 Task: Add an event with the title Second Interview with Robert, date ''2024/03/23'', time 7:30 AM to 9:30 AMand add a description: Participants will explore techniques for building rapport and establishing positive relationships with team members. They will learn how to create a supportive and inclusive communication environment, fostering trust, respect, and collaboration.Select event color  Grape . Add location for the event as: Kolkata, India, logged in from the account softage.8@softage.netand send the event invitation to softage.6@softage.net and softage.7@softage.net. Set a reminder for the event Daily
Action: Mouse moved to (21, 99)
Screenshot: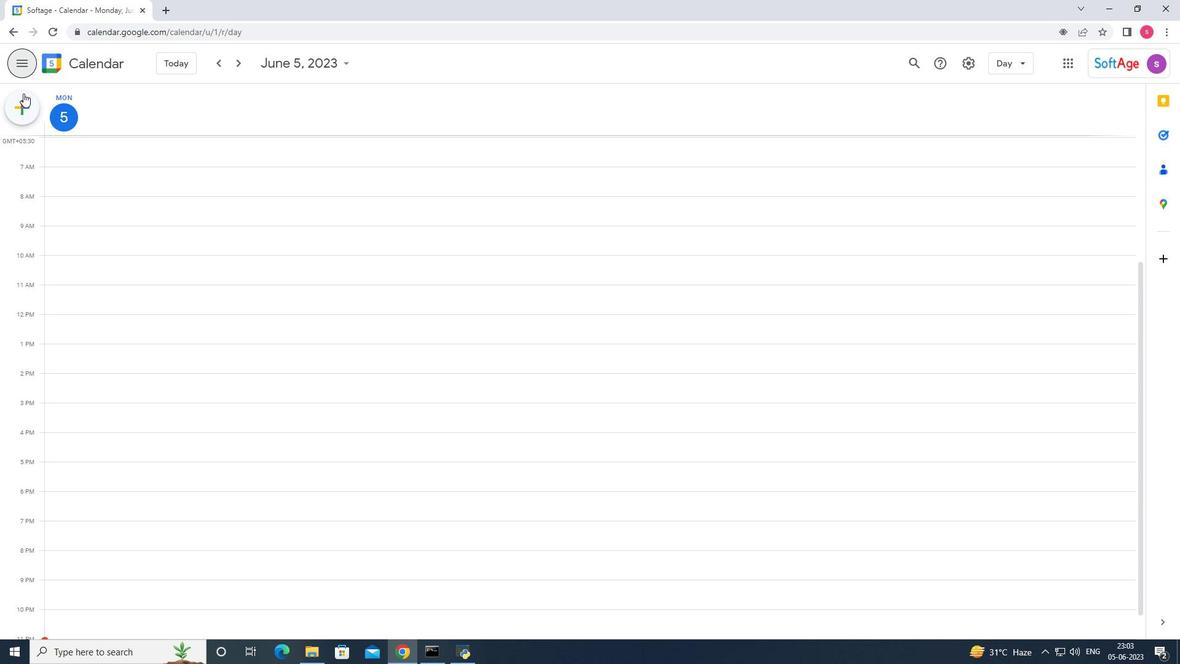 
Action: Mouse pressed left at (21, 99)
Screenshot: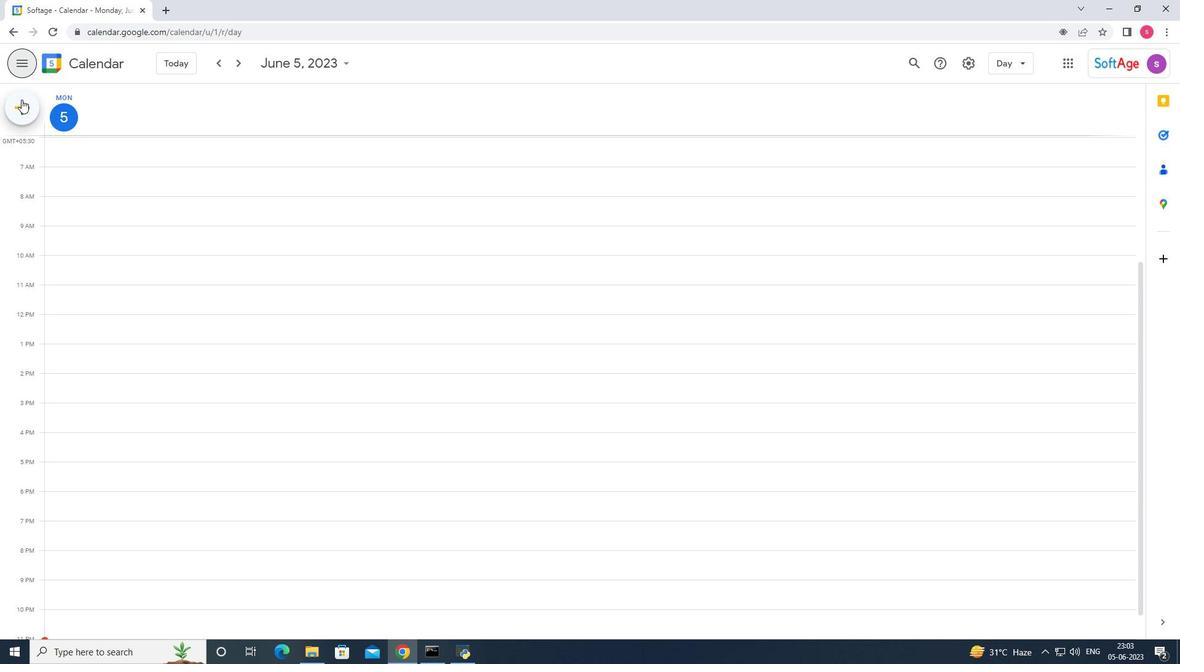 
Action: Mouse moved to (43, 146)
Screenshot: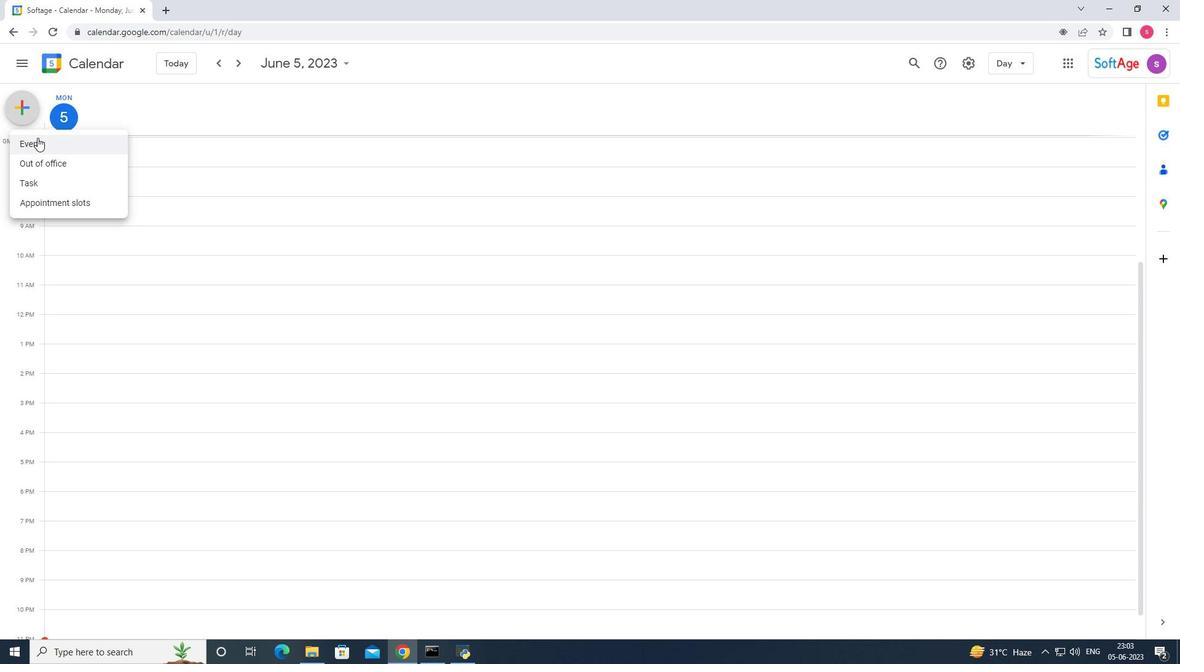 
Action: Mouse pressed left at (43, 146)
Screenshot: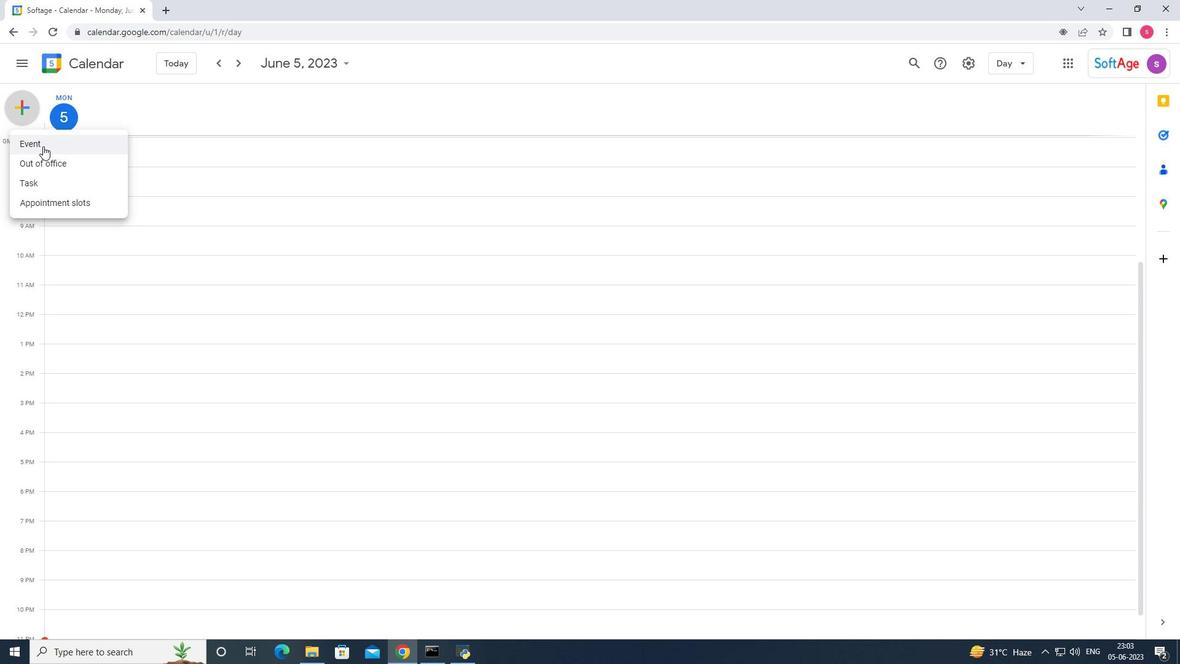 
Action: Mouse moved to (632, 592)
Screenshot: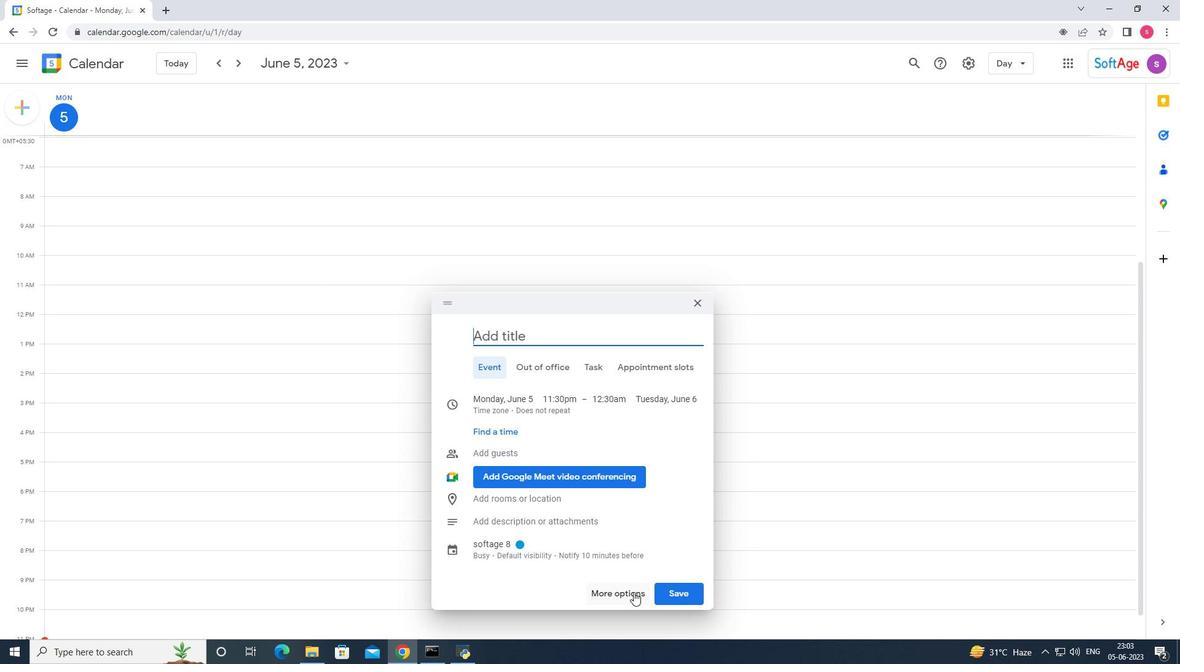 
Action: Mouse pressed left at (632, 592)
Screenshot: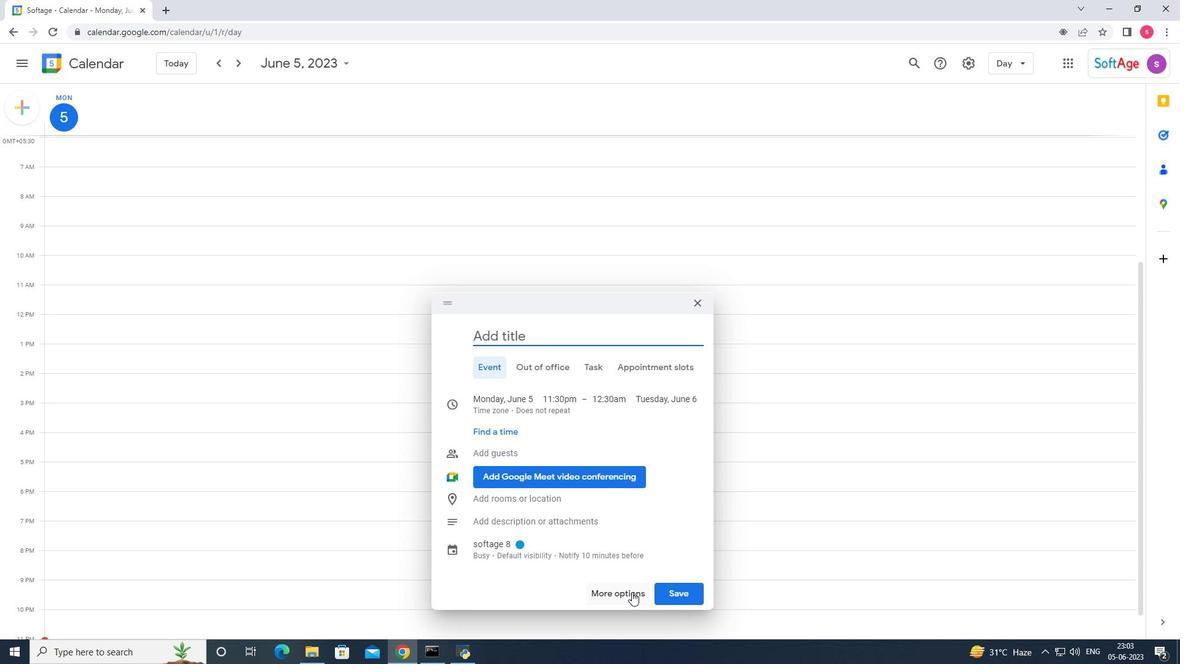 
Action: Mouse moved to (145, 62)
Screenshot: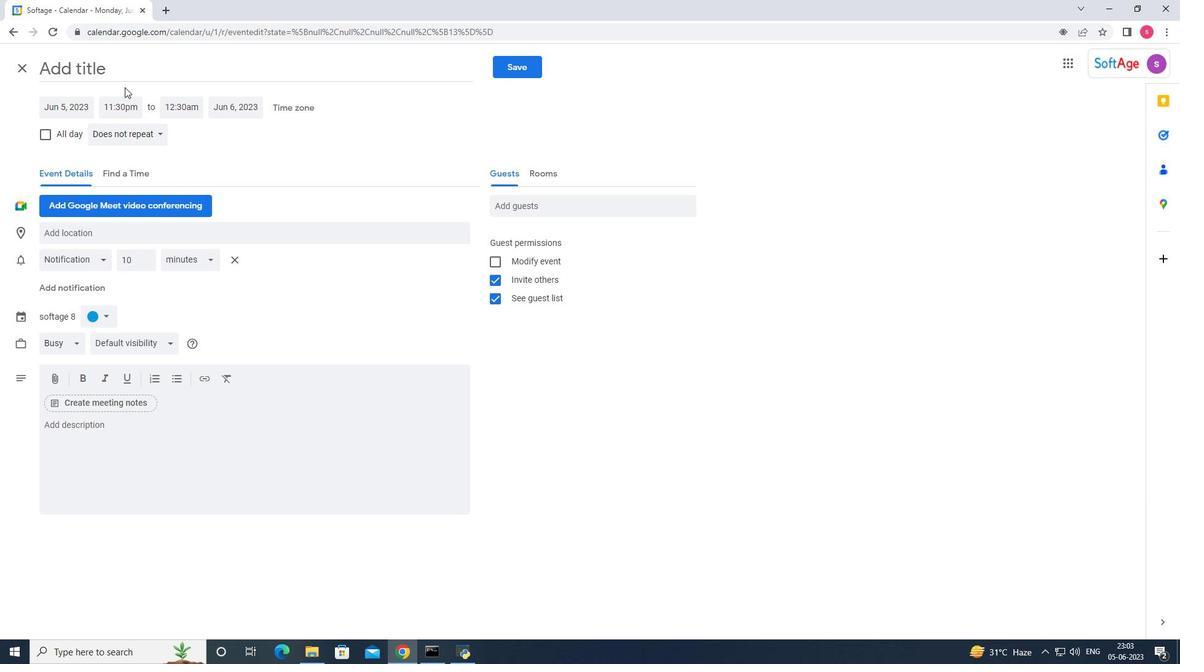 
Action: Mouse pressed left at (145, 62)
Screenshot: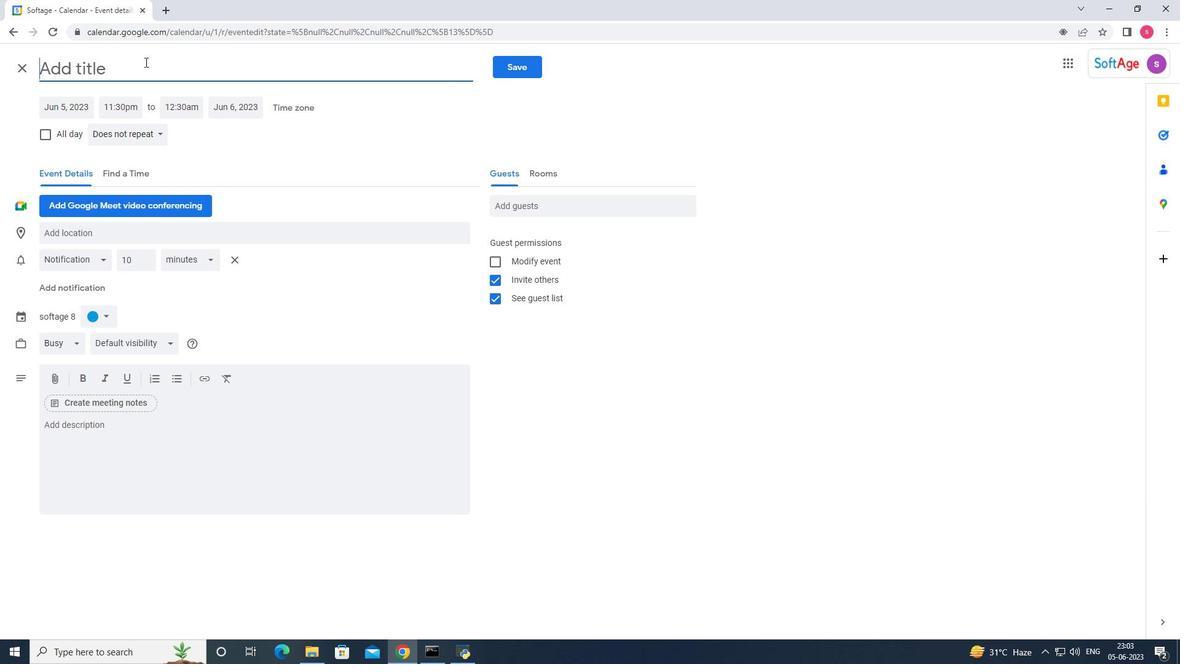 
Action: Key pressed <Key.shift>Second<Key.space><Key.shift>Interview<Key.space>with<Key.space><Key.shift>Robert<Key.space>
Screenshot: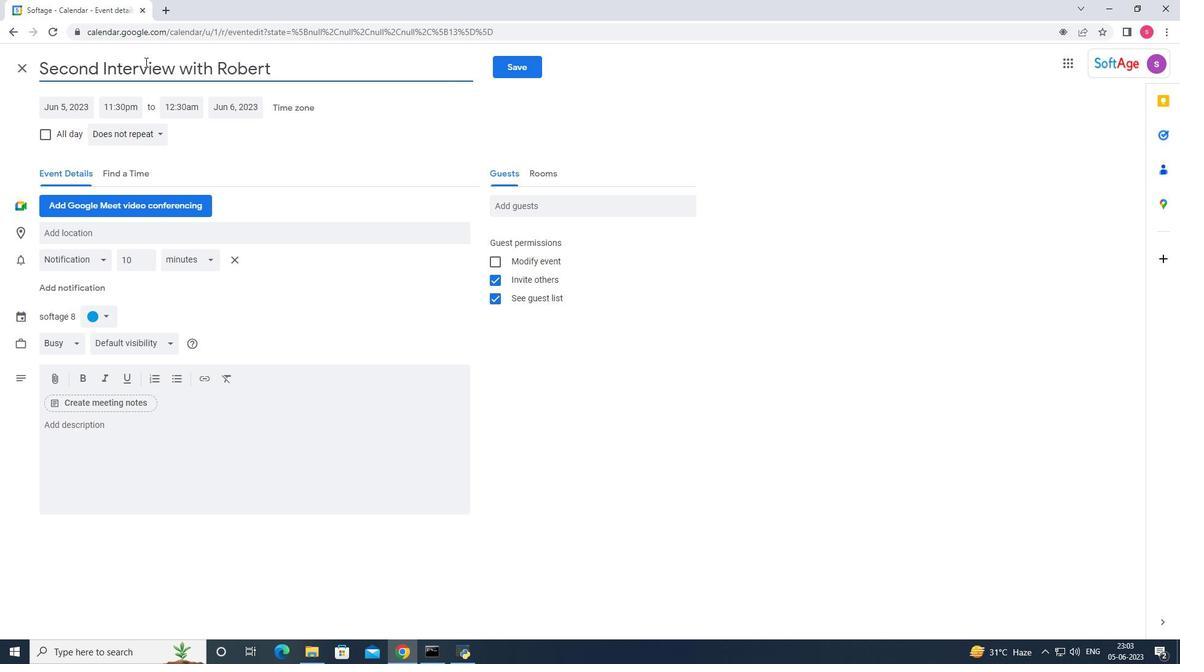 
Action: Mouse moved to (61, 111)
Screenshot: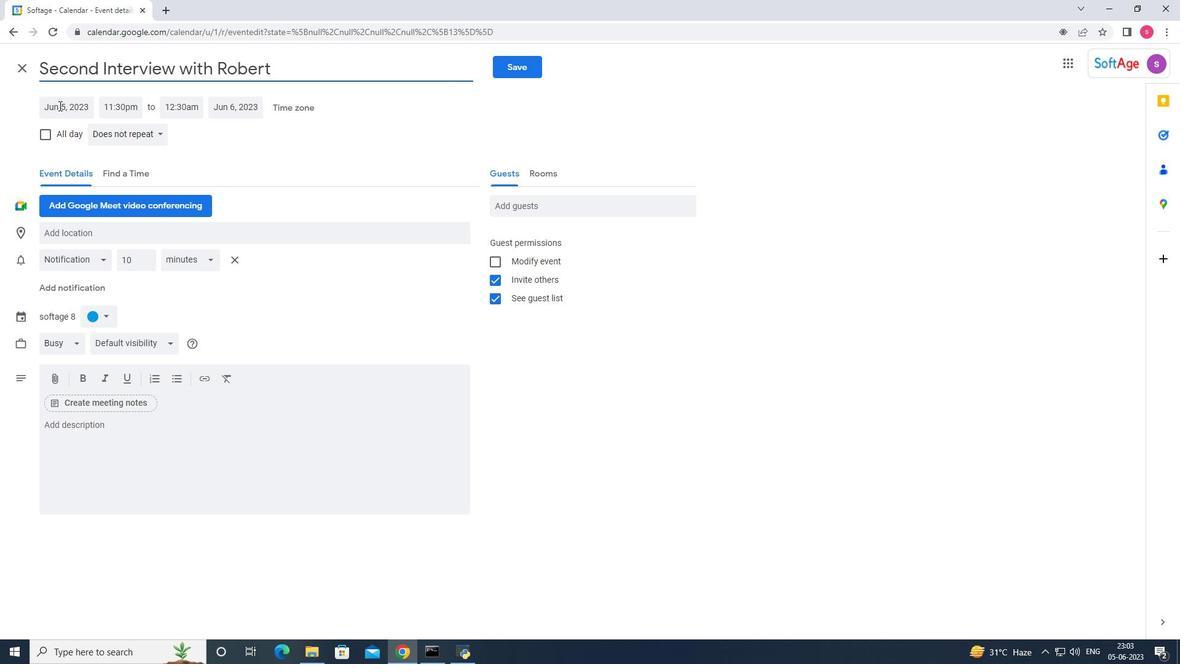 
Action: Mouse pressed left at (61, 111)
Screenshot: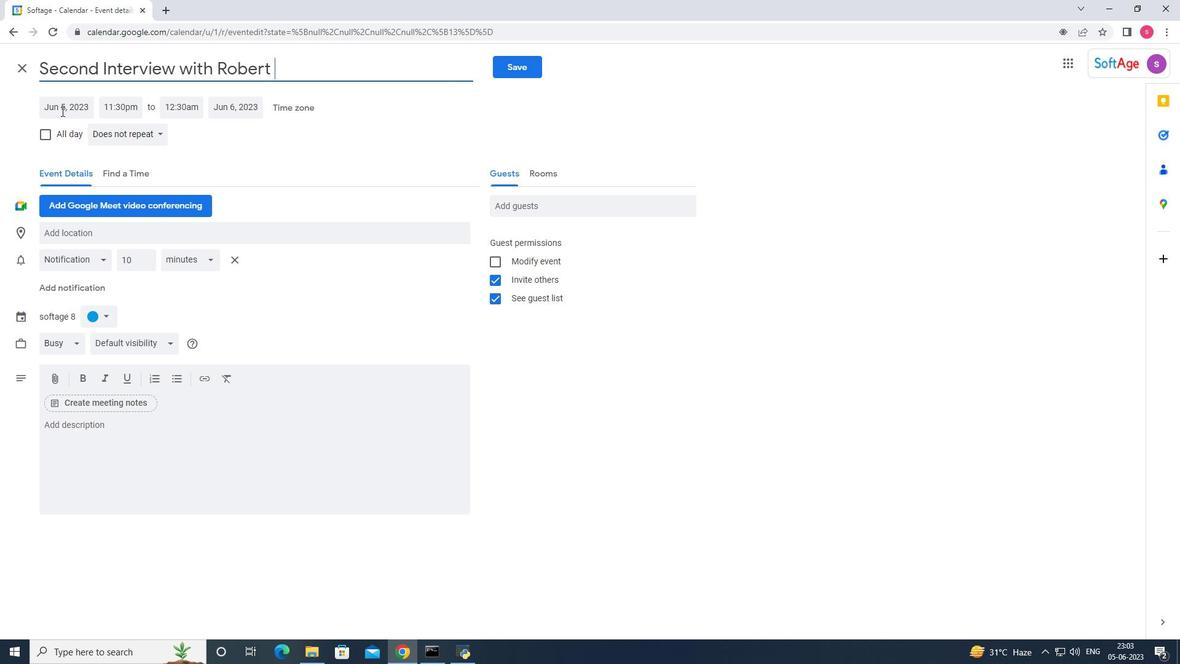
Action: Mouse moved to (190, 134)
Screenshot: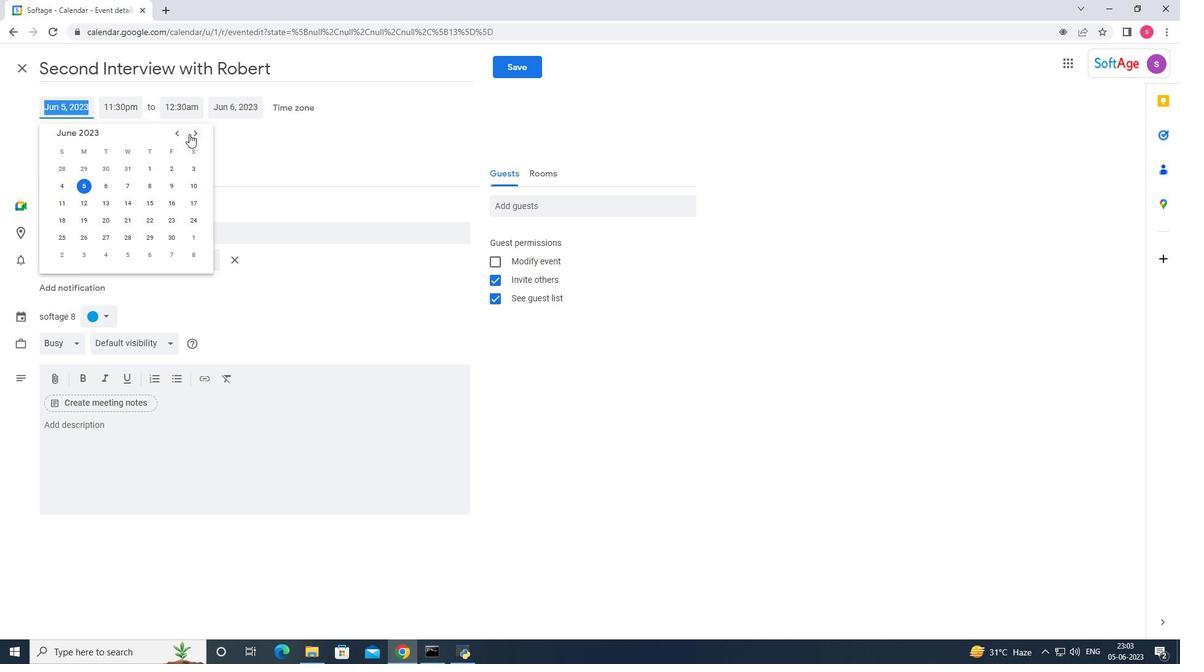 
Action: Mouse pressed left at (190, 134)
Screenshot: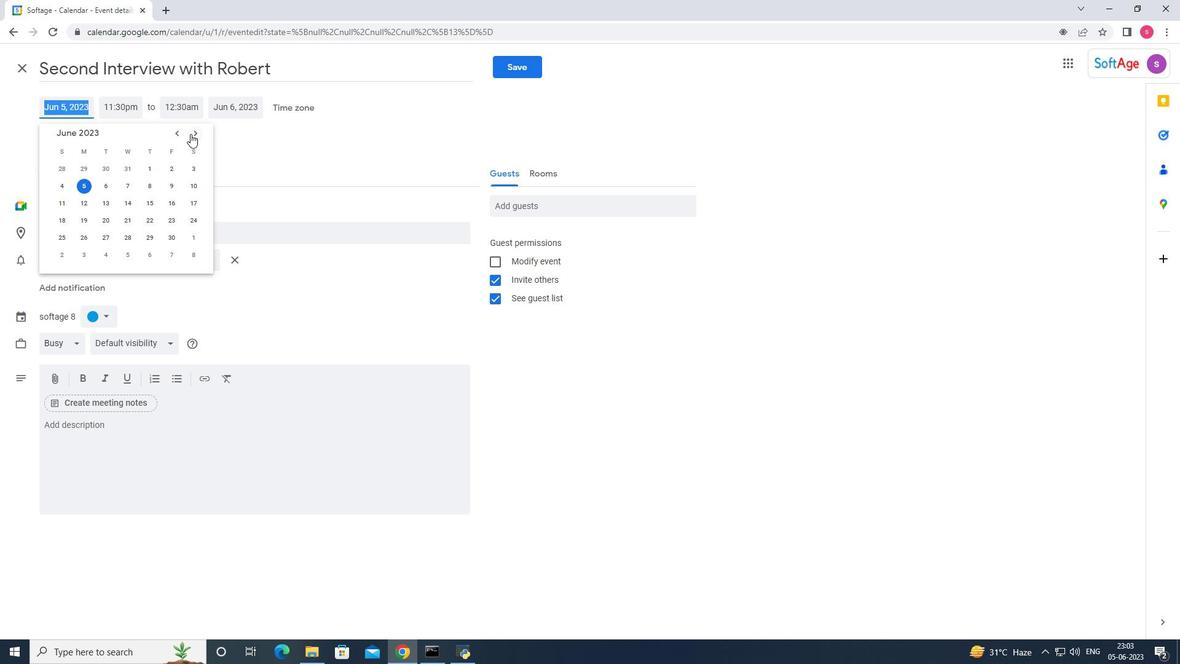
Action: Mouse pressed left at (190, 134)
Screenshot: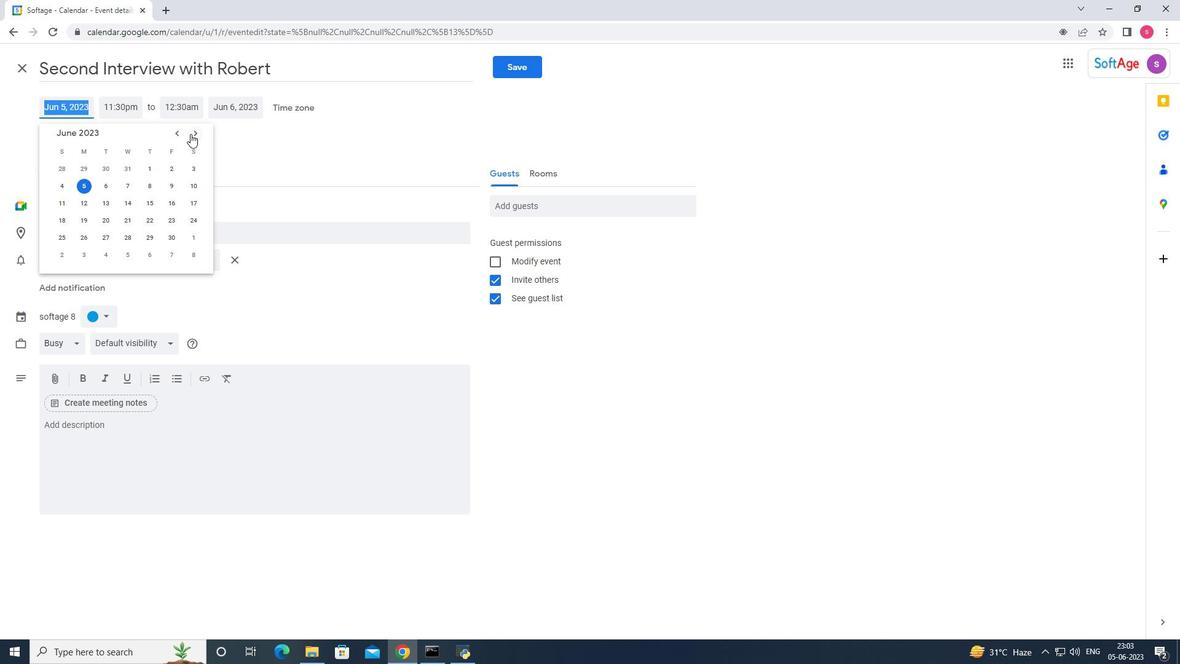 
Action: Mouse pressed left at (190, 134)
Screenshot: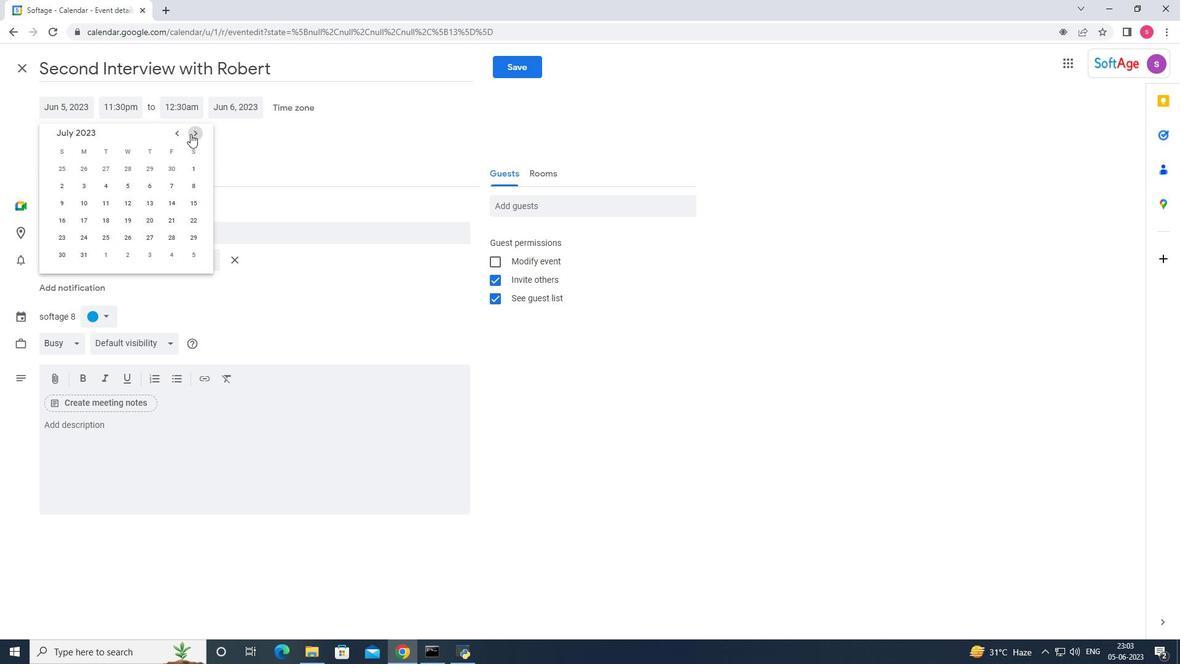 
Action: Mouse pressed left at (190, 134)
Screenshot: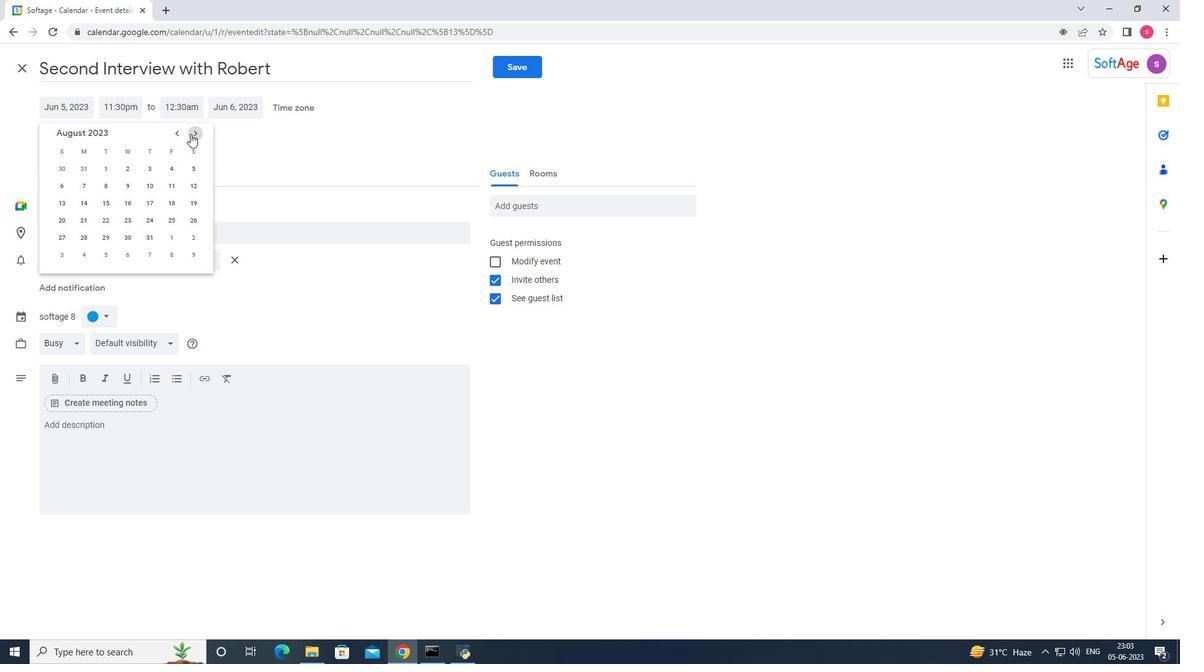 
Action: Mouse pressed left at (190, 134)
Screenshot: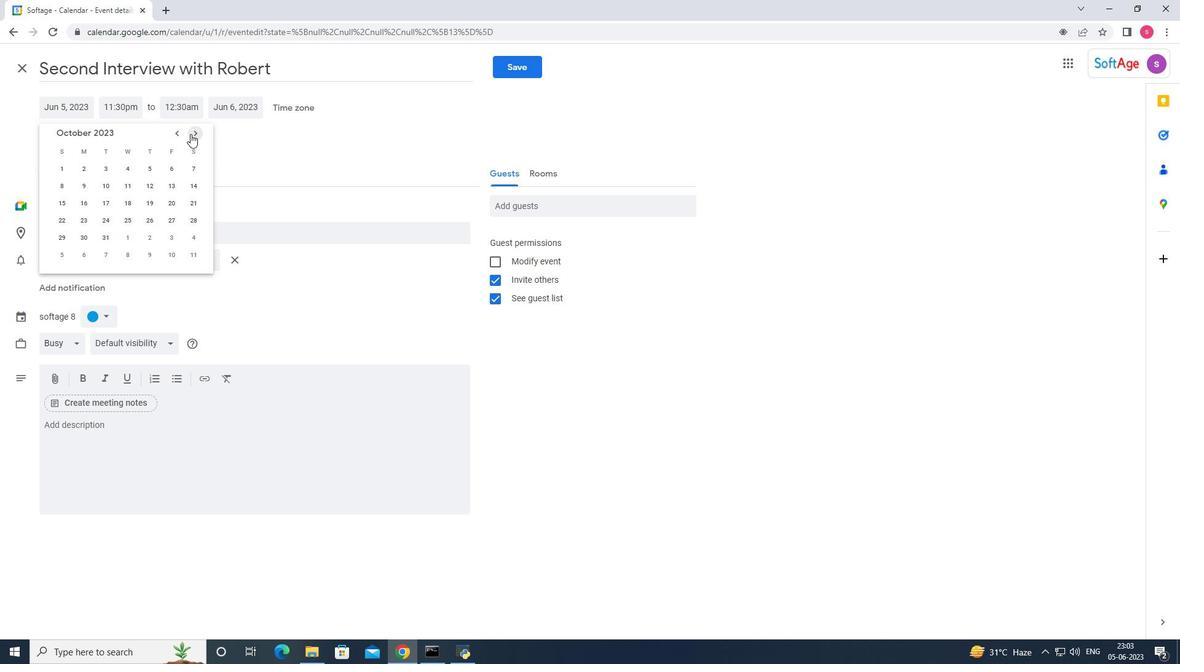 
Action: Mouse pressed left at (190, 134)
Screenshot: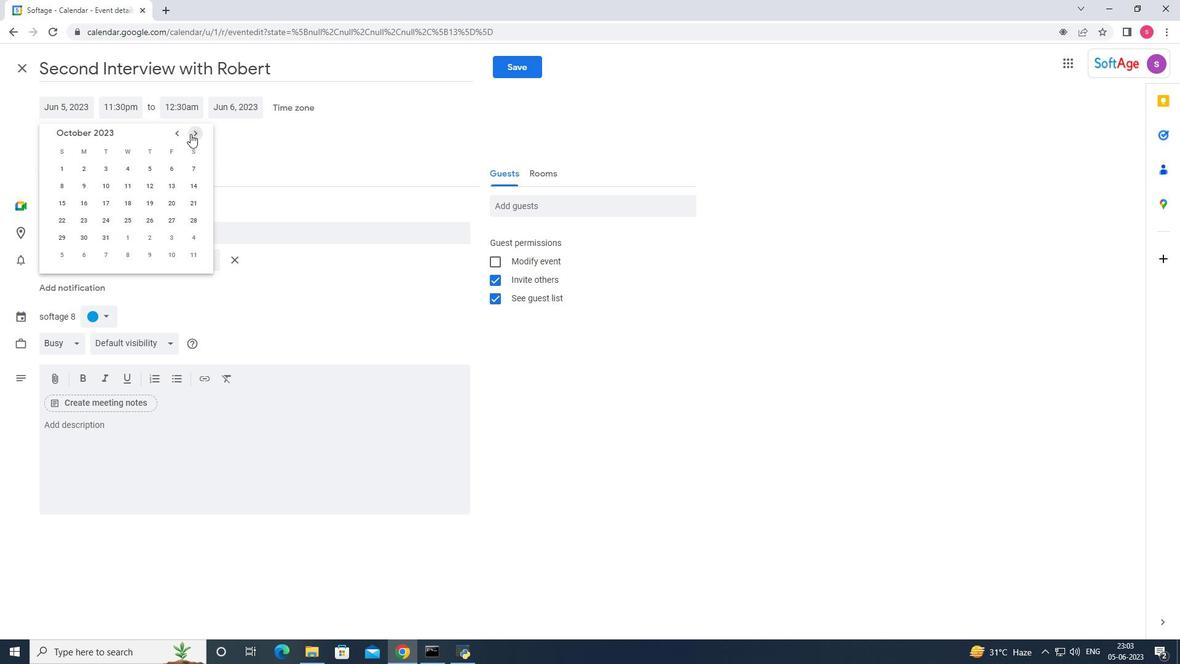 
Action: Mouse pressed left at (190, 134)
Screenshot: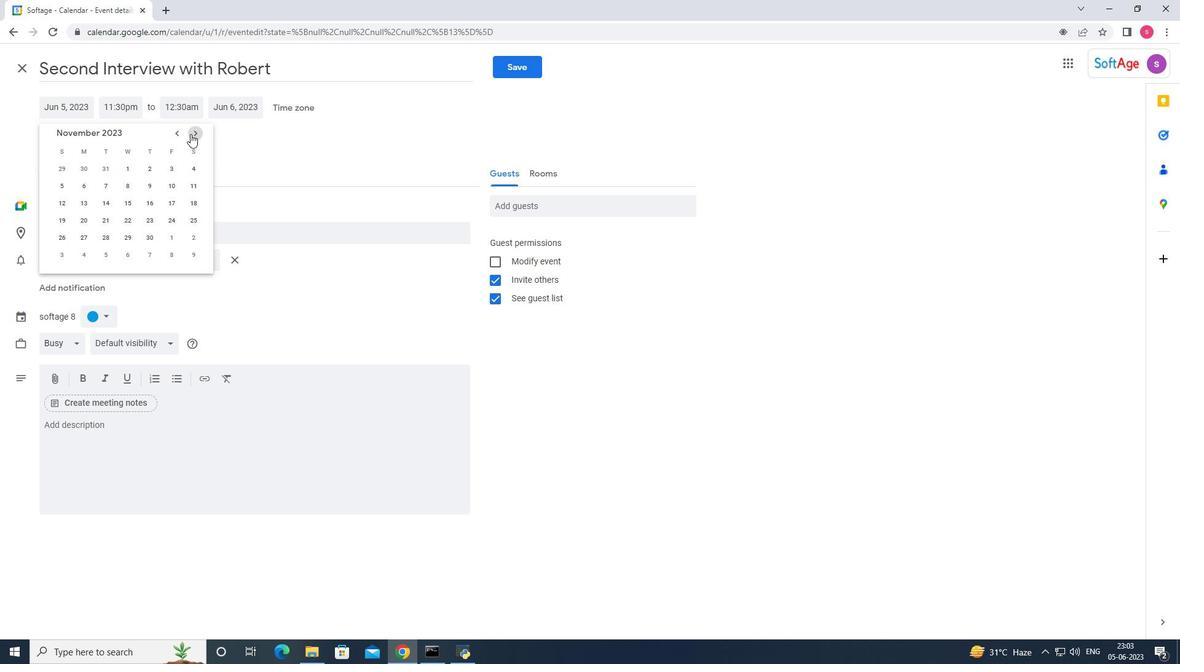 
Action: Mouse pressed left at (190, 134)
Screenshot: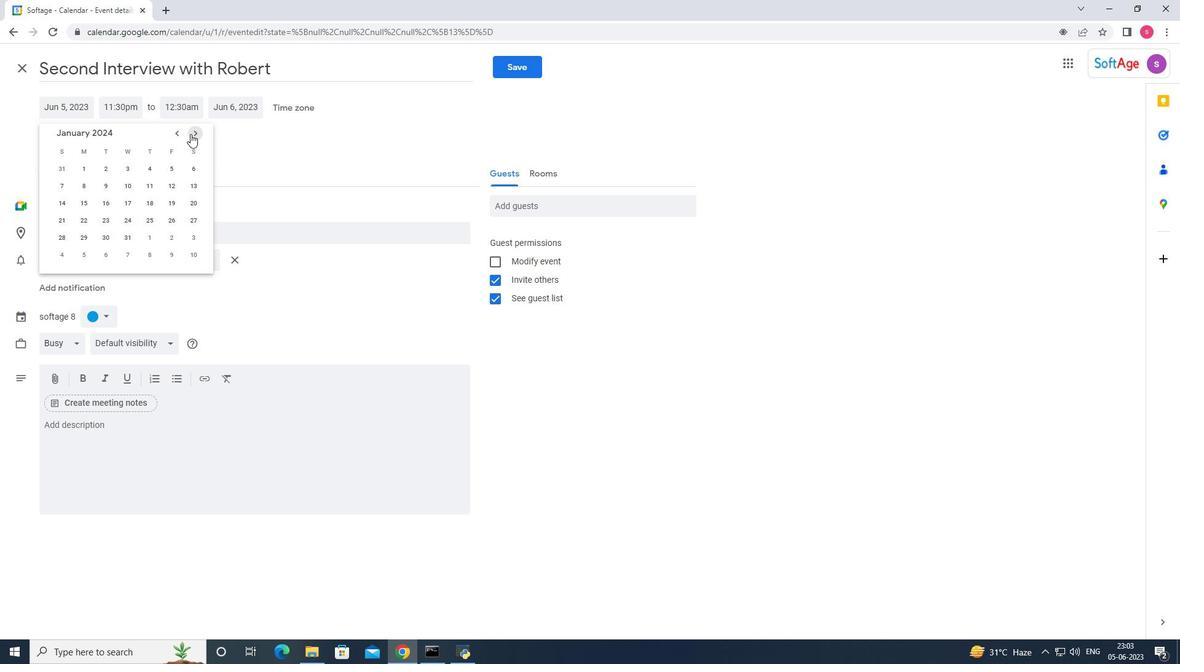 
Action: Mouse pressed left at (190, 134)
Screenshot: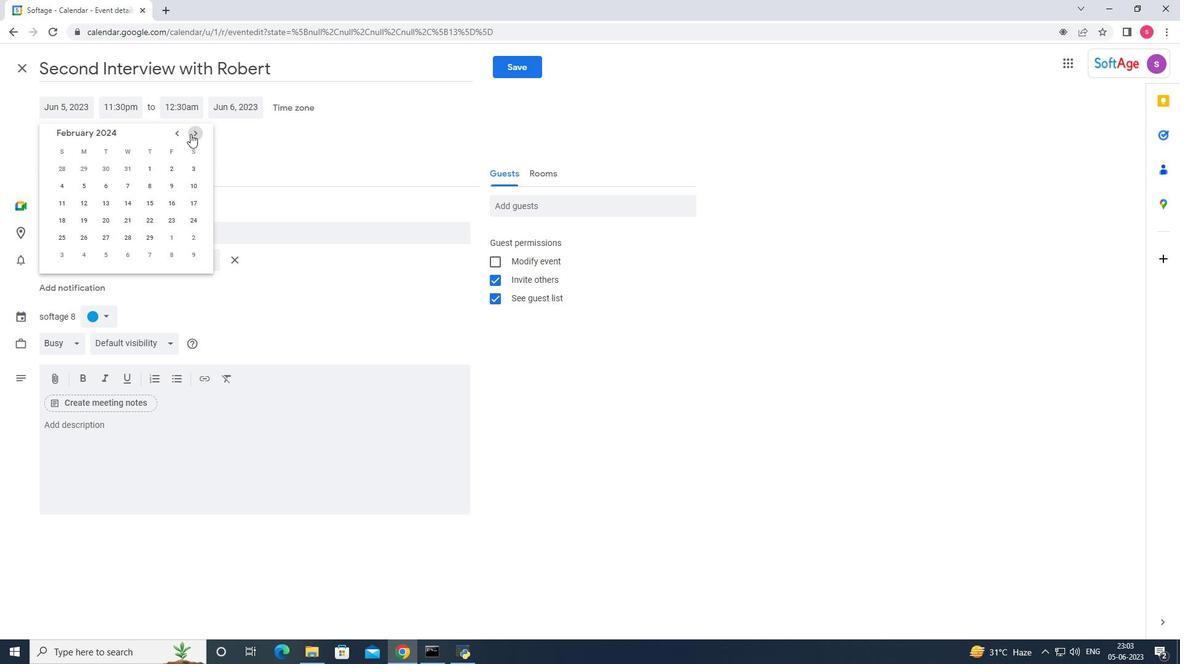 
Action: Mouse moved to (180, 139)
Screenshot: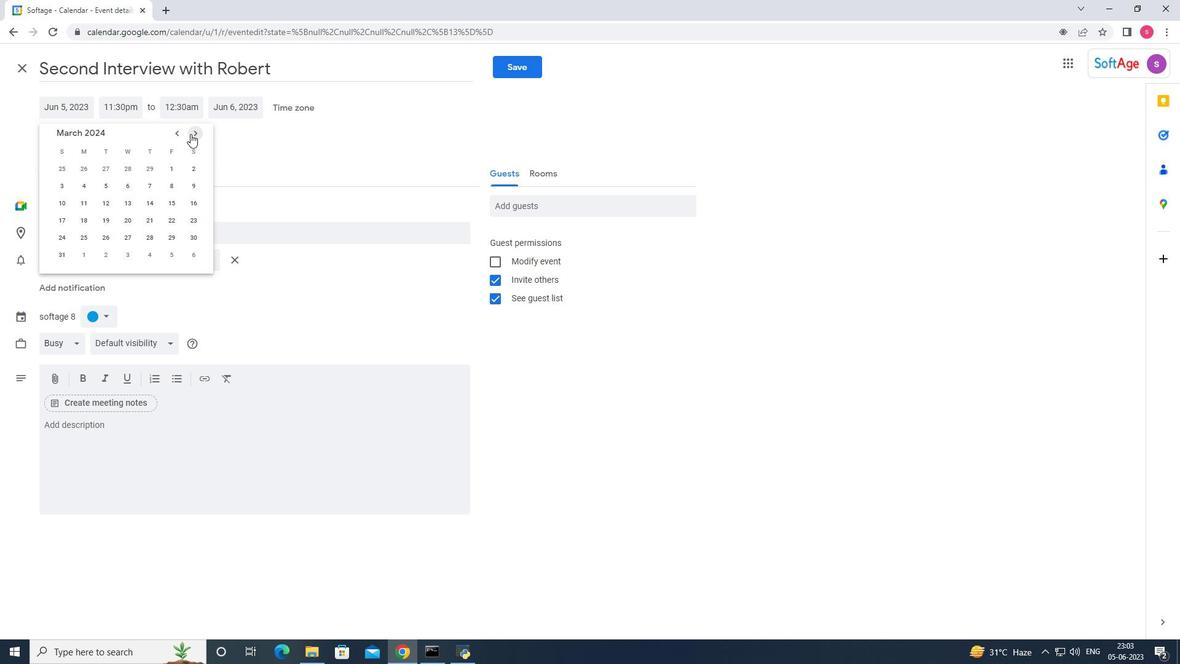 
Action: Mouse pressed left at (180, 139)
Screenshot: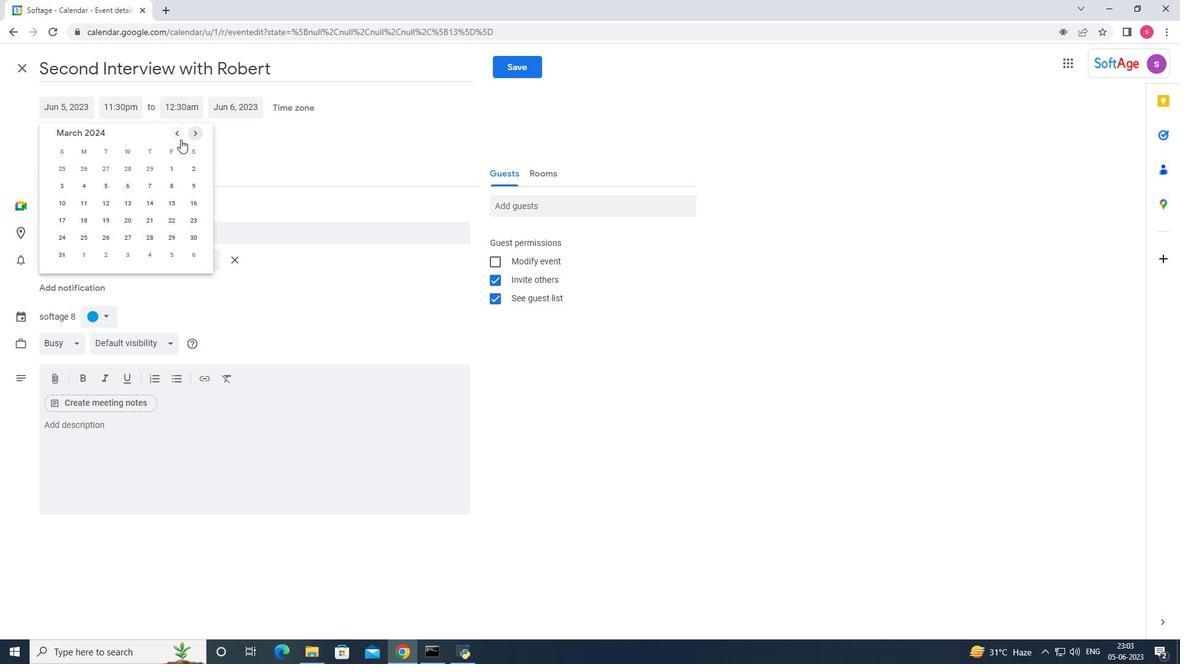 
Action: Mouse moved to (195, 134)
Screenshot: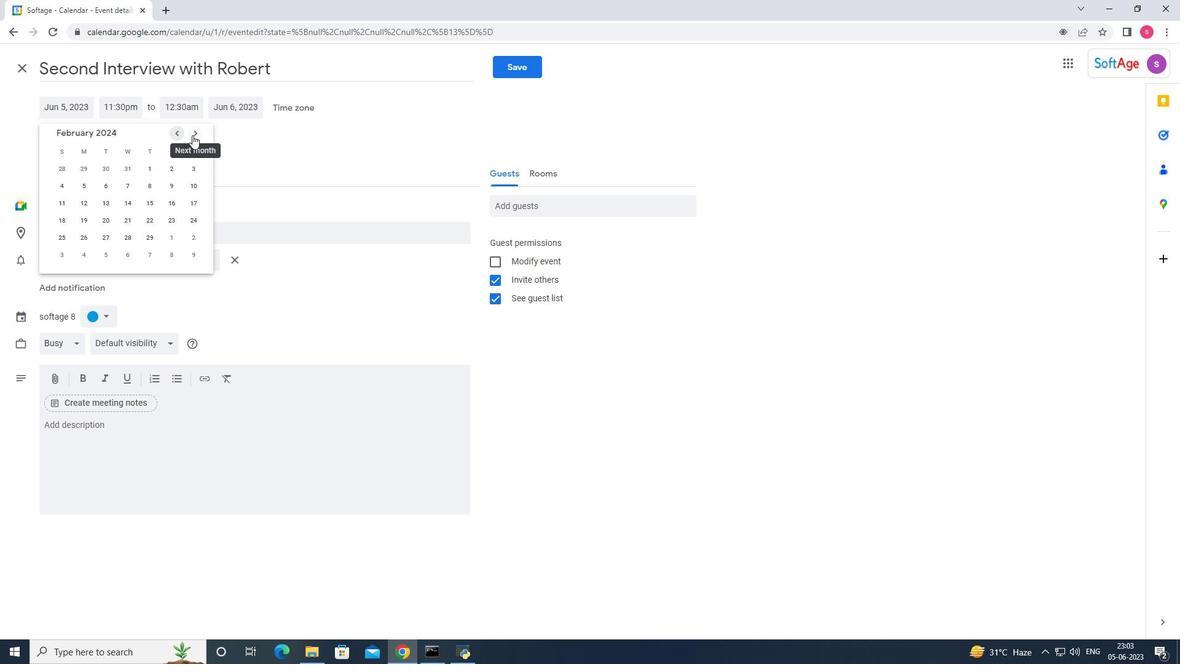 
Action: Mouse pressed left at (195, 134)
Screenshot: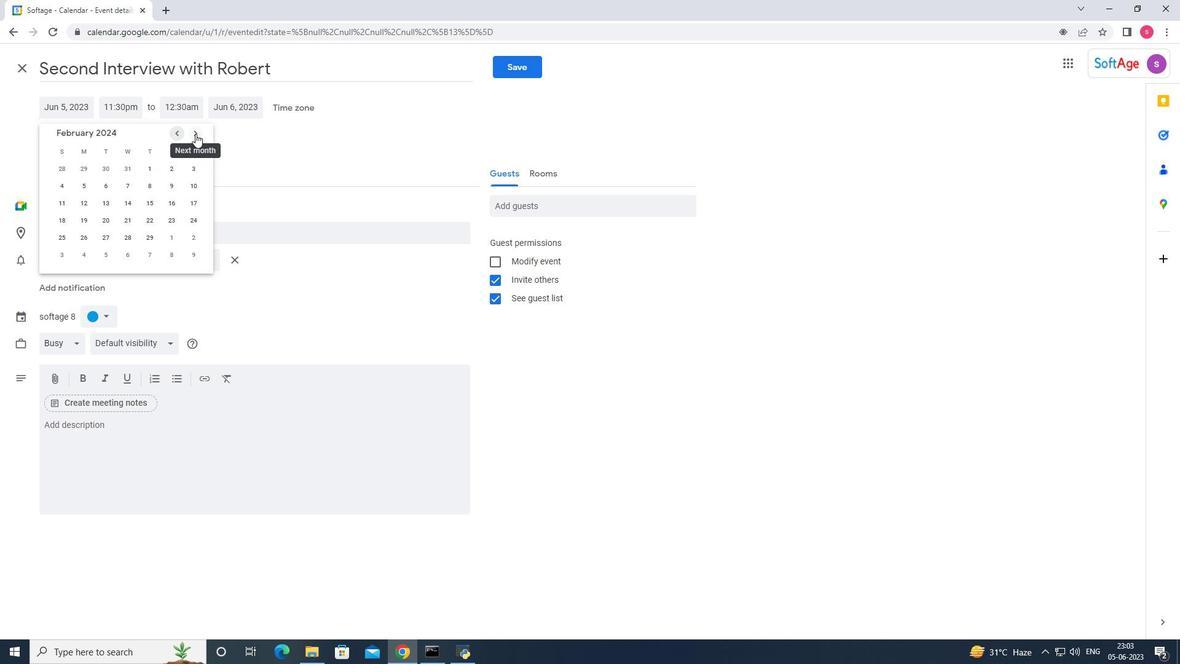 
Action: Mouse moved to (195, 223)
Screenshot: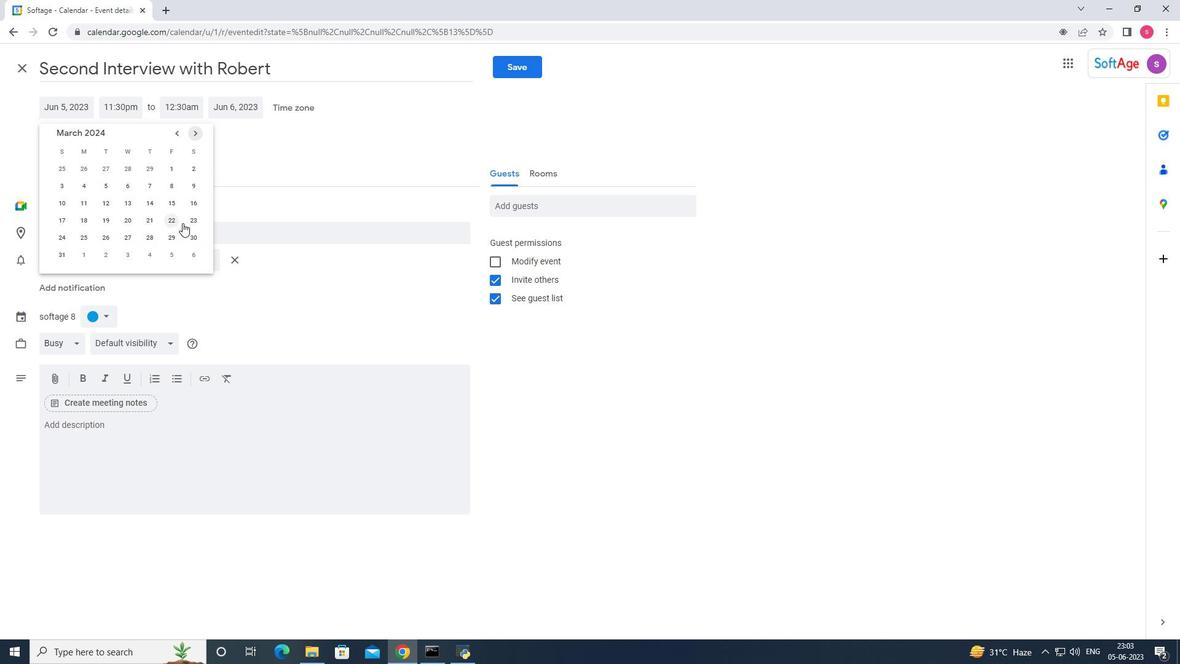 
Action: Mouse pressed left at (195, 223)
Screenshot: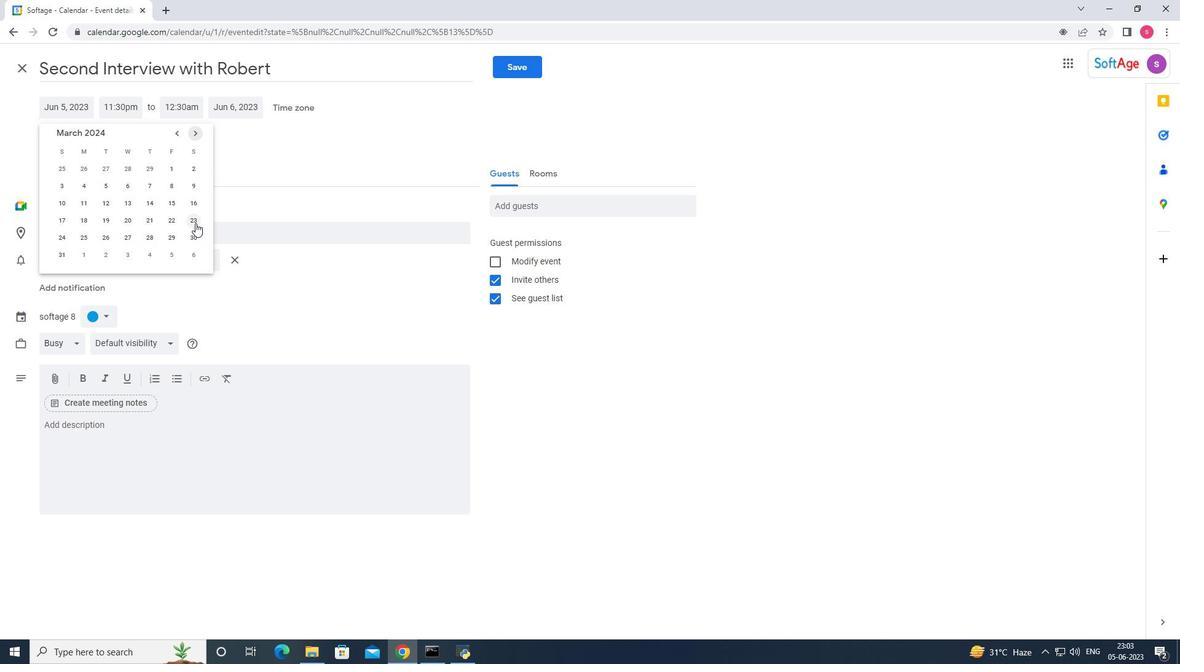 
Action: Mouse moved to (138, 111)
Screenshot: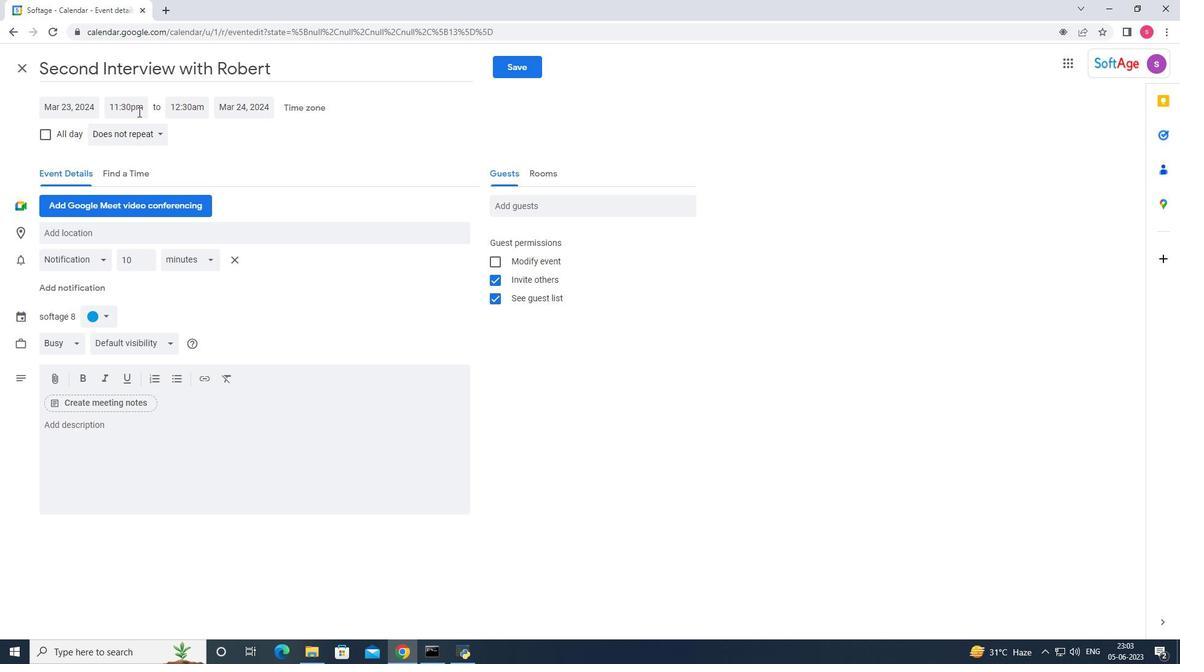 
Action: Mouse pressed left at (138, 111)
Screenshot: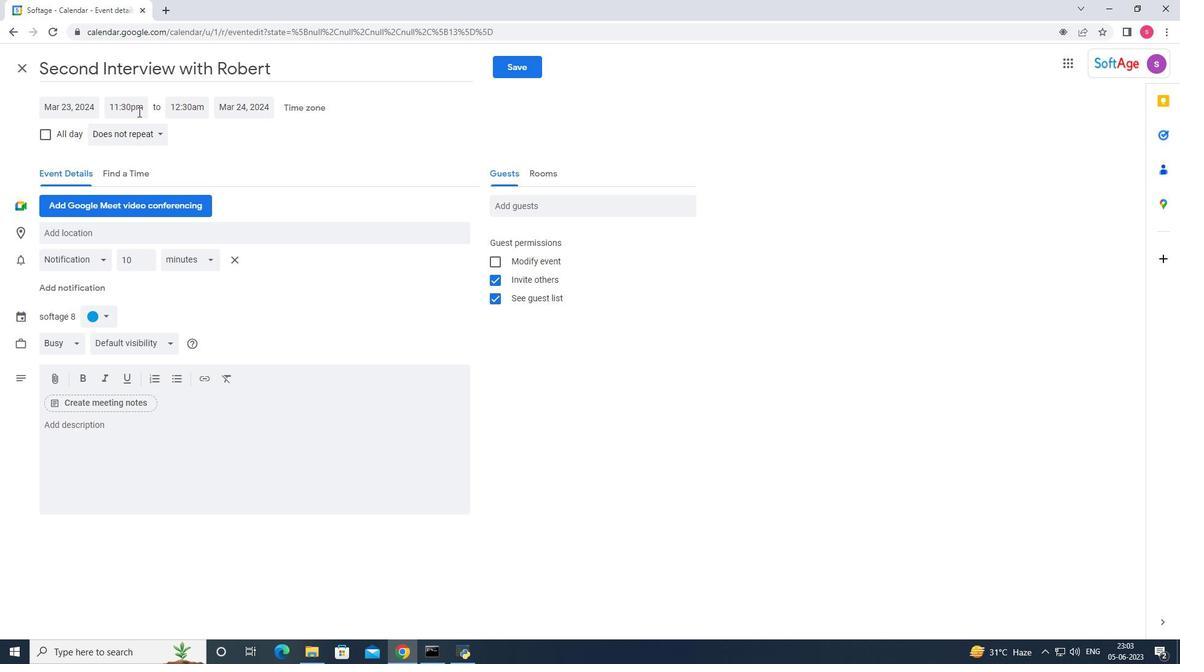 
Action: Mouse moved to (146, 164)
Screenshot: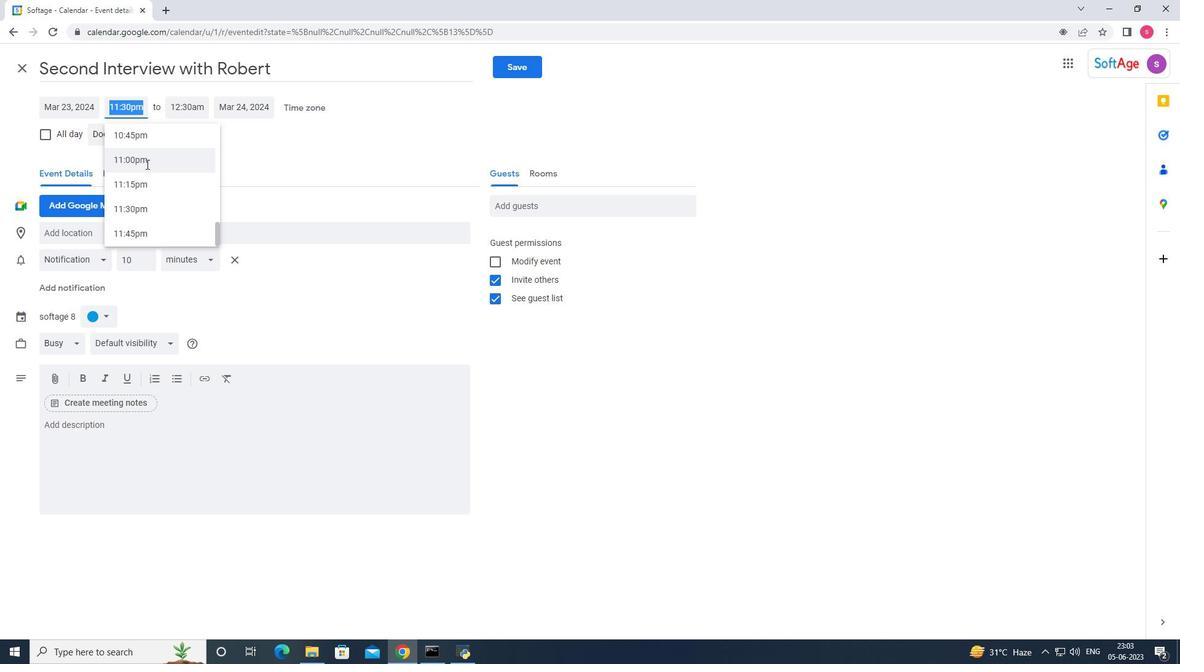 
Action: Mouse scrolled (146, 165) with delta (0, 0)
Screenshot: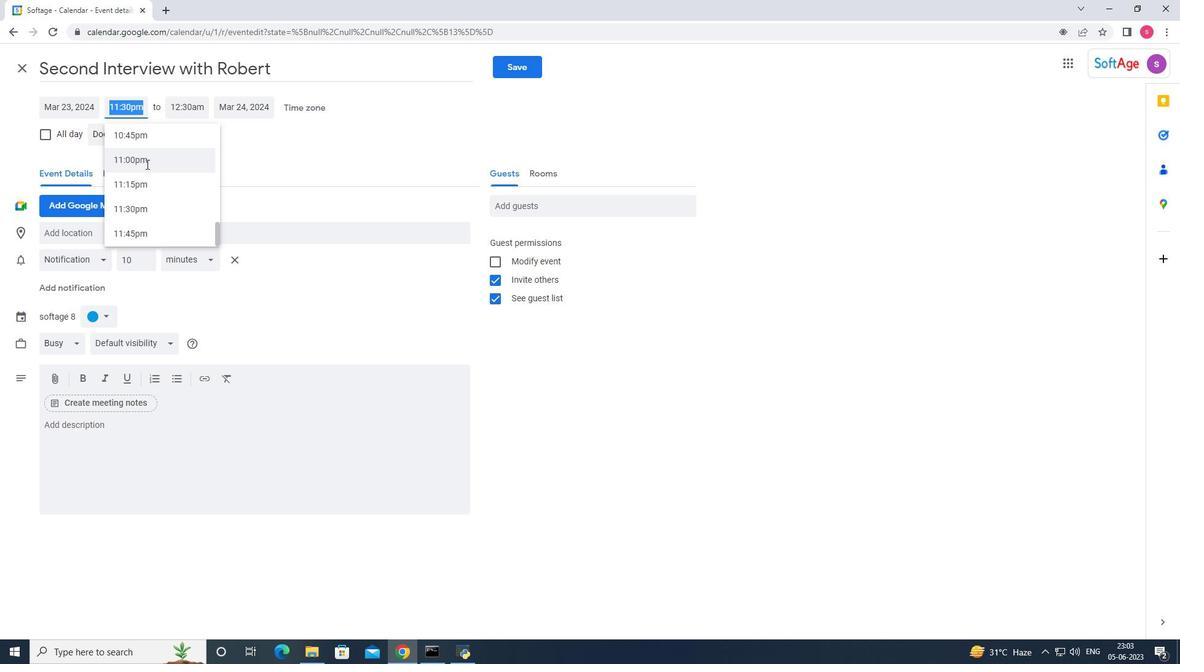 
Action: Mouse scrolled (146, 165) with delta (0, 0)
Screenshot: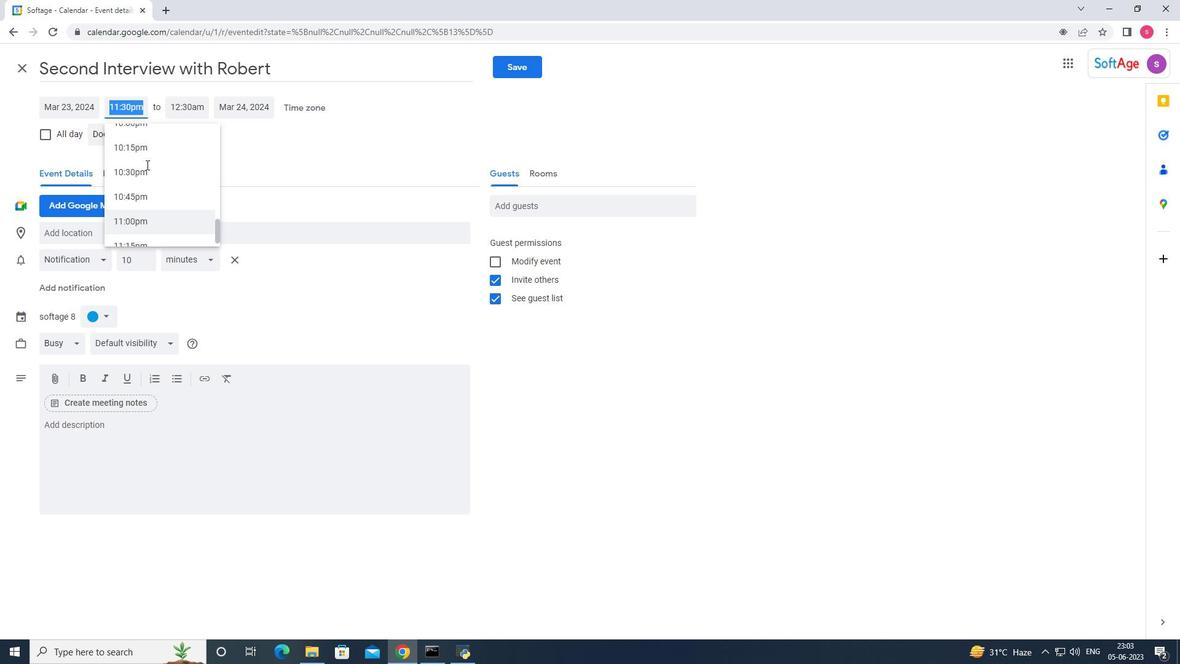 
Action: Mouse scrolled (146, 165) with delta (0, 0)
Screenshot: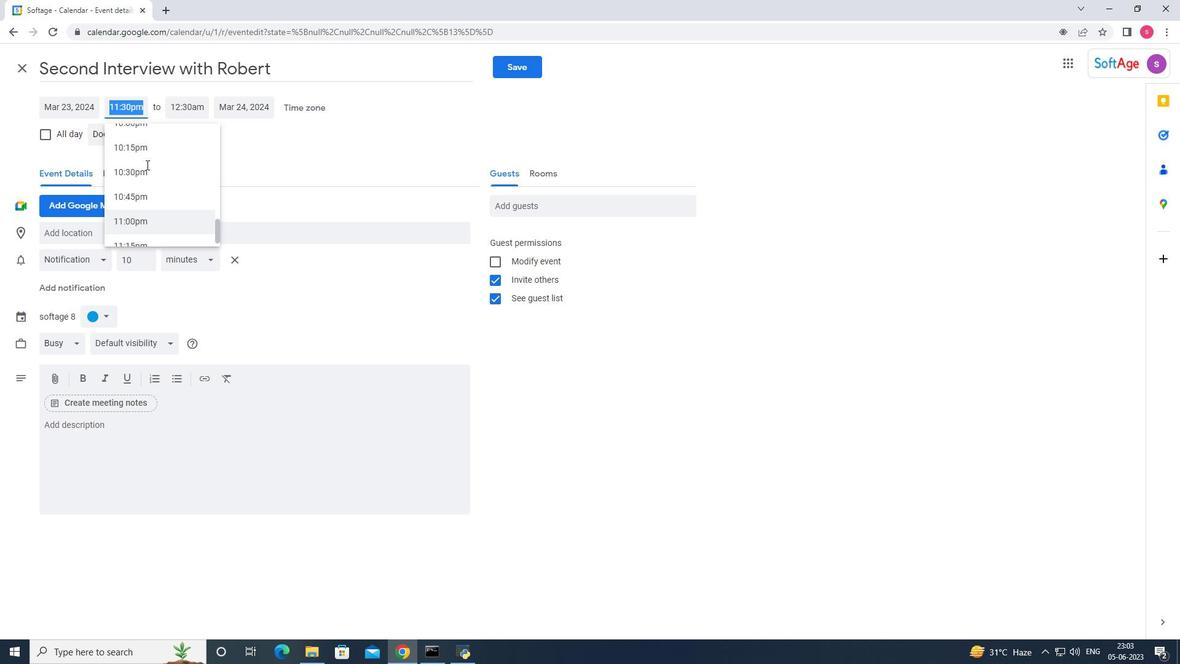 
Action: Mouse scrolled (146, 165) with delta (0, 0)
Screenshot: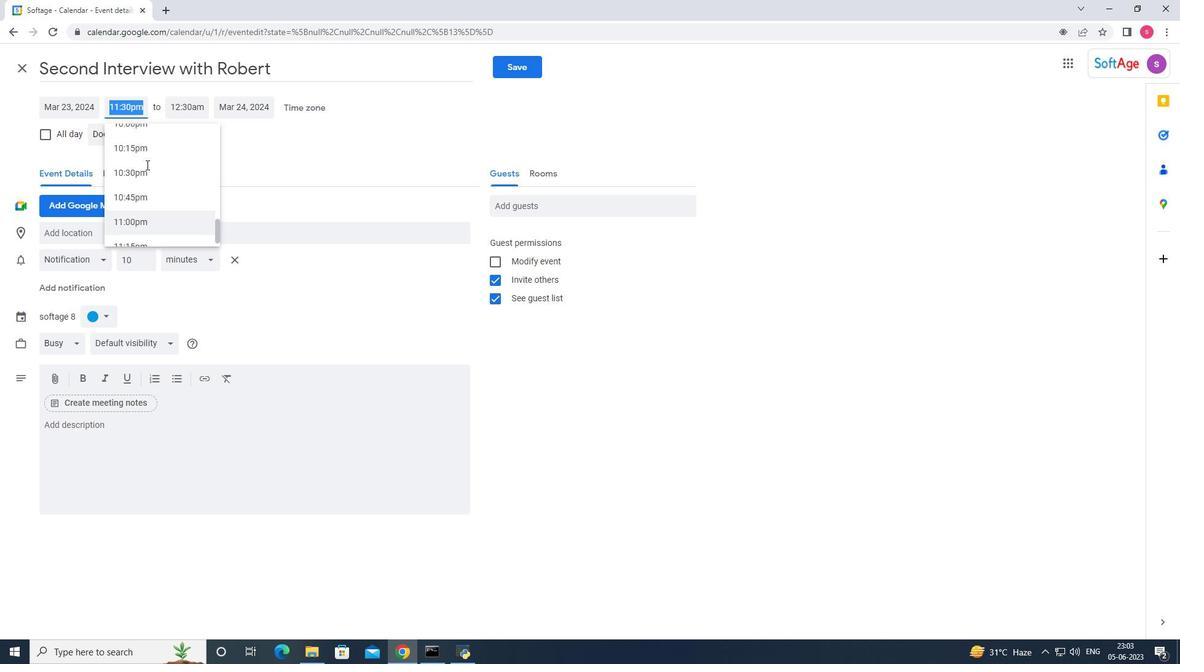 
Action: Mouse scrolled (146, 165) with delta (0, 0)
Screenshot: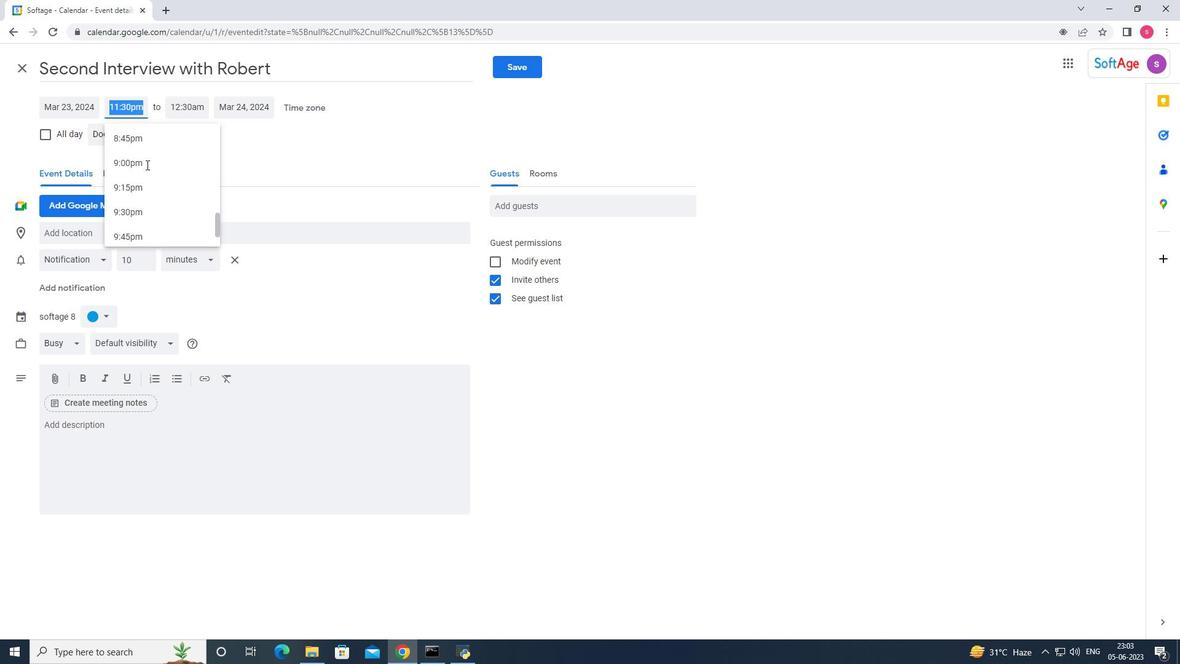
Action: Mouse scrolled (146, 165) with delta (0, 0)
Screenshot: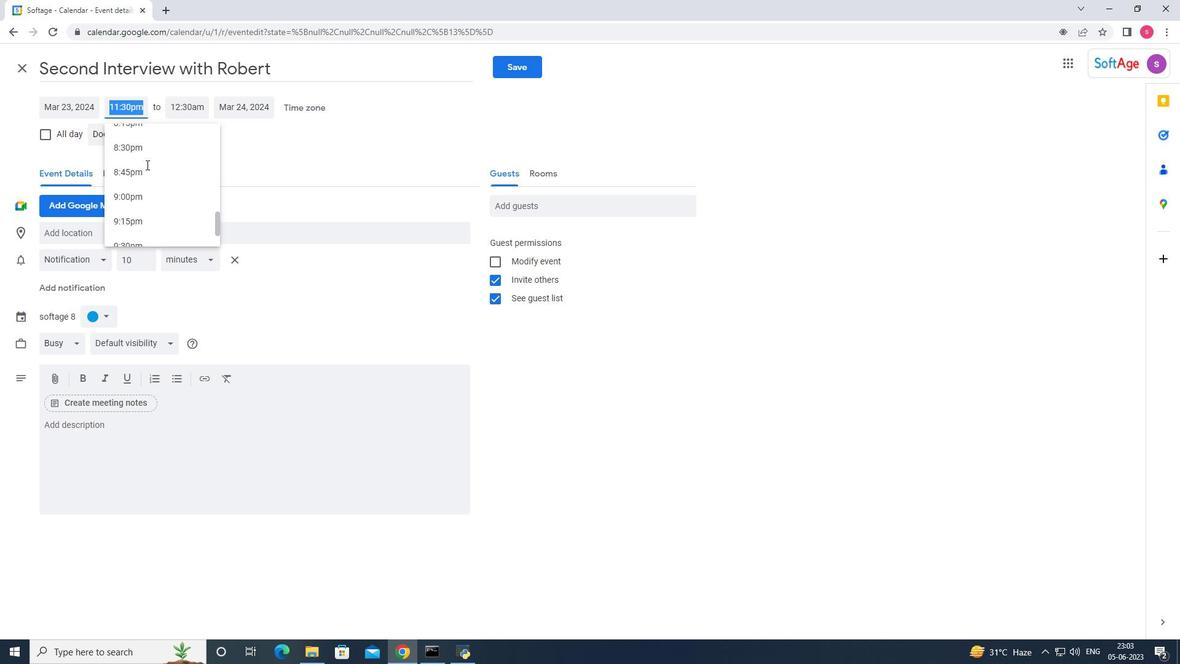 
Action: Mouse scrolled (146, 165) with delta (0, 0)
Screenshot: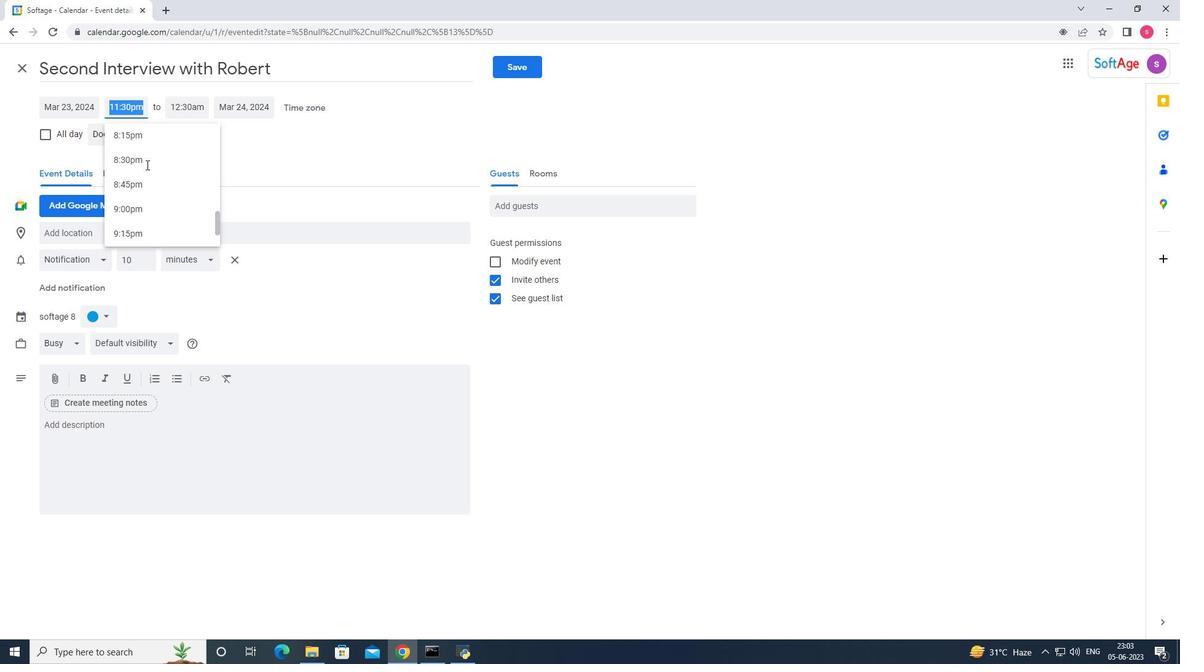 
Action: Mouse scrolled (146, 165) with delta (0, 0)
Screenshot: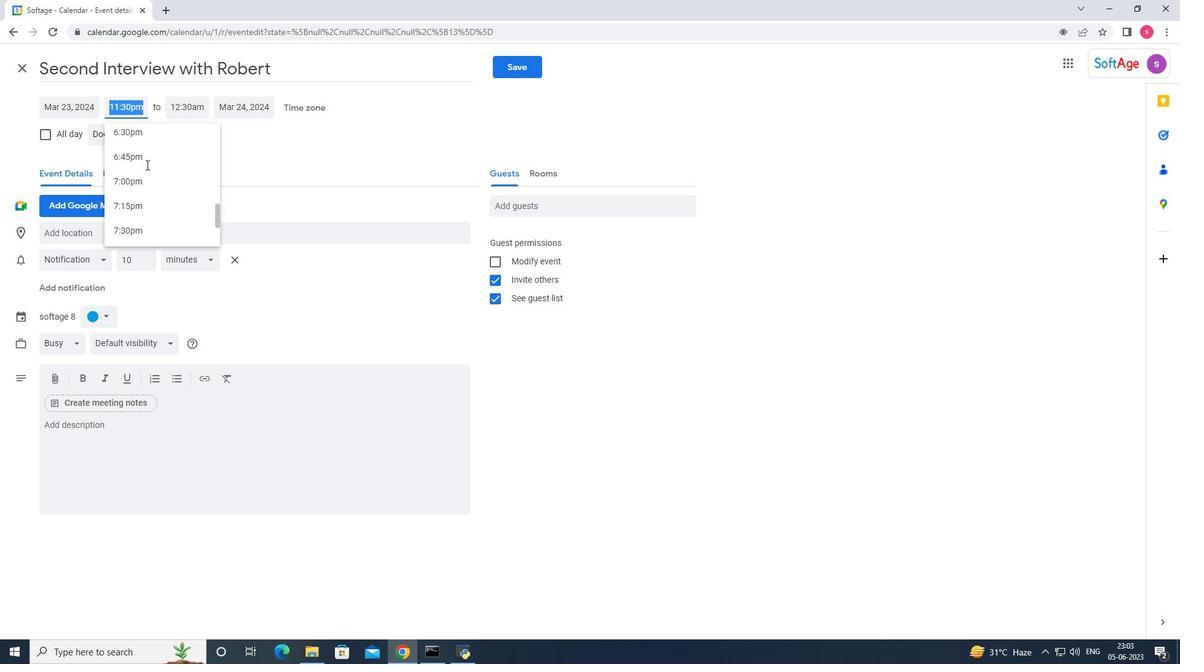 
Action: Mouse scrolled (146, 164) with delta (0, 0)
Screenshot: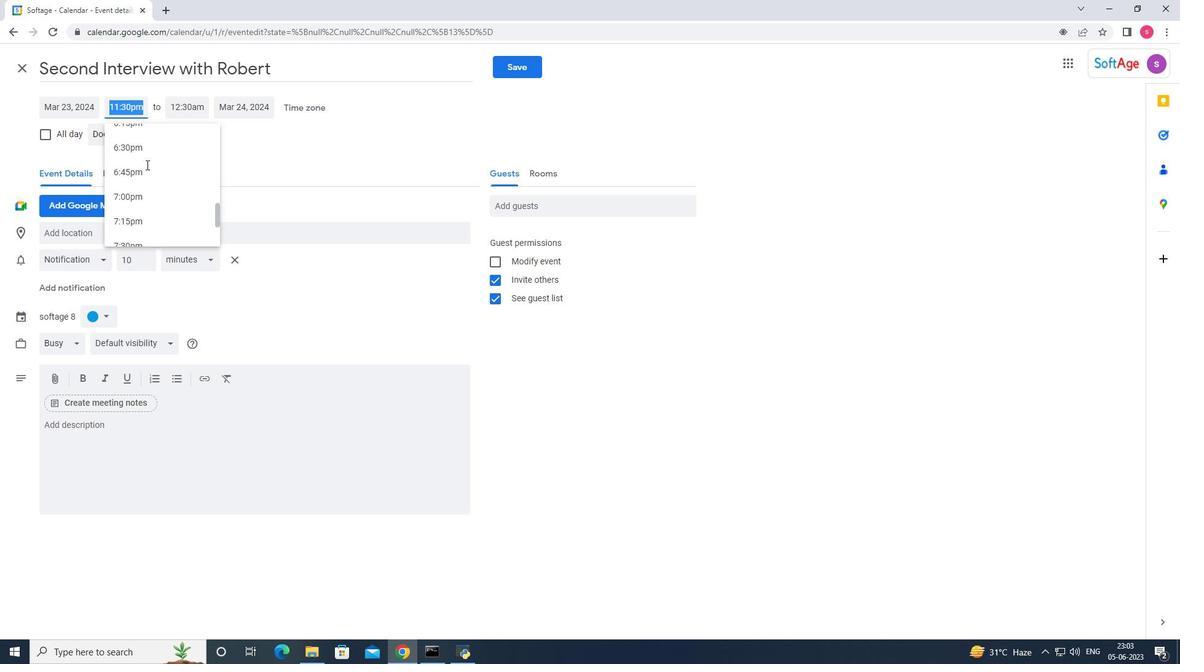 
Action: Mouse scrolled (146, 165) with delta (0, 0)
Screenshot: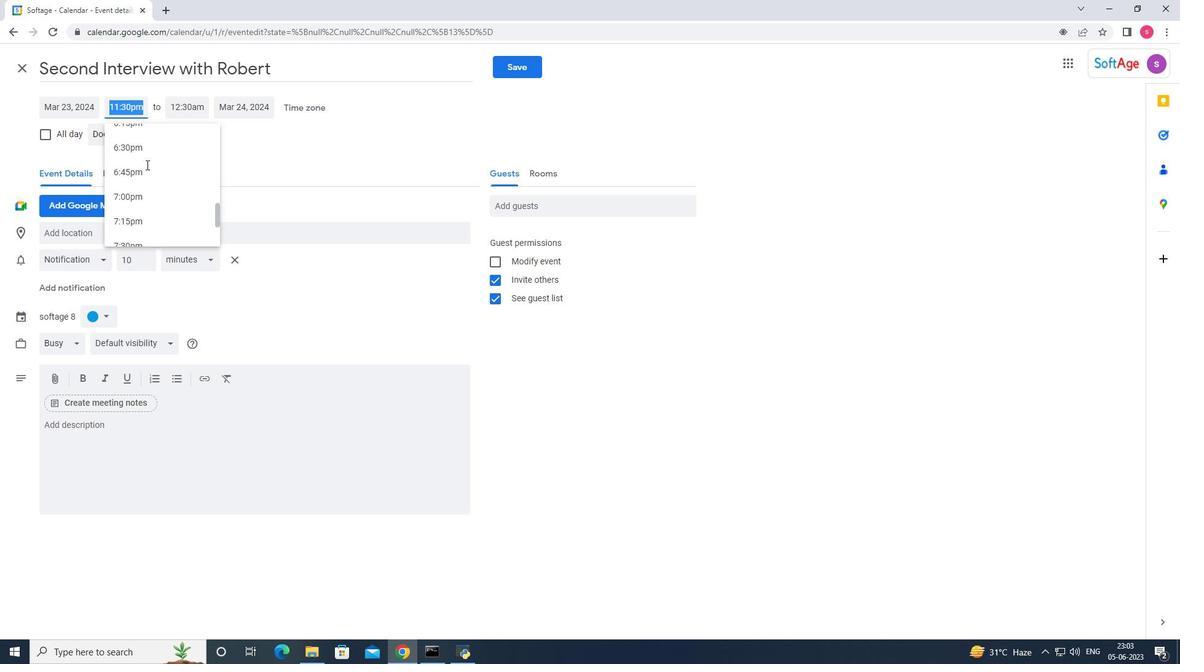
Action: Mouse scrolled (146, 165) with delta (0, 0)
Screenshot: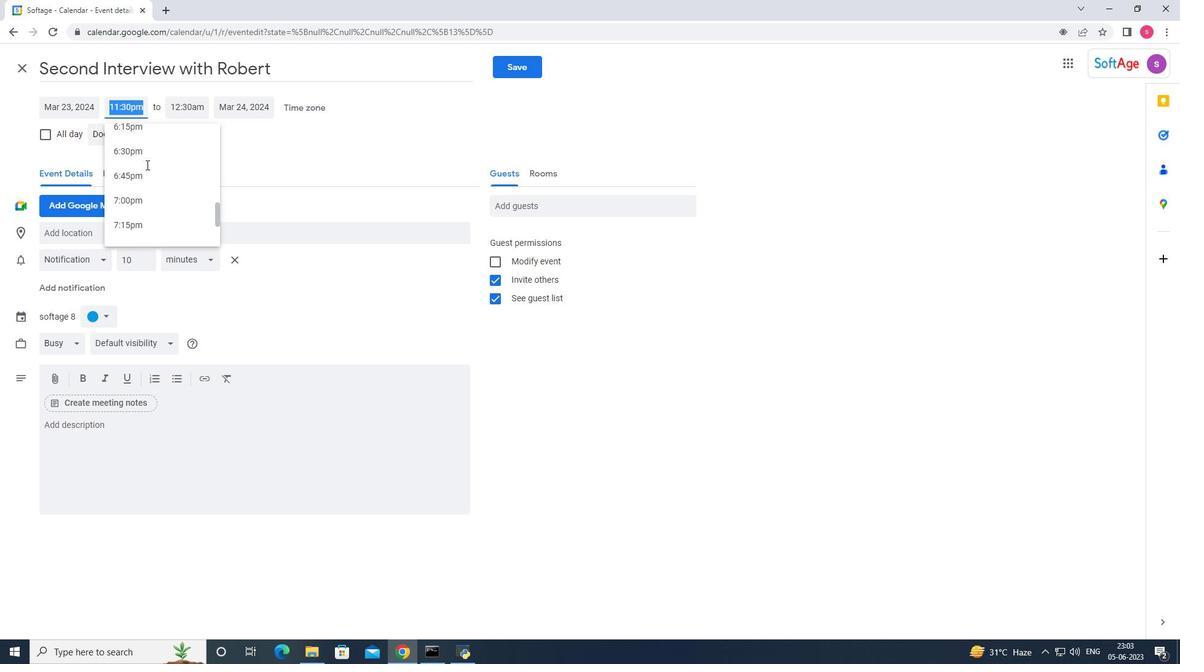 
Action: Mouse scrolled (146, 165) with delta (0, 0)
Screenshot: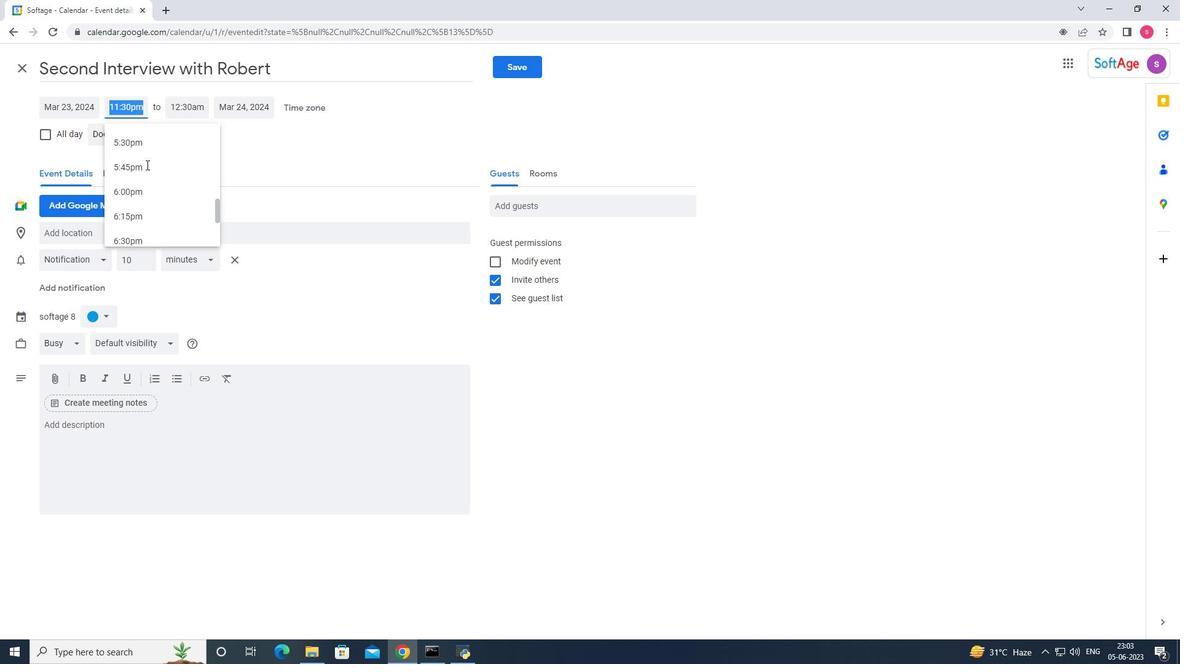 
Action: Mouse scrolled (146, 165) with delta (0, 0)
Screenshot: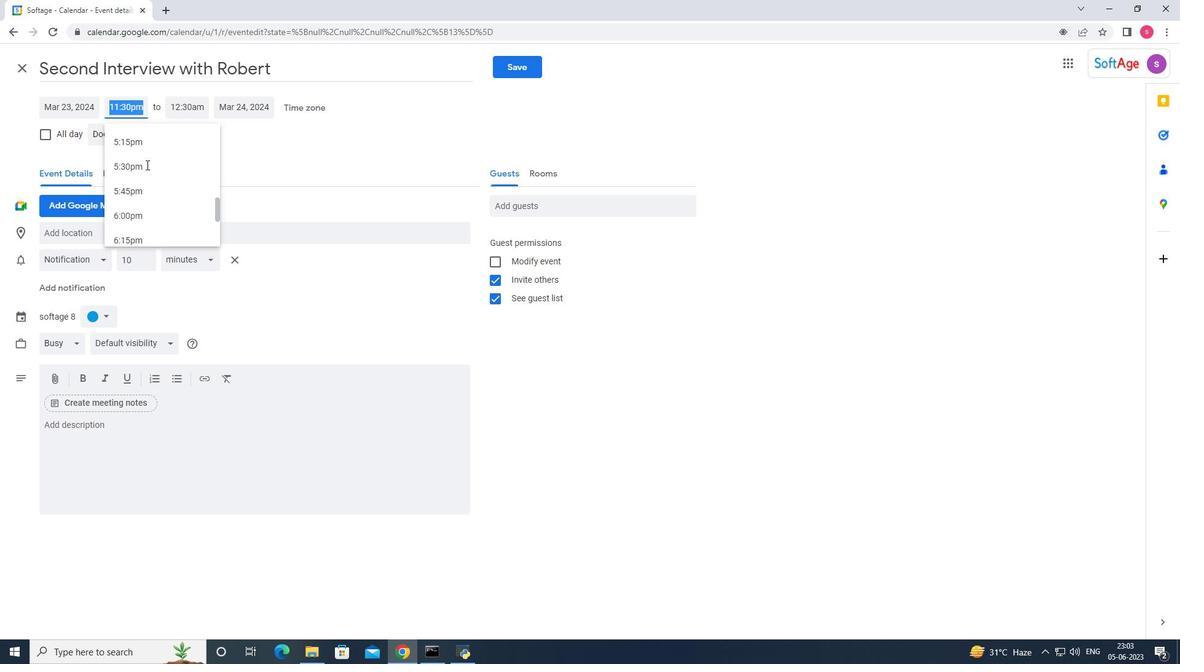 
Action: Mouse scrolled (146, 165) with delta (0, 0)
Screenshot: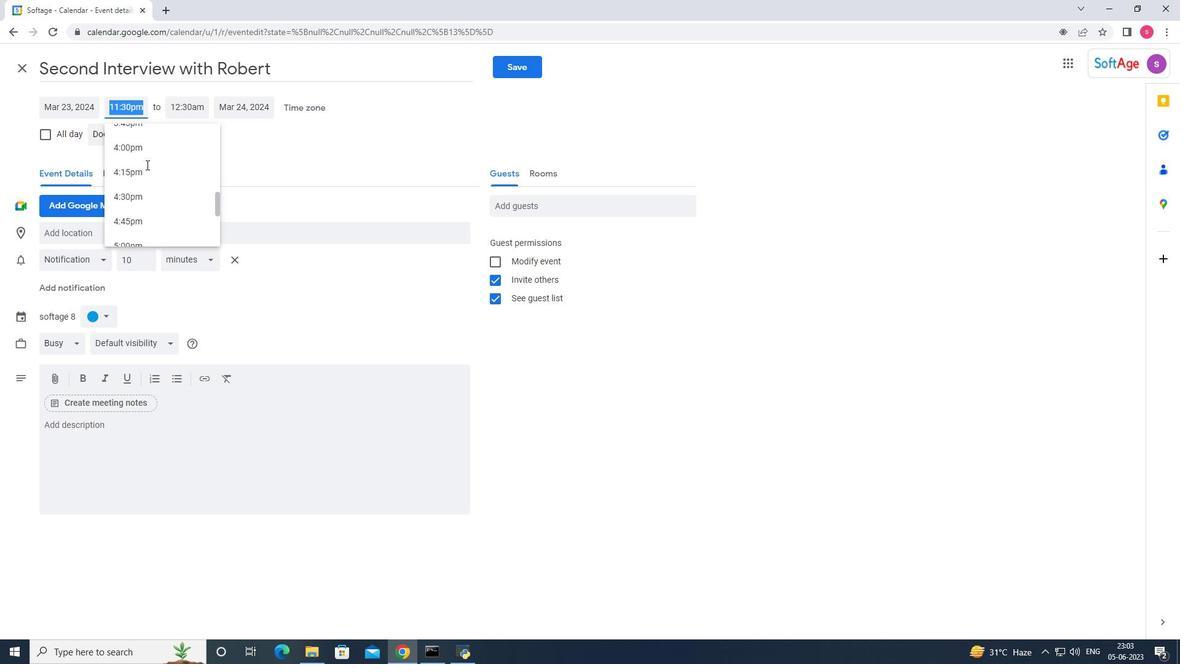 
Action: Mouse scrolled (146, 165) with delta (0, 0)
Screenshot: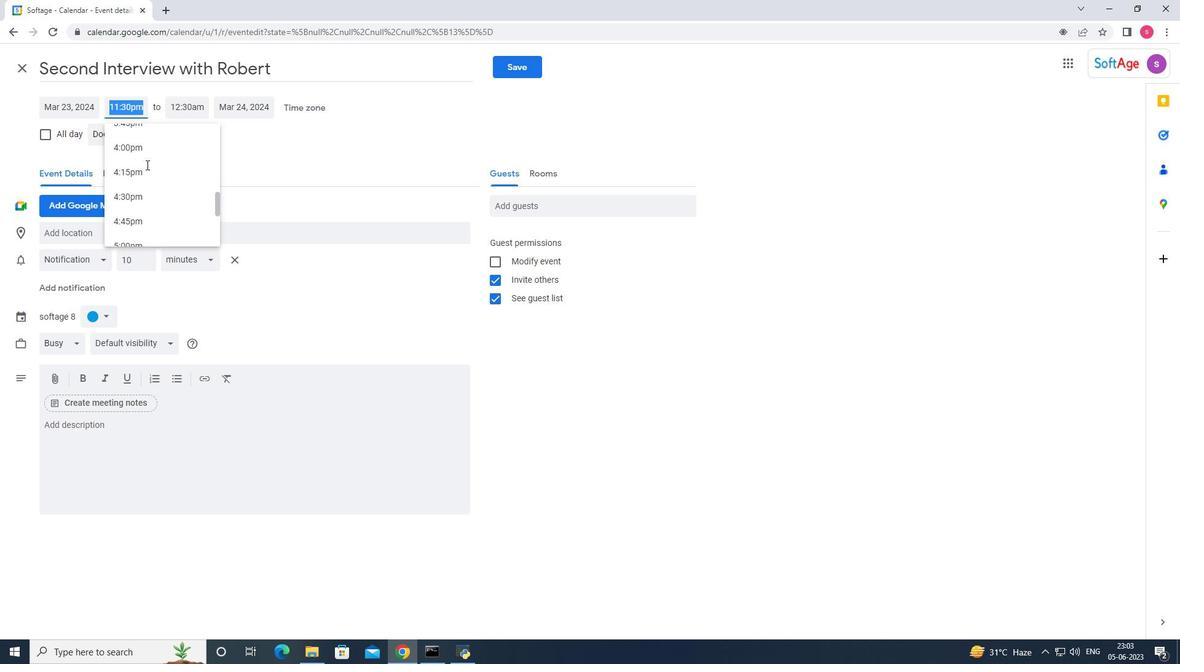 
Action: Mouse scrolled (146, 165) with delta (0, 0)
Screenshot: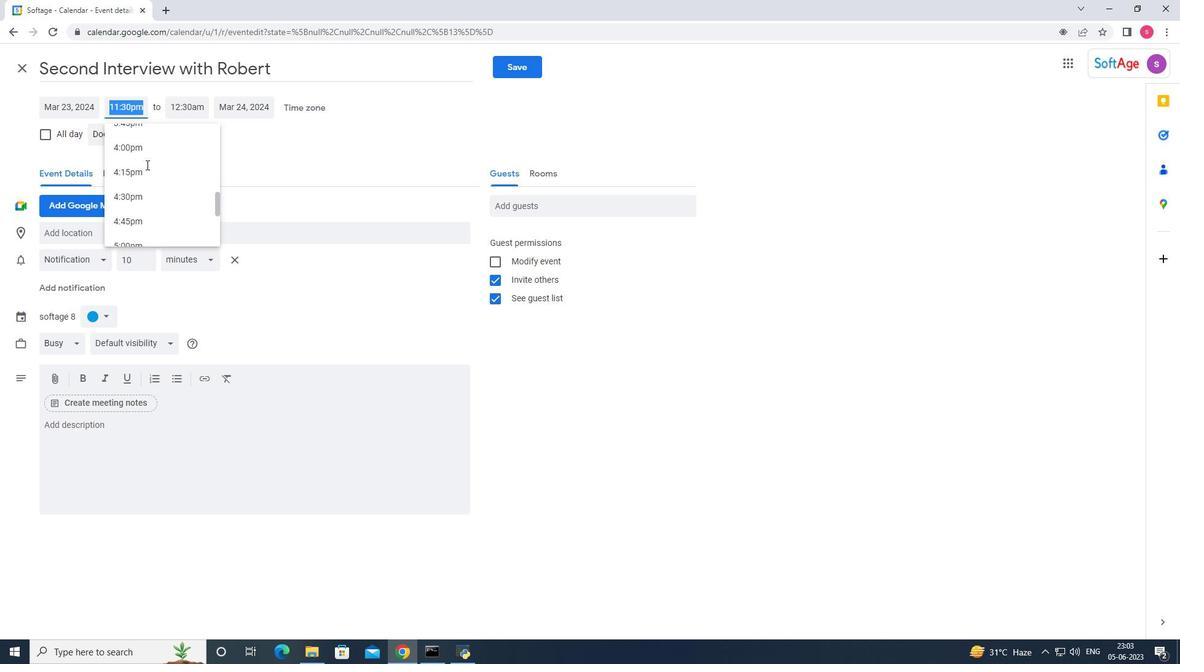 
Action: Mouse scrolled (146, 165) with delta (0, 0)
Screenshot: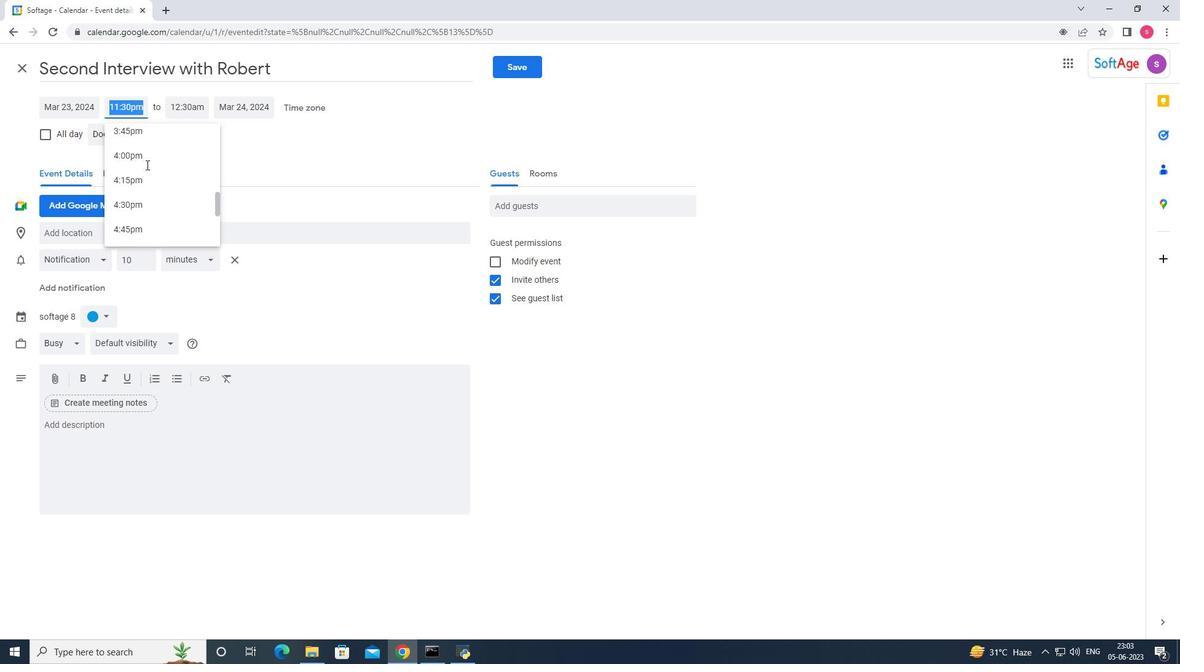 
Action: Mouse scrolled (146, 165) with delta (0, 0)
Screenshot: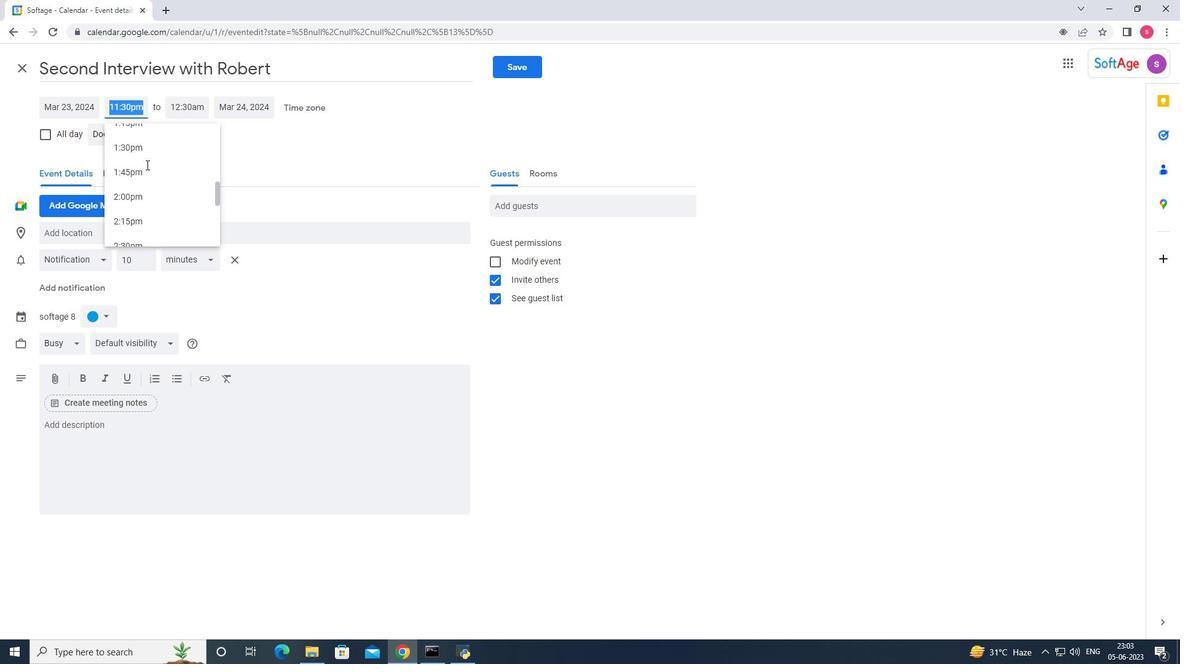 
Action: Mouse scrolled (146, 165) with delta (0, 0)
Screenshot: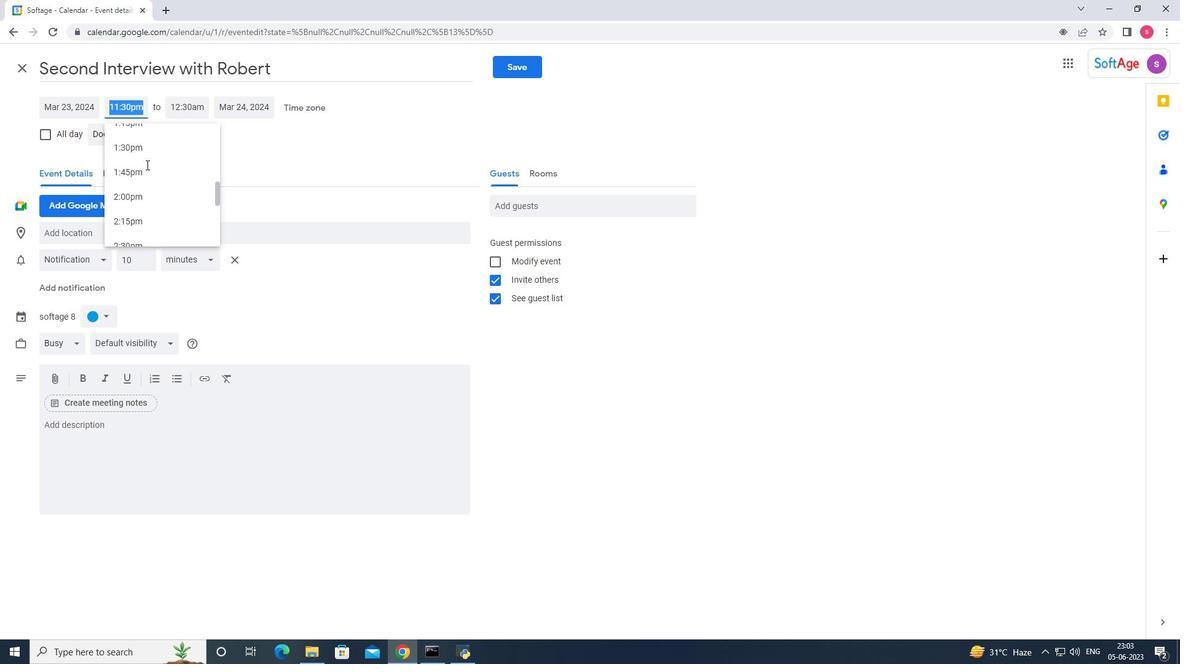 
Action: Mouse scrolled (146, 165) with delta (0, 0)
Screenshot: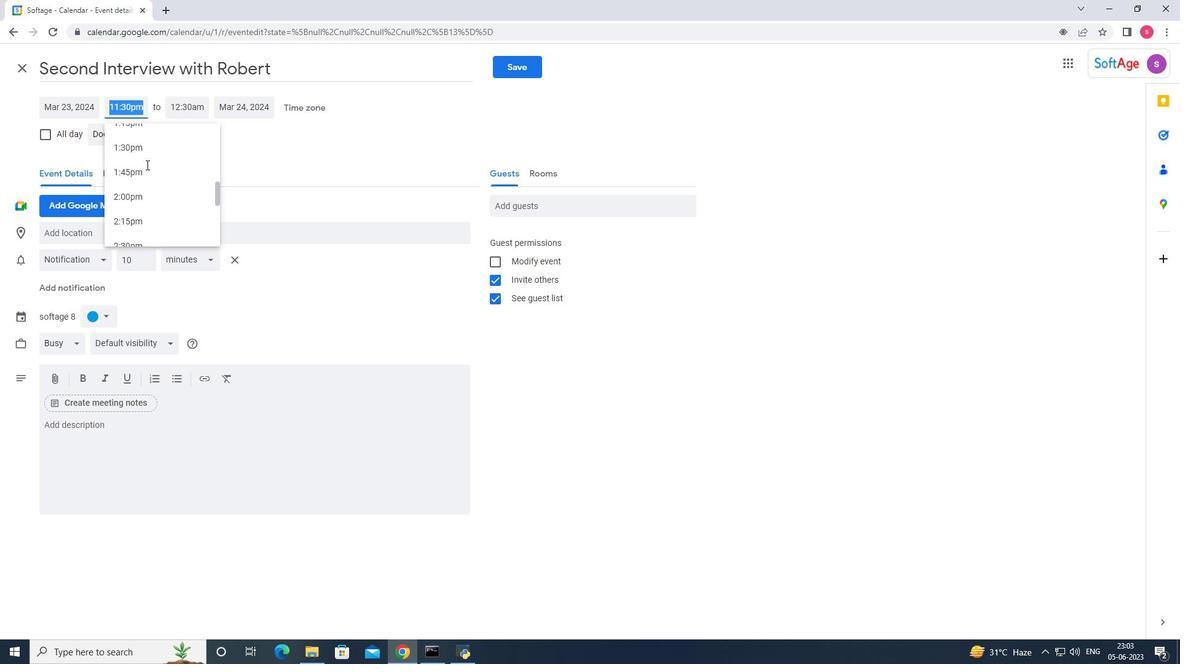 
Action: Mouse scrolled (146, 165) with delta (0, 0)
Screenshot: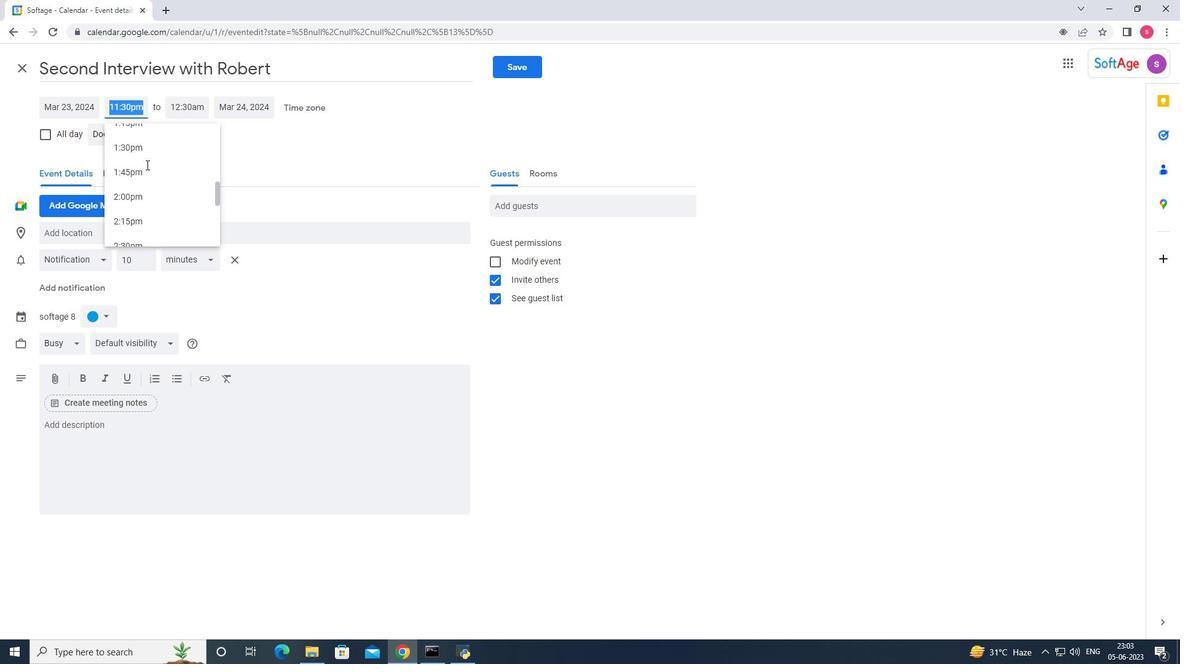 
Action: Mouse scrolled (146, 165) with delta (0, 0)
Screenshot: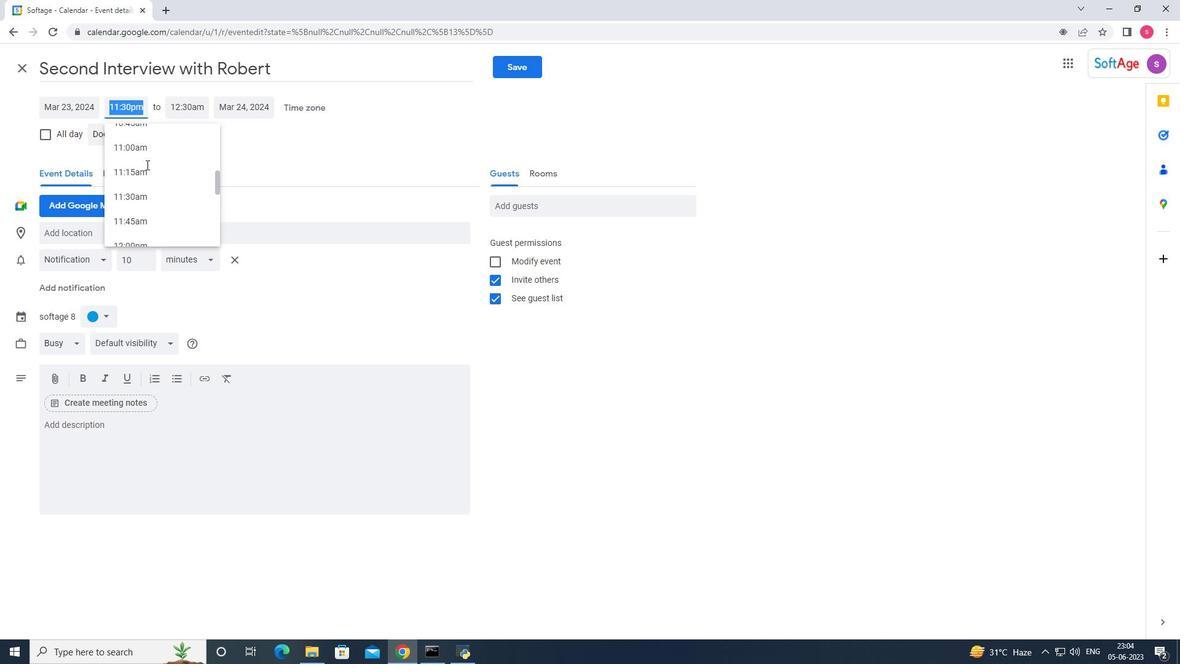 
Action: Mouse scrolled (146, 165) with delta (0, 0)
Screenshot: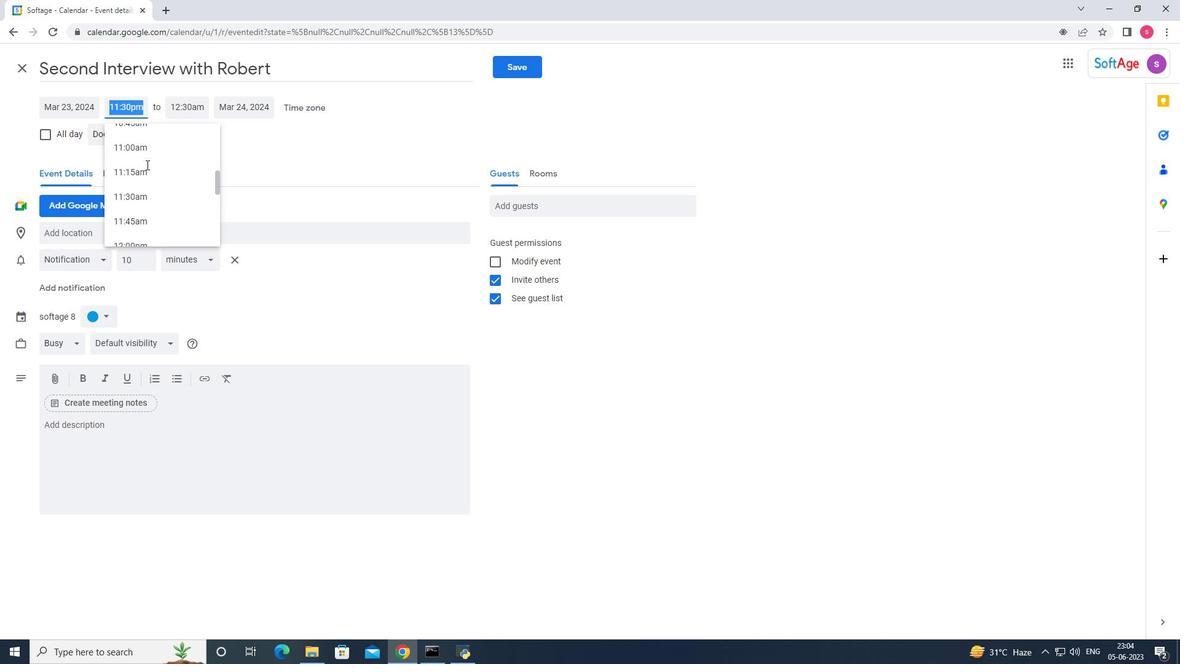 
Action: Mouse scrolled (146, 165) with delta (0, 0)
Screenshot: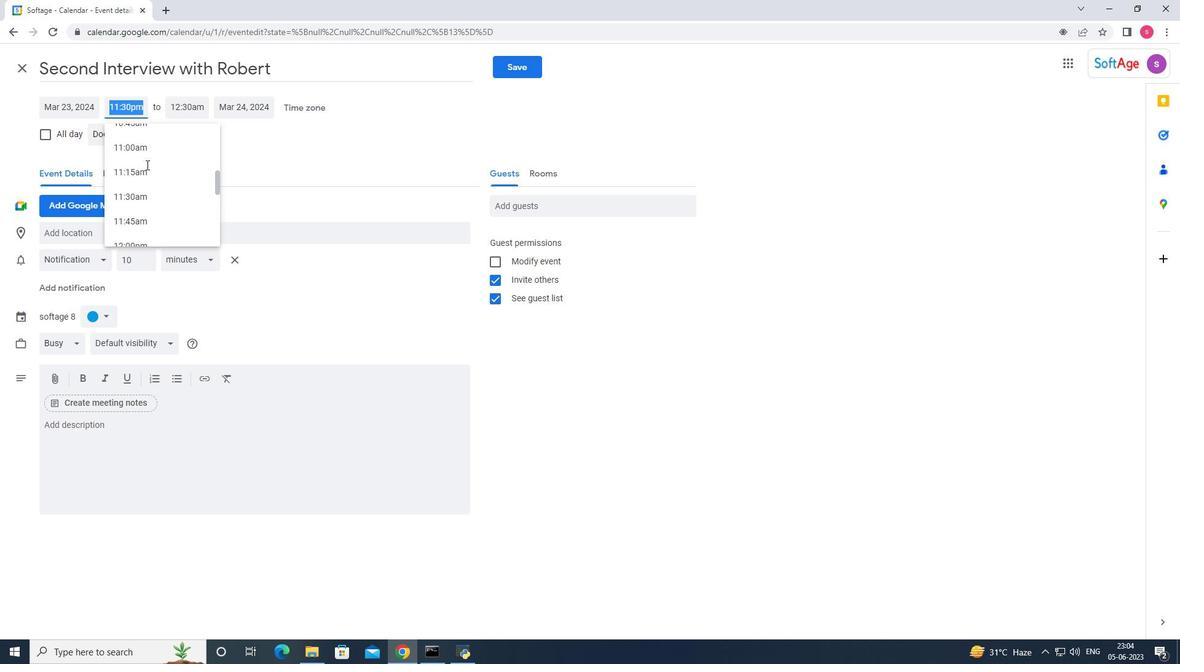 
Action: Mouse scrolled (146, 165) with delta (0, 0)
Screenshot: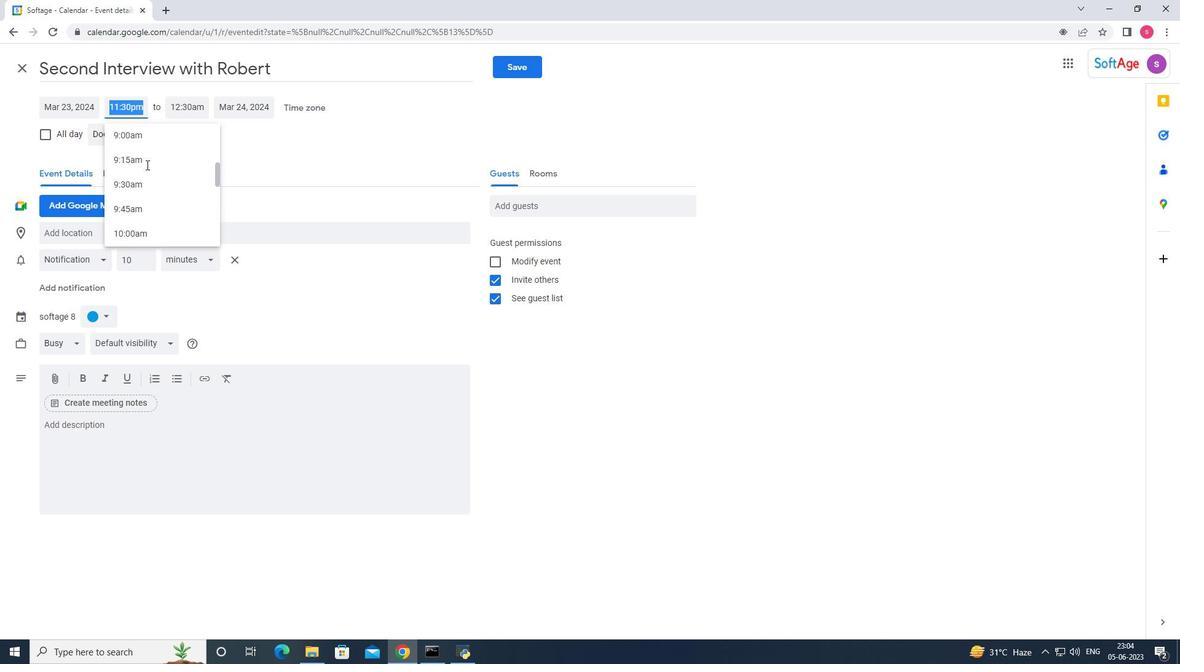 
Action: Mouse scrolled (146, 165) with delta (0, 0)
Screenshot: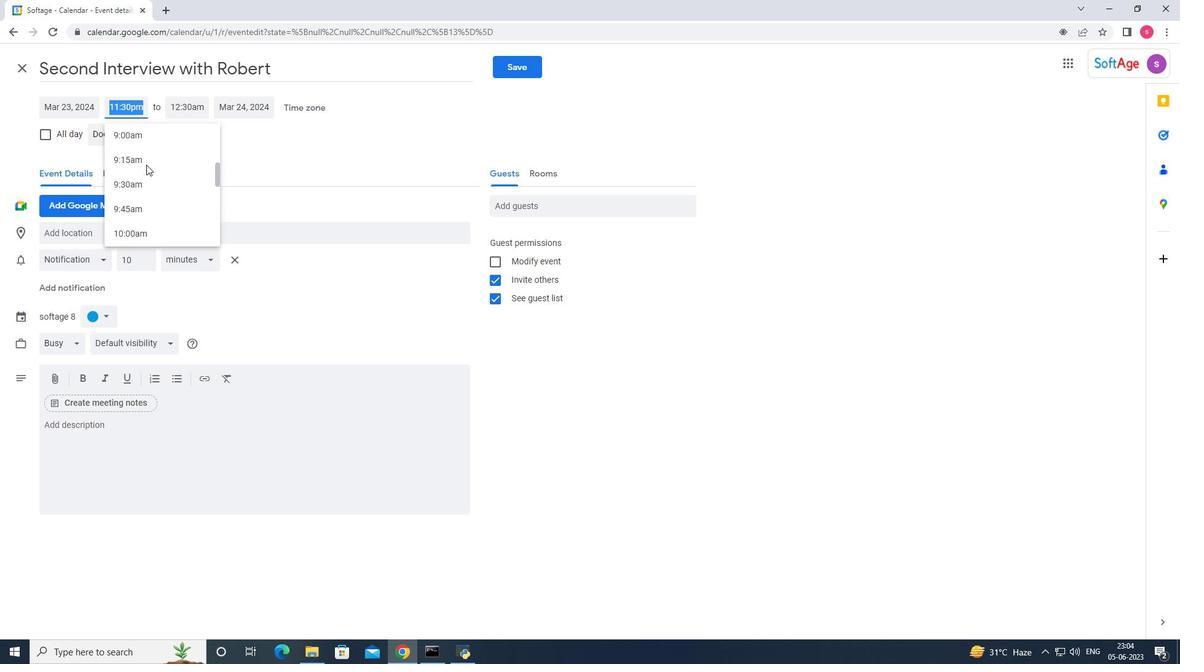 
Action: Mouse scrolled (146, 165) with delta (0, 0)
Screenshot: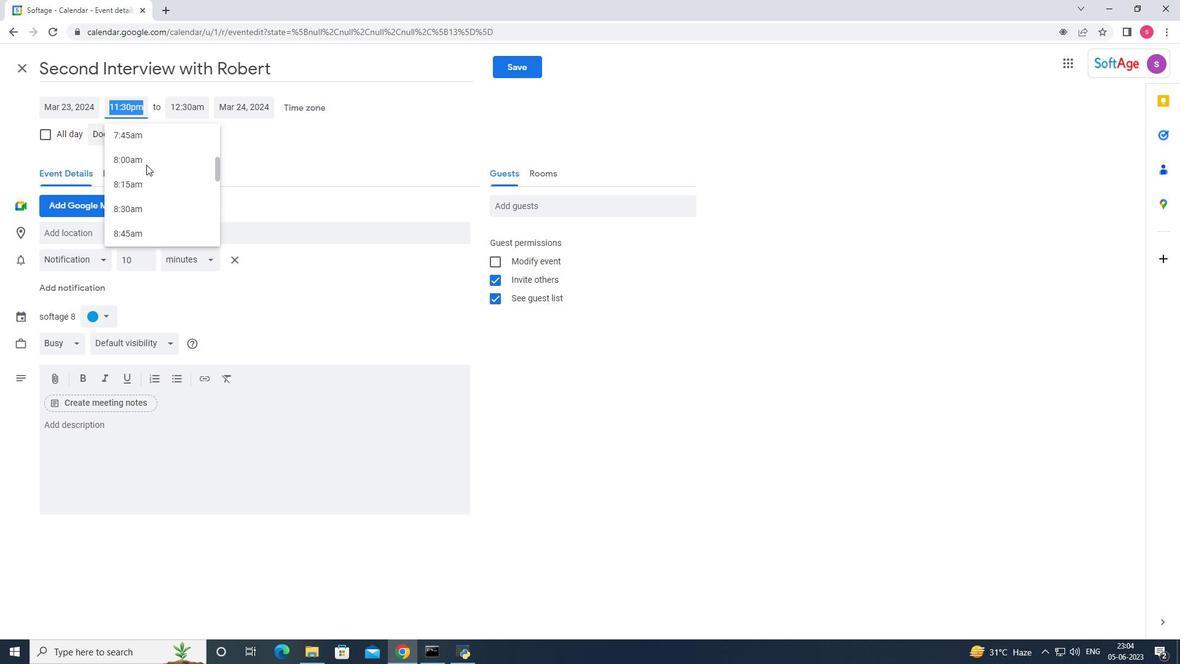 
Action: Mouse moved to (144, 175)
Screenshot: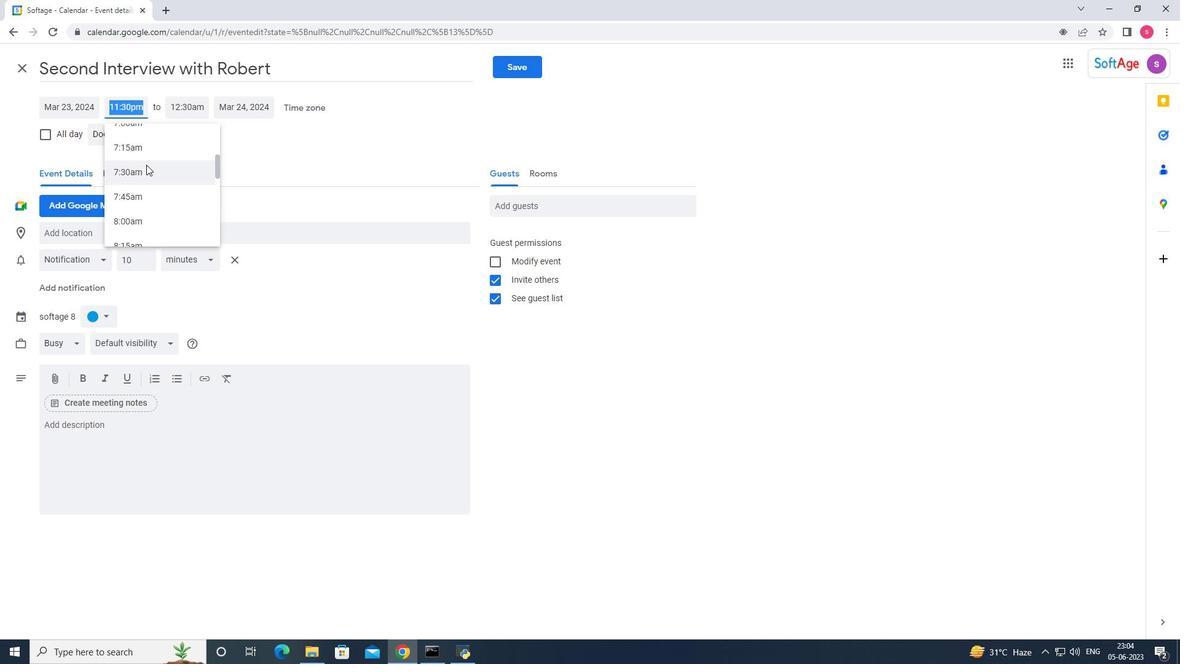 
Action: Mouse pressed left at (144, 175)
Screenshot: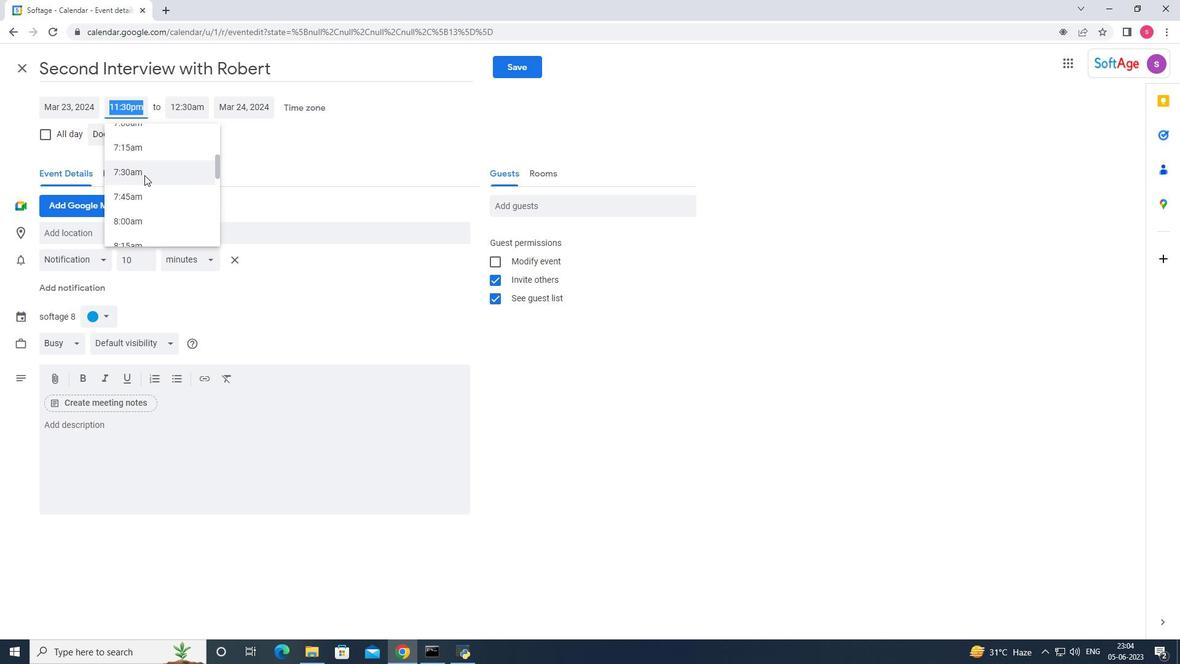 
Action: Mouse moved to (185, 107)
Screenshot: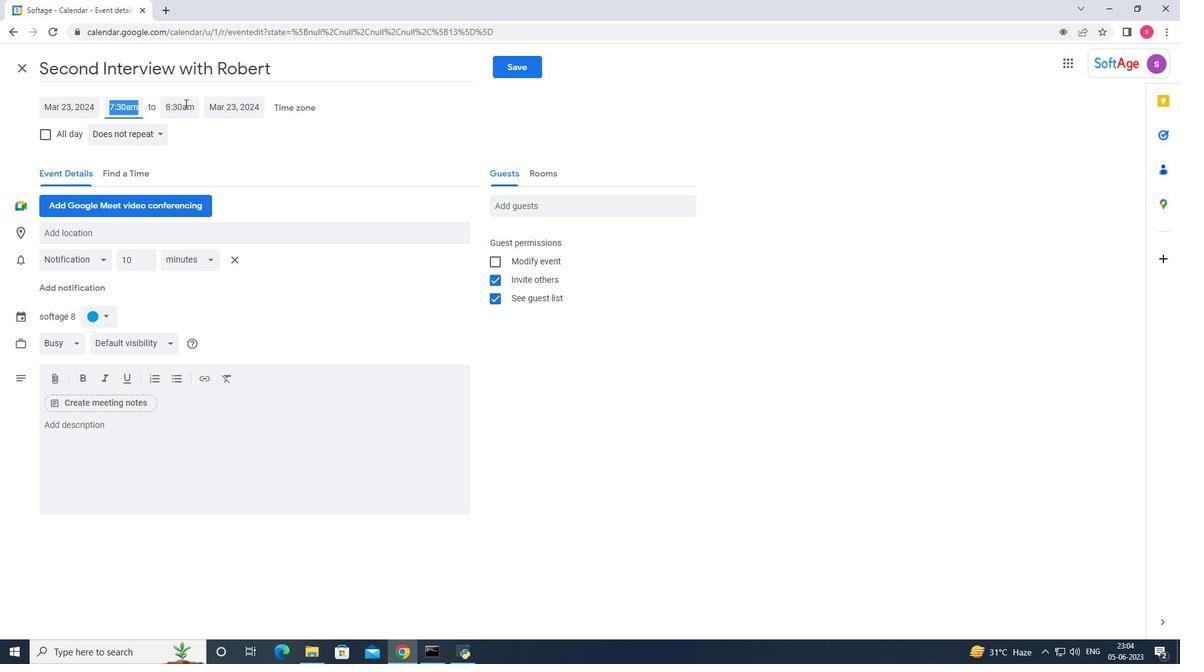 
Action: Mouse pressed left at (185, 107)
Screenshot: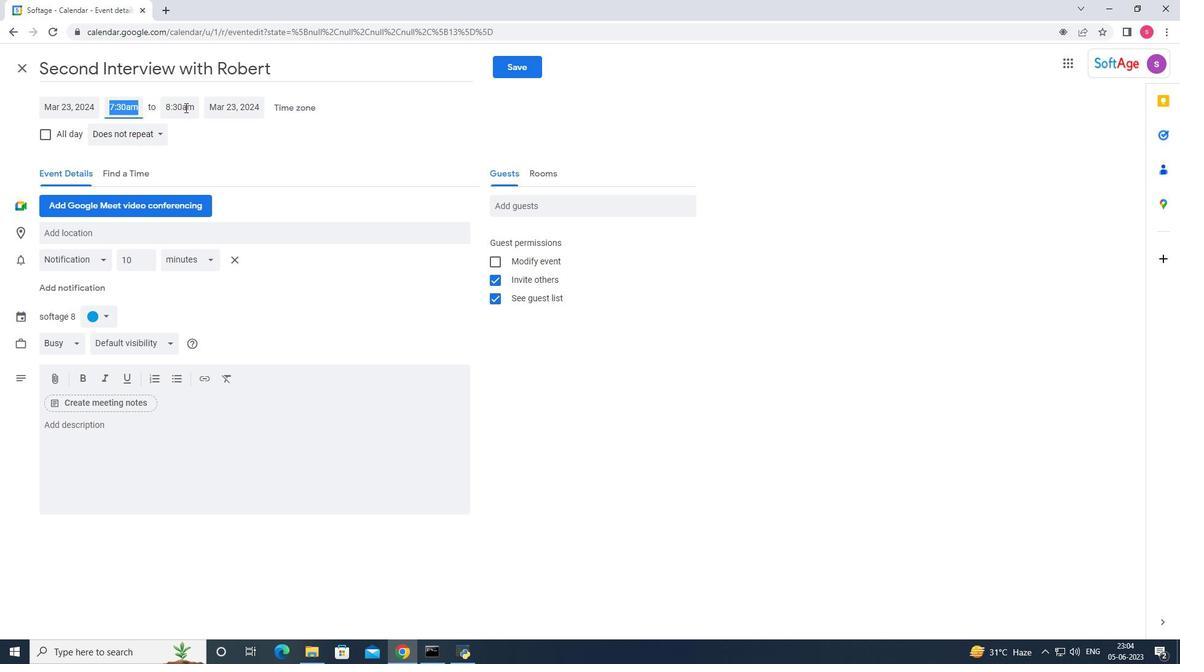 
Action: Mouse moved to (199, 231)
Screenshot: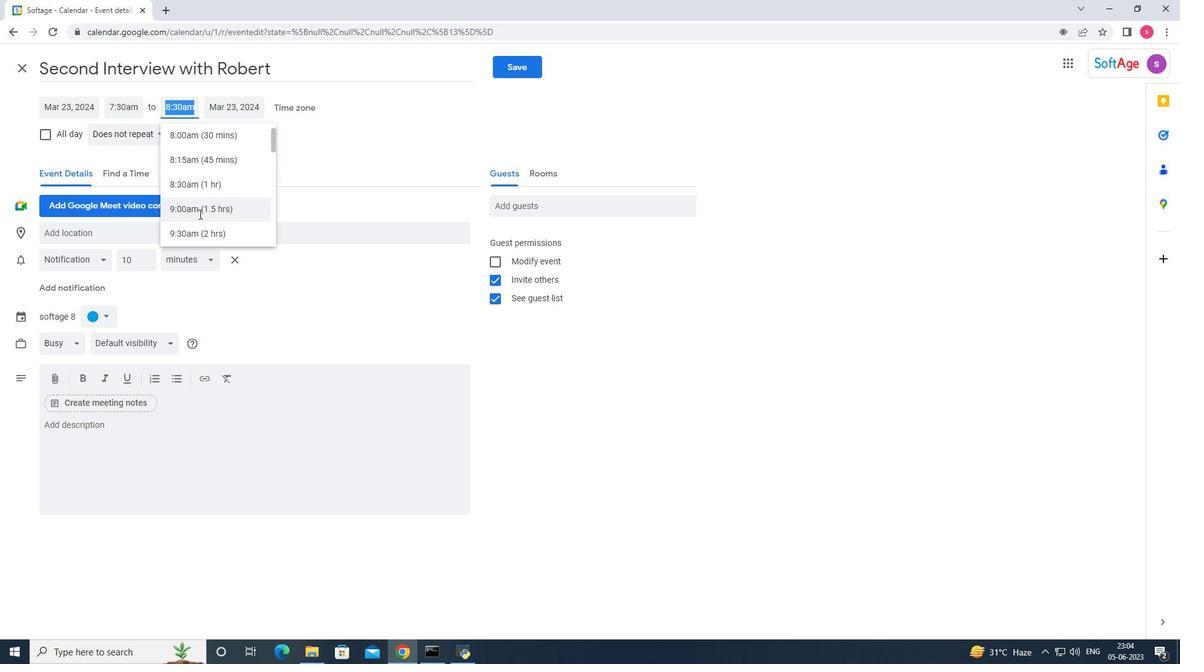 
Action: Mouse pressed left at (199, 231)
Screenshot: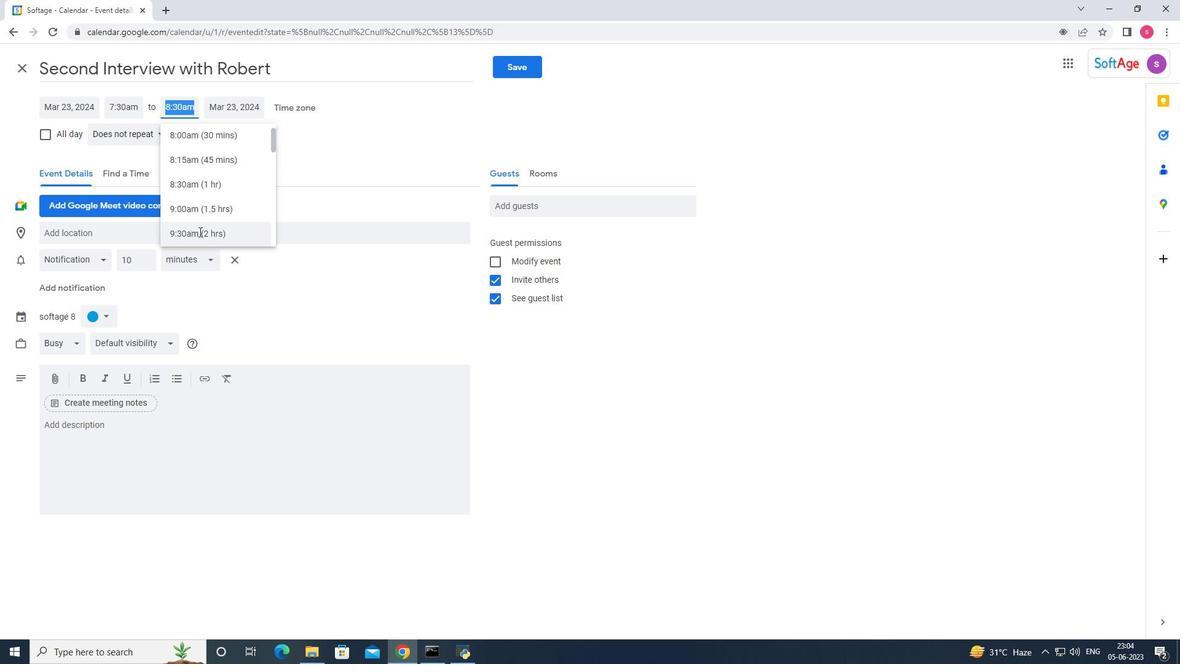 
Action: Mouse moved to (142, 136)
Screenshot: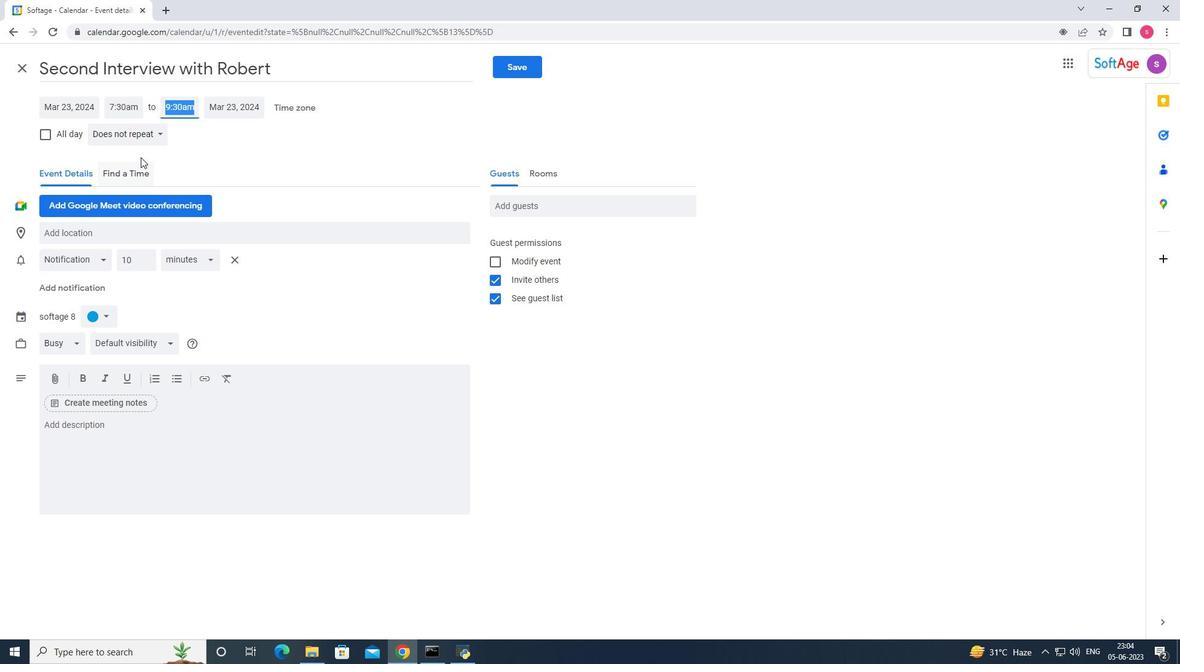 
Action: Mouse pressed left at (142, 136)
Screenshot: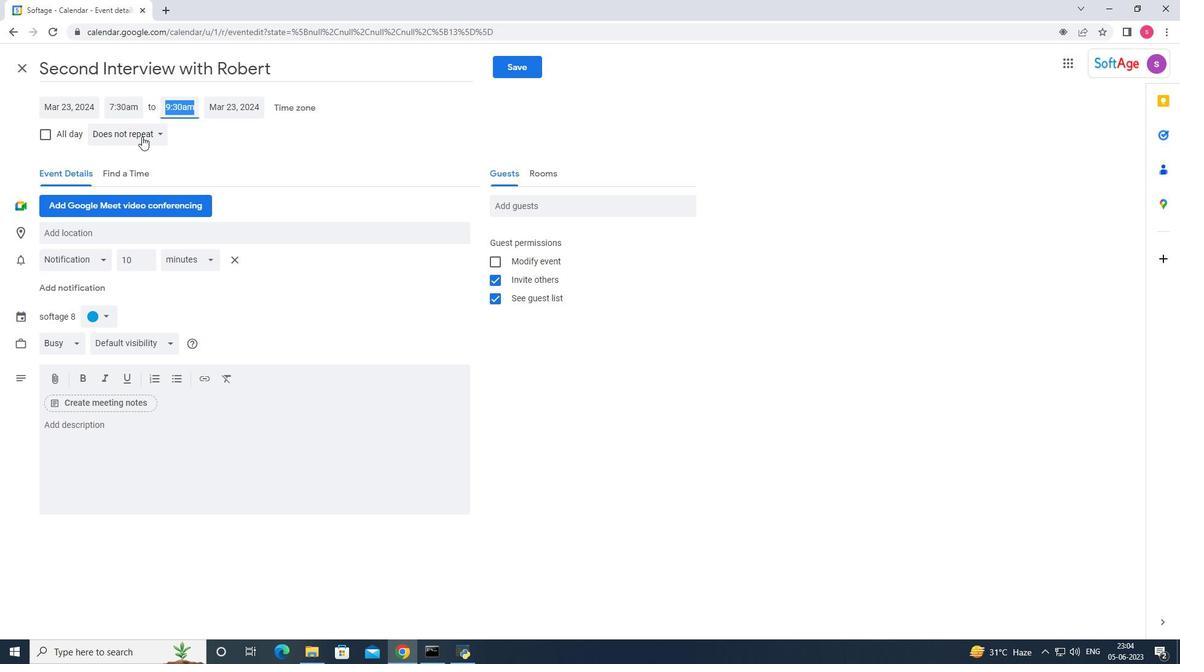 
Action: Mouse moved to (132, 162)
Screenshot: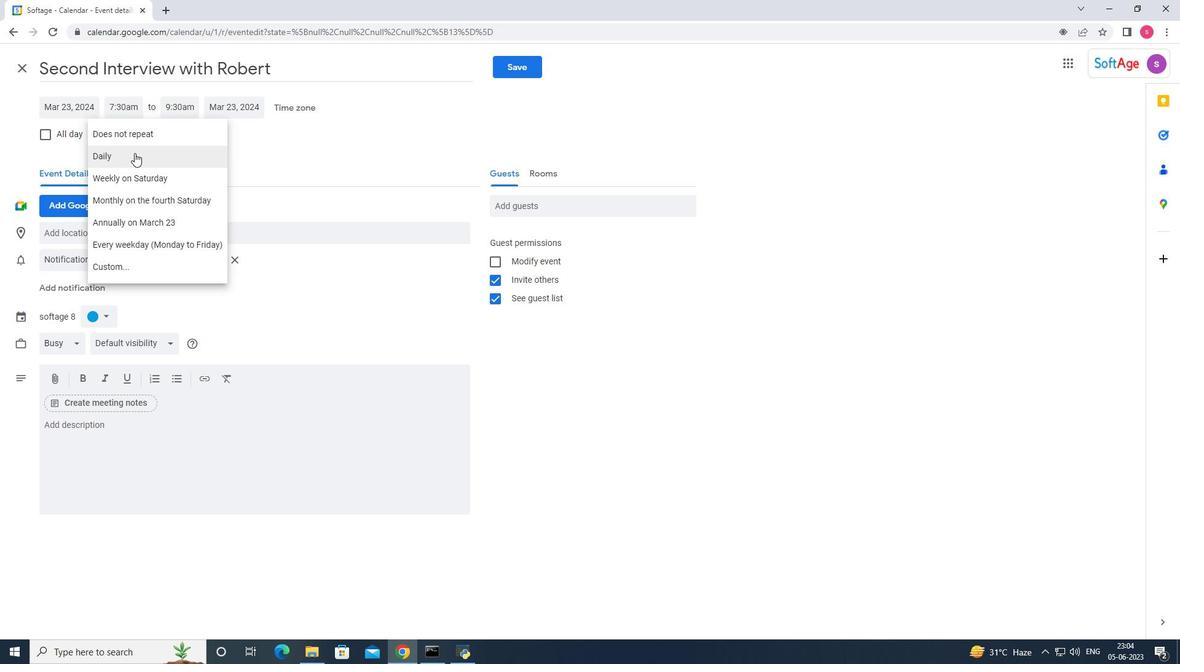 
Action: Mouse pressed left at (132, 162)
Screenshot: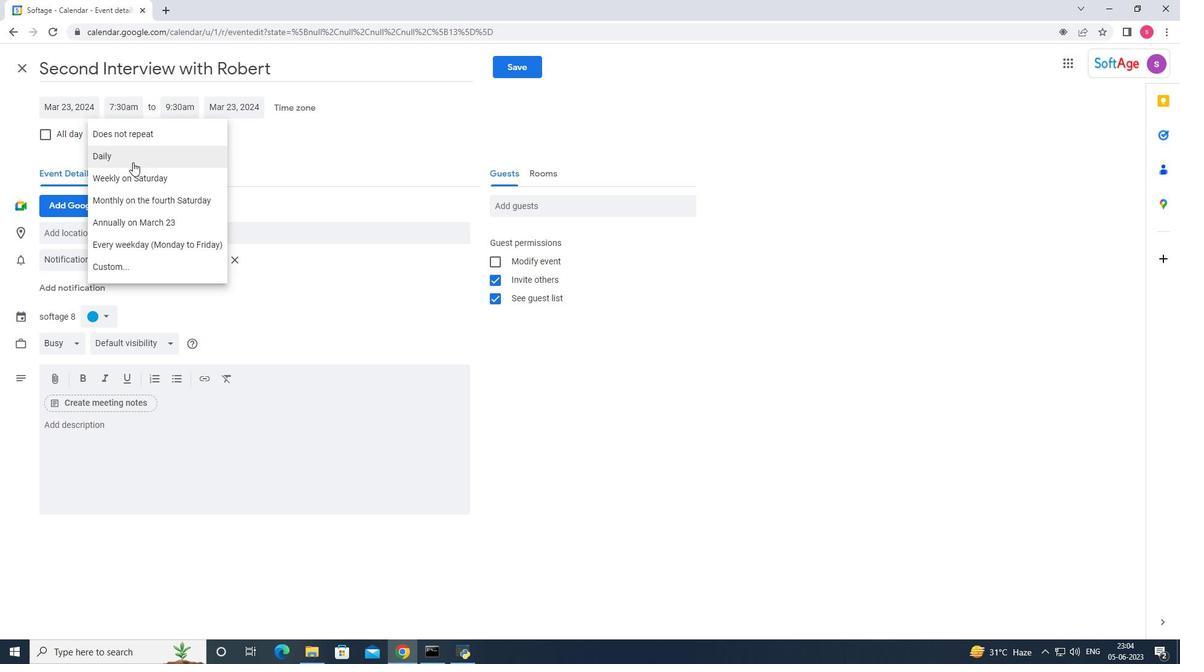 
Action: Mouse moved to (106, 231)
Screenshot: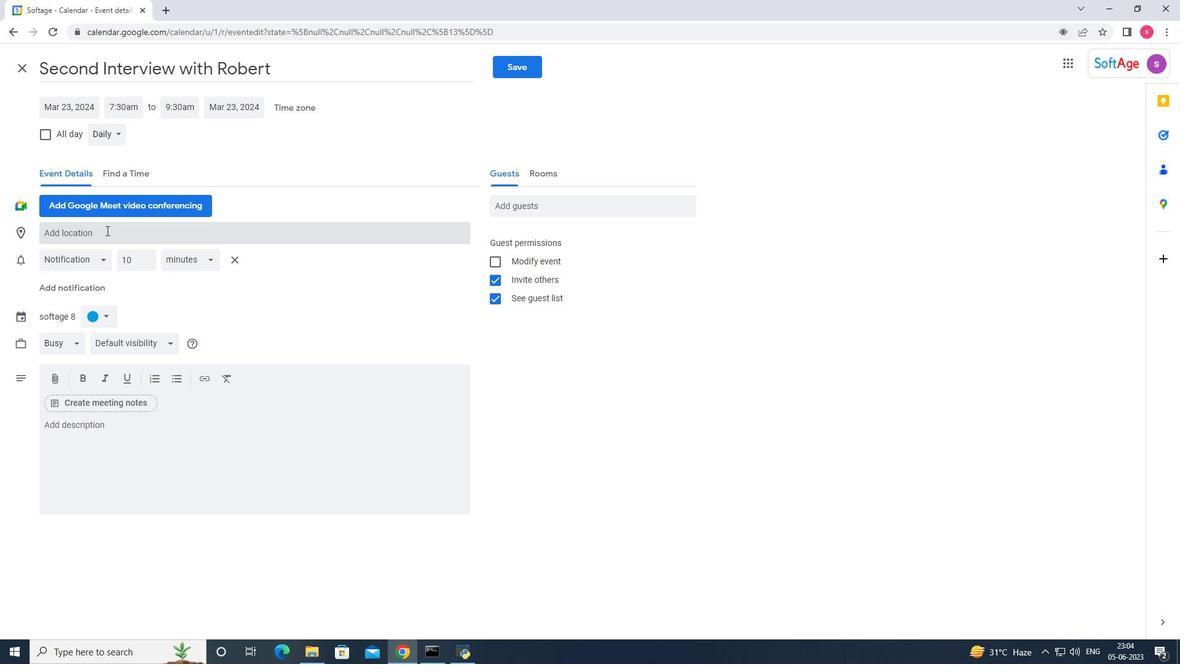 
Action: Mouse pressed left at (106, 231)
Screenshot: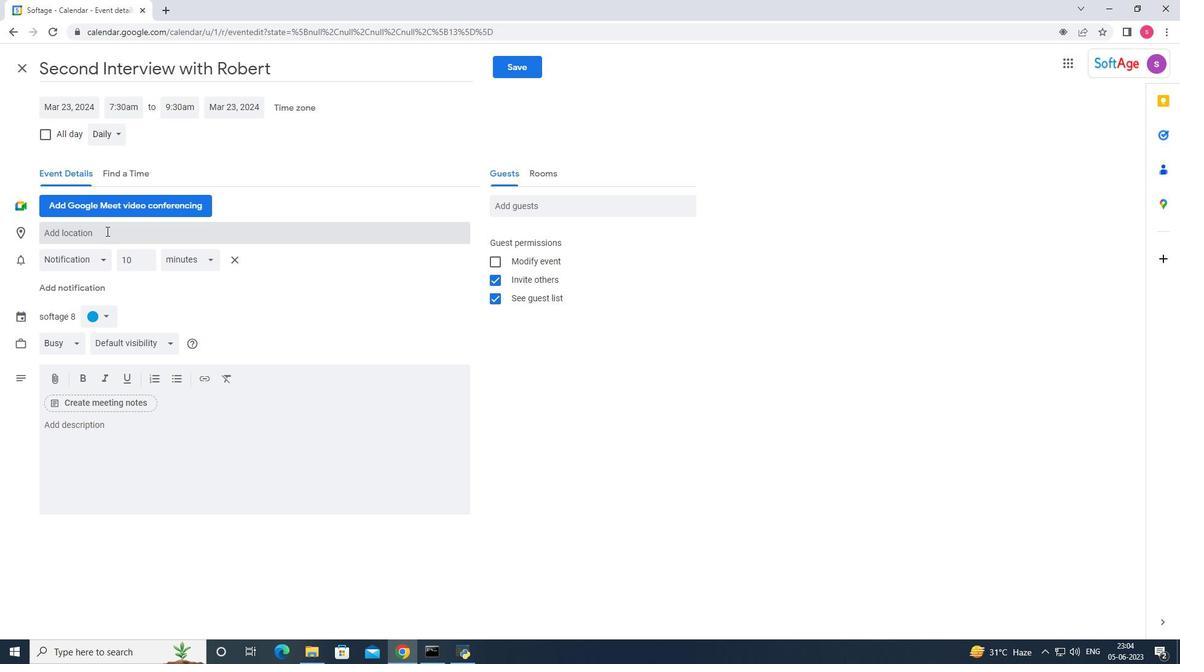 
Action: Key pressed <Key.shift>Kolkata<Key.space><Key.backspace>,<Key.space><Key.shift>India
Screenshot: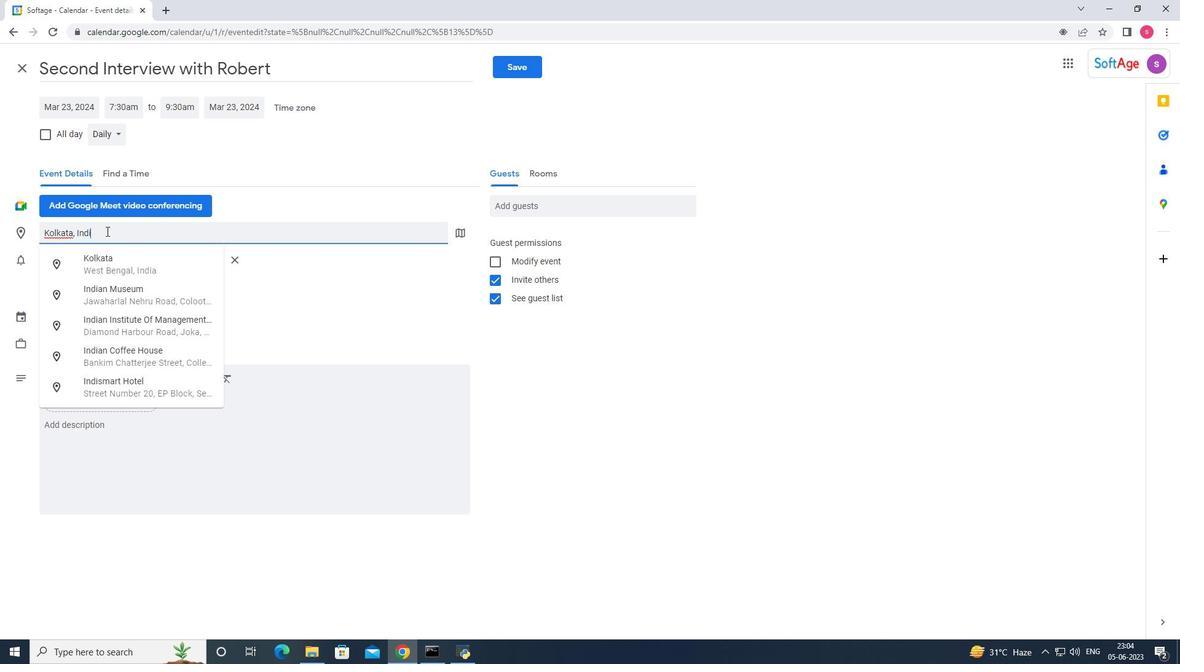 
Action: Mouse moved to (308, 274)
Screenshot: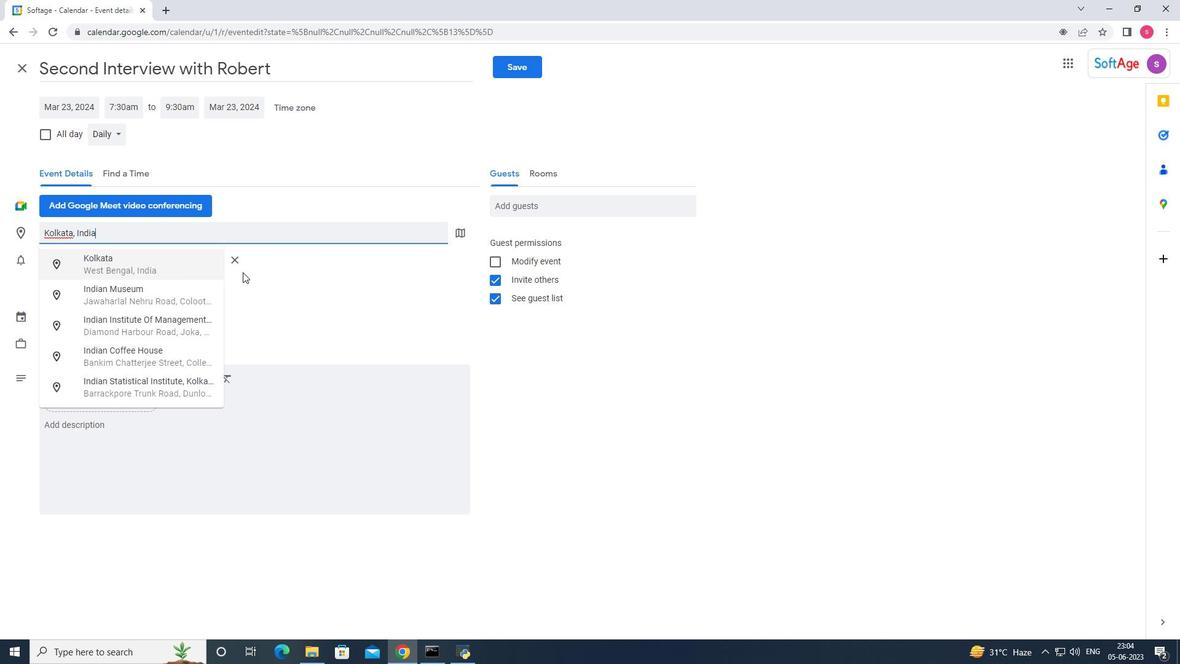 
Action: Mouse pressed left at (308, 274)
Screenshot: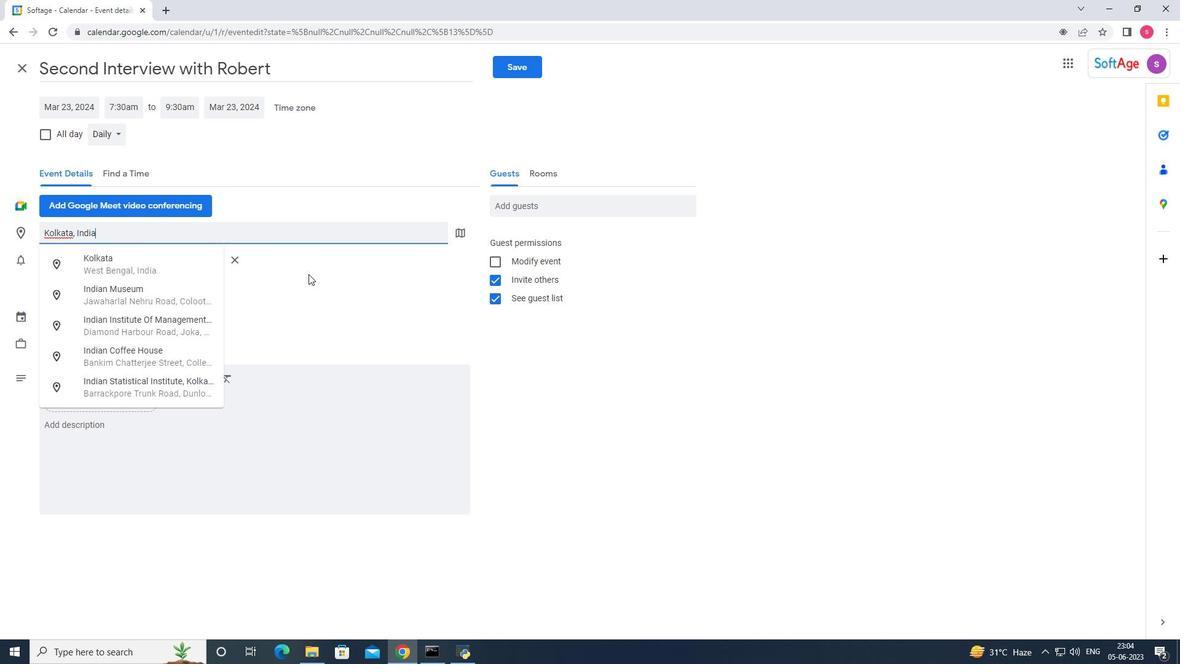 
Action: Mouse moved to (209, 431)
Screenshot: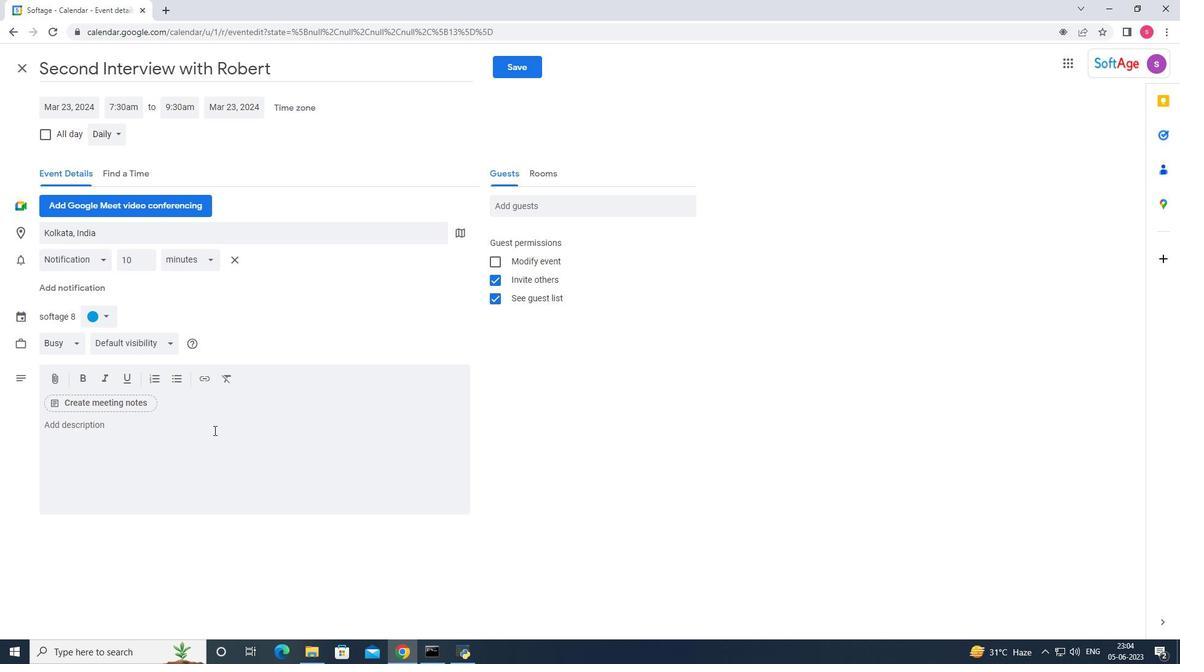 
Action: Mouse pressed left at (209, 431)
Screenshot: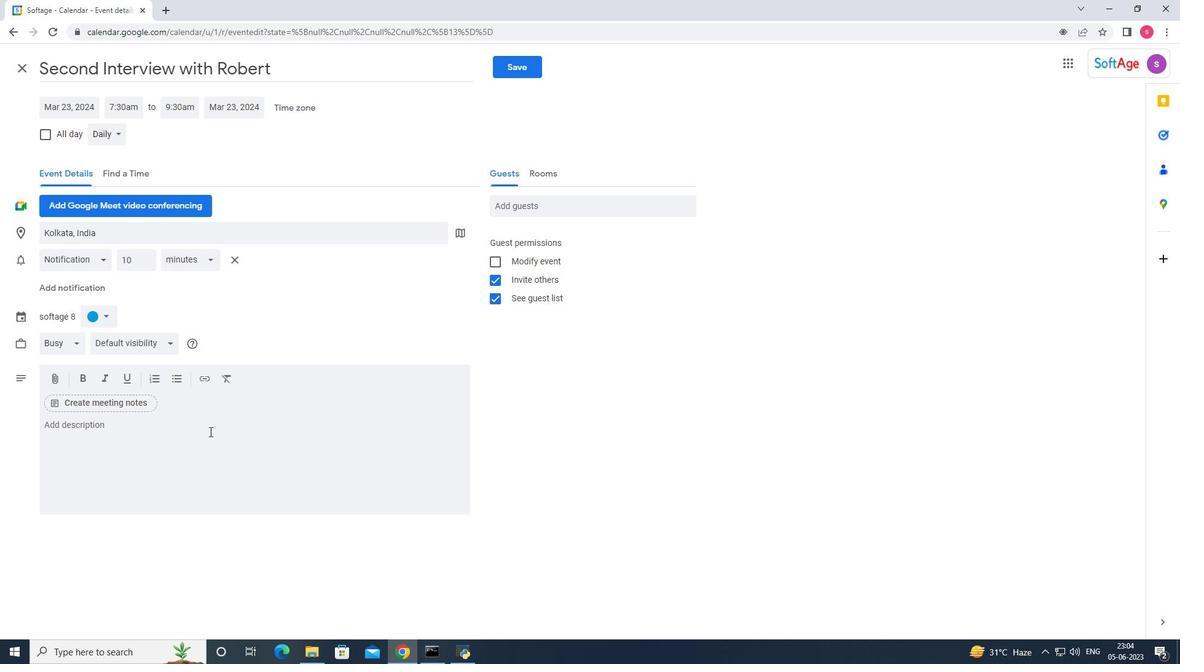 
Action: Mouse moved to (209, 431)
Screenshot: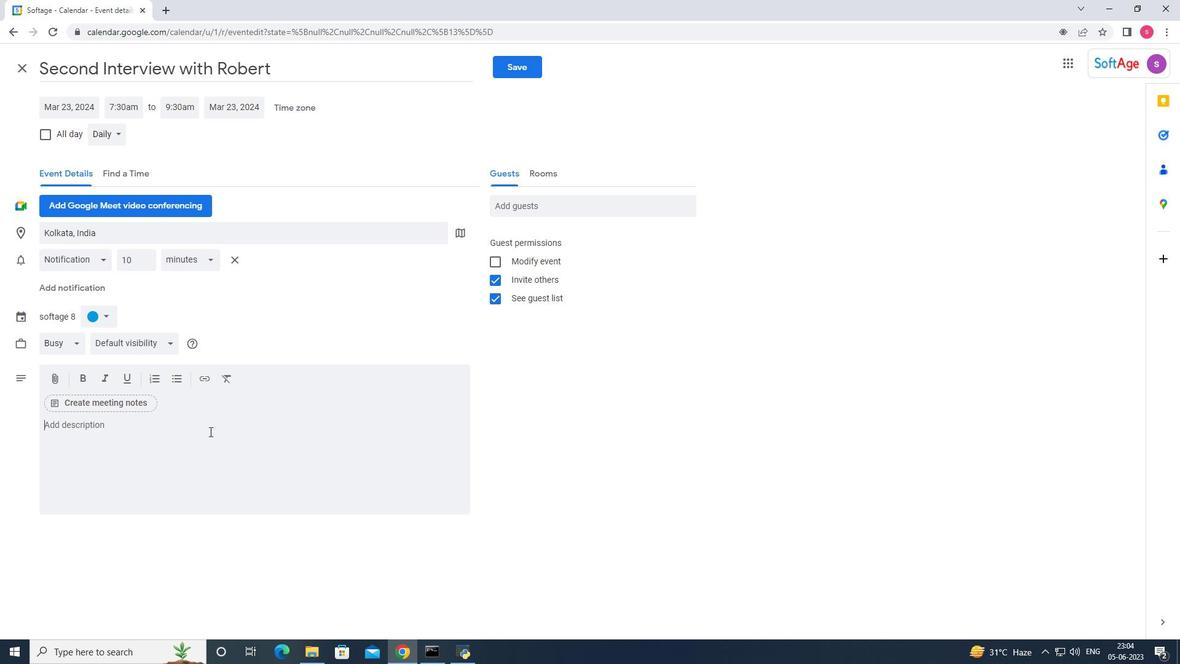 
Action: Key pressed <Key.shift>Participants<Key.space>will<Key.space>explore<Key.space>techniques<Key.space>for<Key.space>building<Key.space>rapport<Key.space>and<Key.space>establishing<Key.space>positive<Key.space>relatinships<Key.space>with<Key.space>
Screenshot: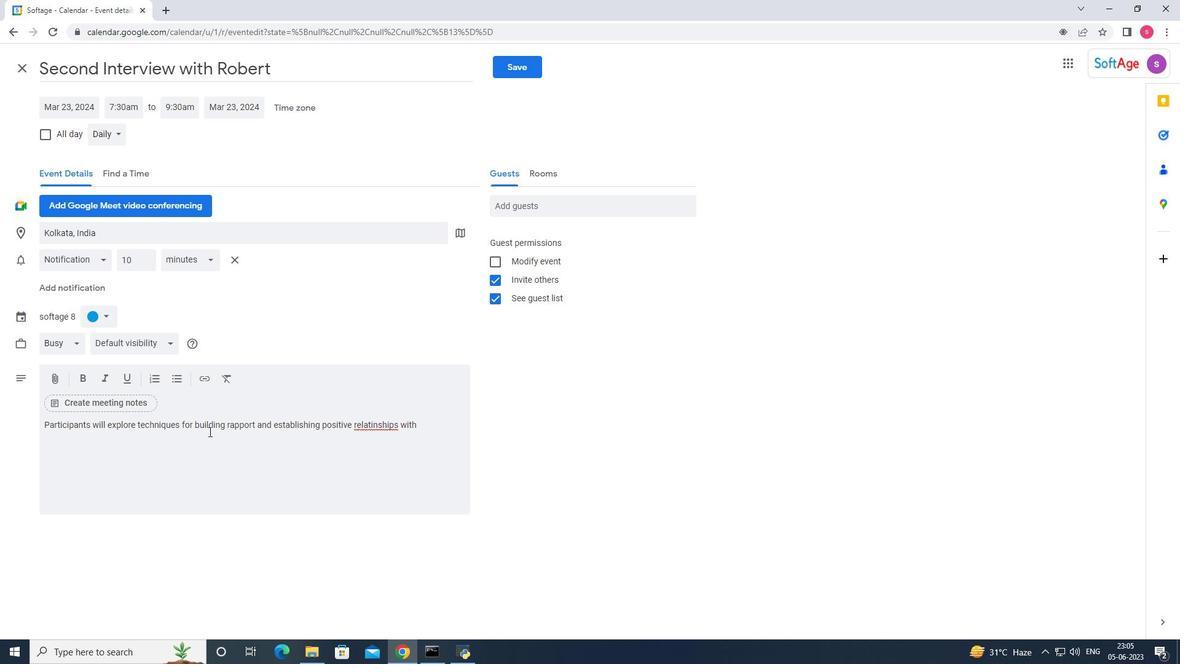 
Action: Mouse moved to (209, 431)
Screenshot: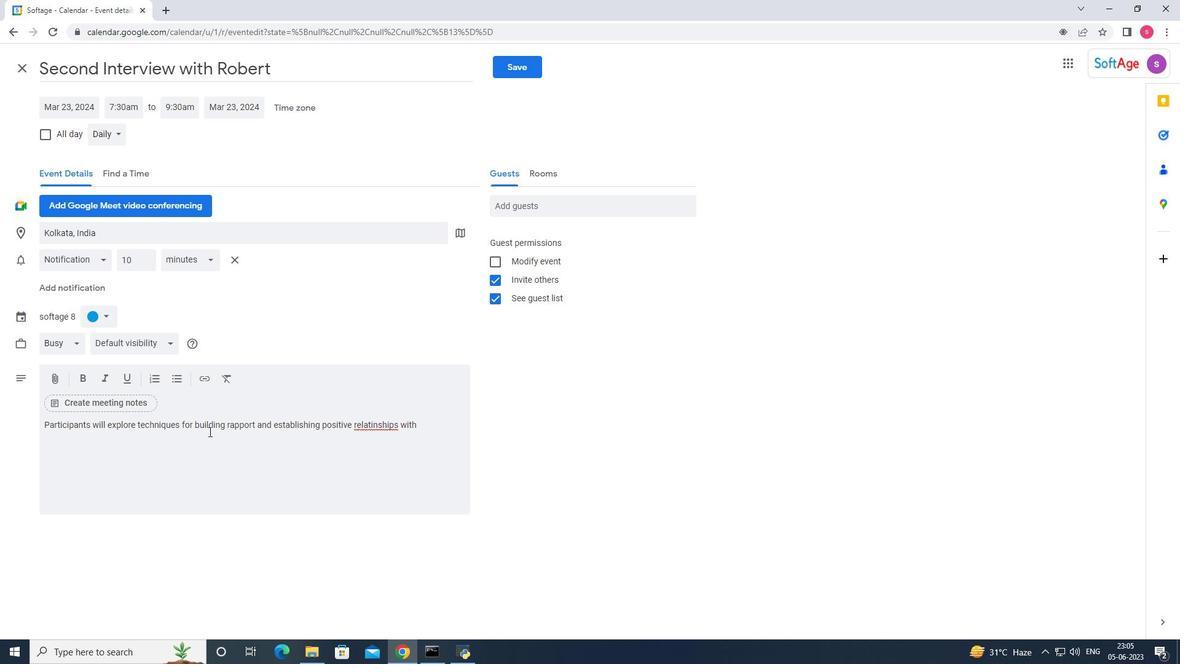 
Action: Key pressed team<Key.space>members,<Key.space><Key.backspace><Key.backspace>.<Key.space><Key.shift>They<Key.space>will<Key.space>learn<Key.space>how<Key.space>to<Key.space>v<Key.backspace>creatw<Key.backspace>e<Key.space>a<Key.space>supportive<Key.space>and<Key.space>e<Key.backspace>inclusive<Key.space>communication<Key.space>environment,<Key.space>fostering<Key.space>trust<Key.space><Key.backspace>,<Key.space>respectful<Key.space><Key.backspace><Key.backspace><Key.backspace><Key.backspace>,<Key.space>and<Key.space>collaboration.
Screenshot: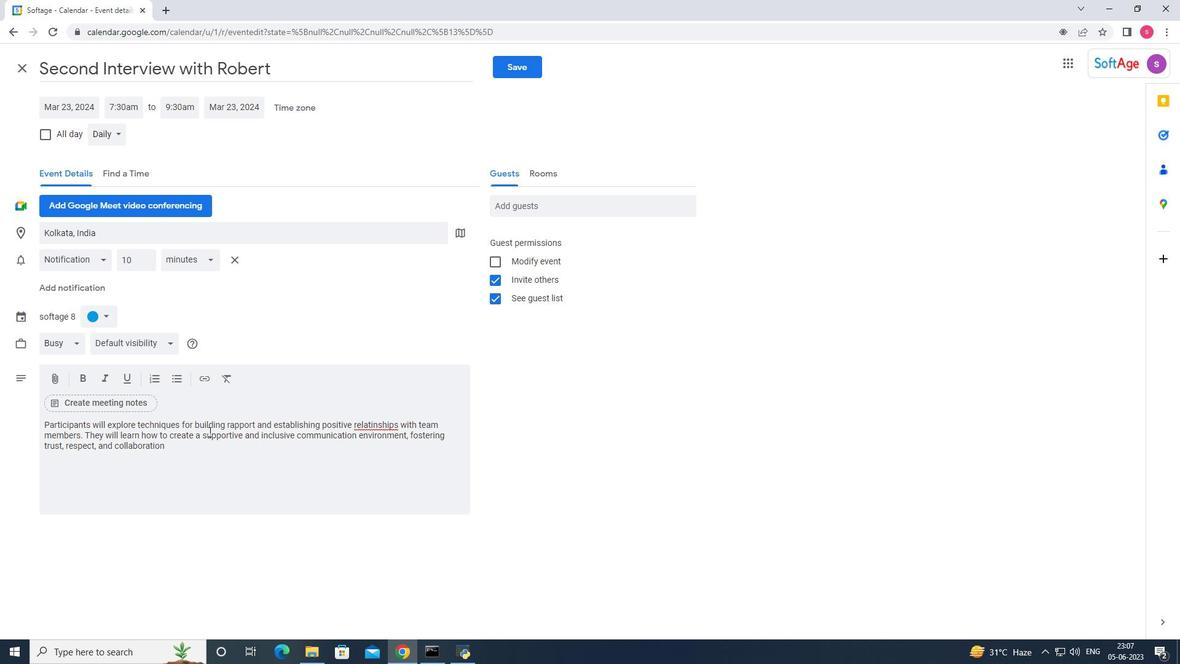 
Action: Mouse moved to (95, 319)
Screenshot: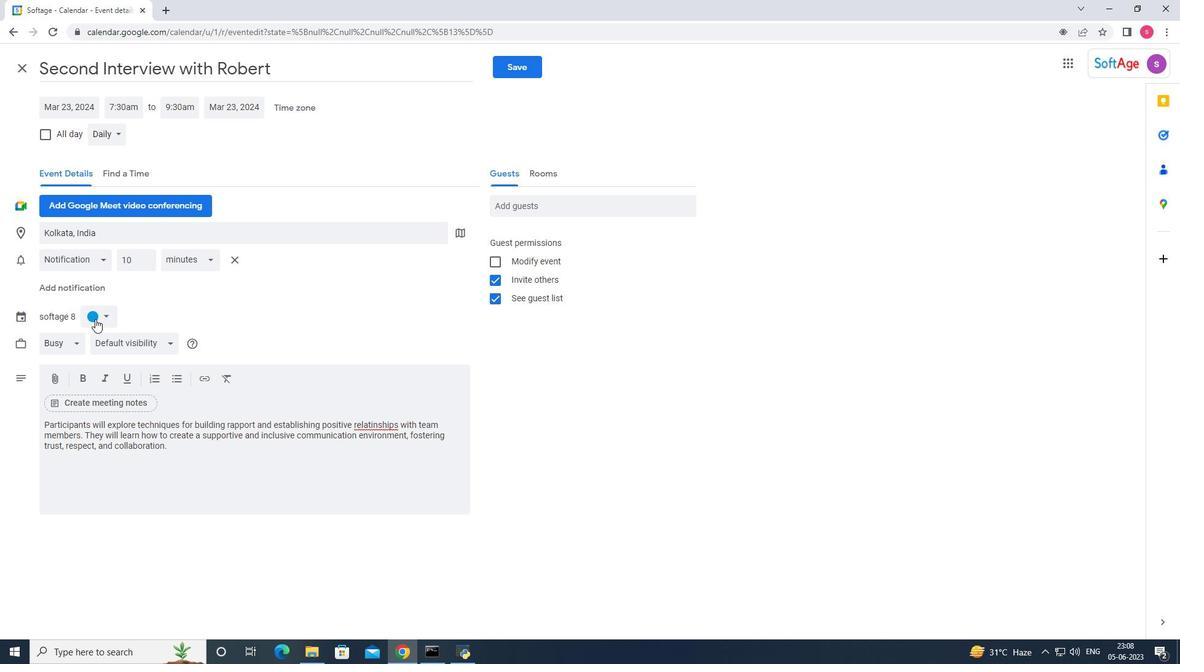 
Action: Mouse pressed left at (95, 319)
Screenshot: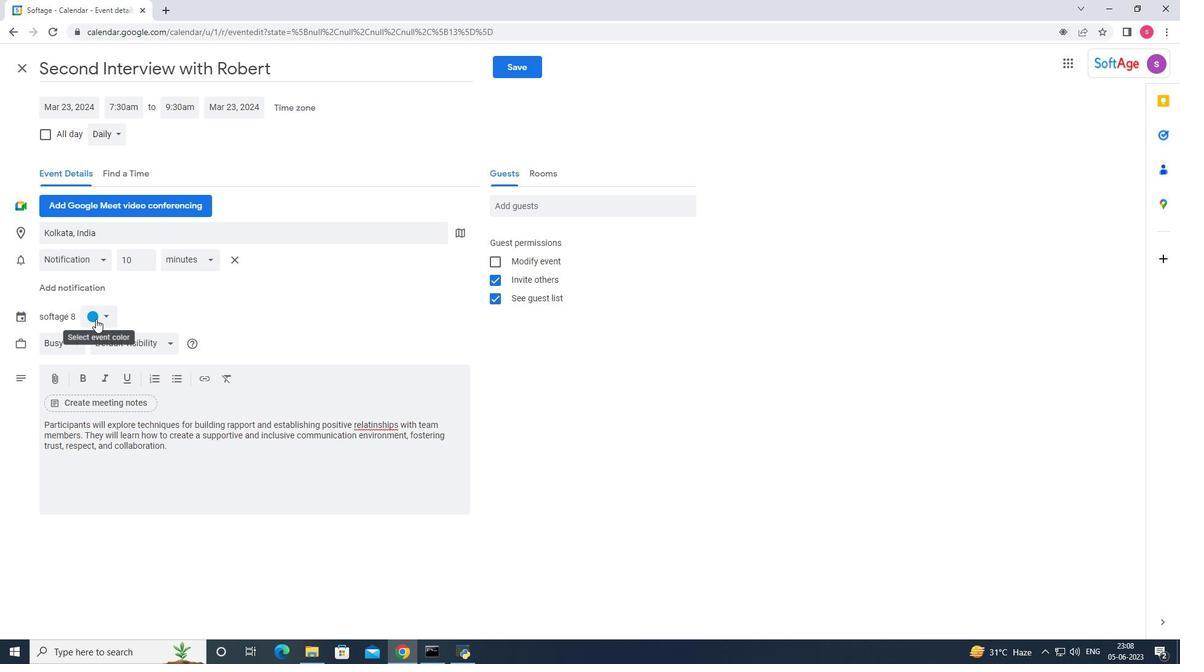 
Action: Mouse moved to (107, 373)
Screenshot: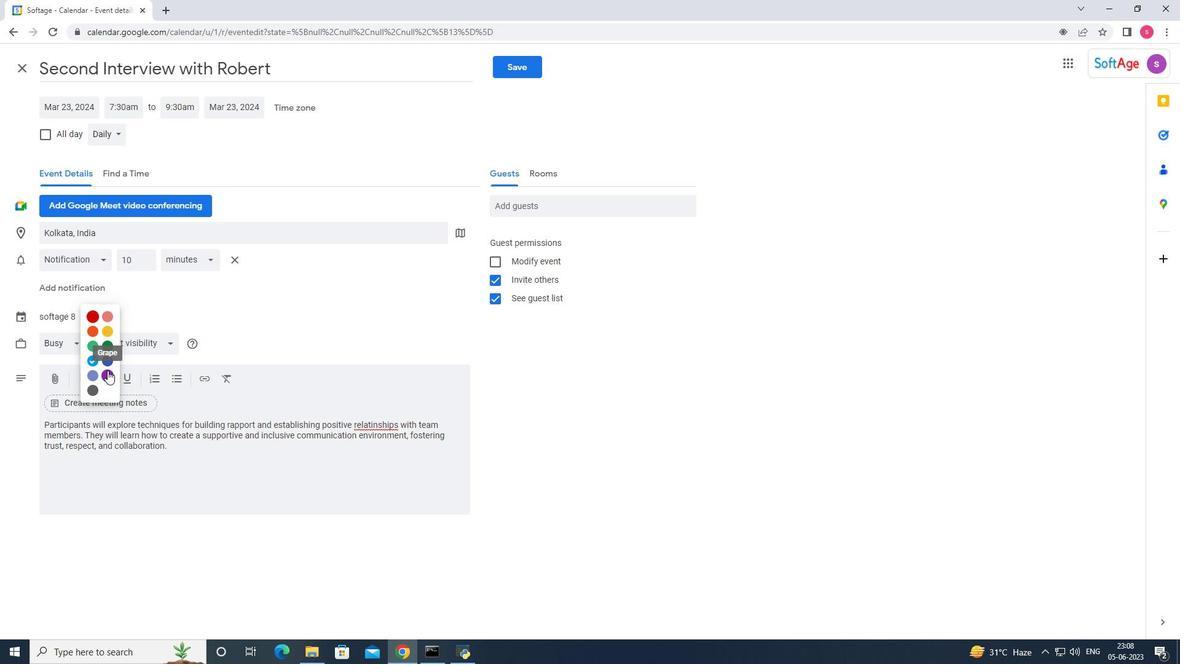 
Action: Mouse pressed left at (107, 373)
Screenshot: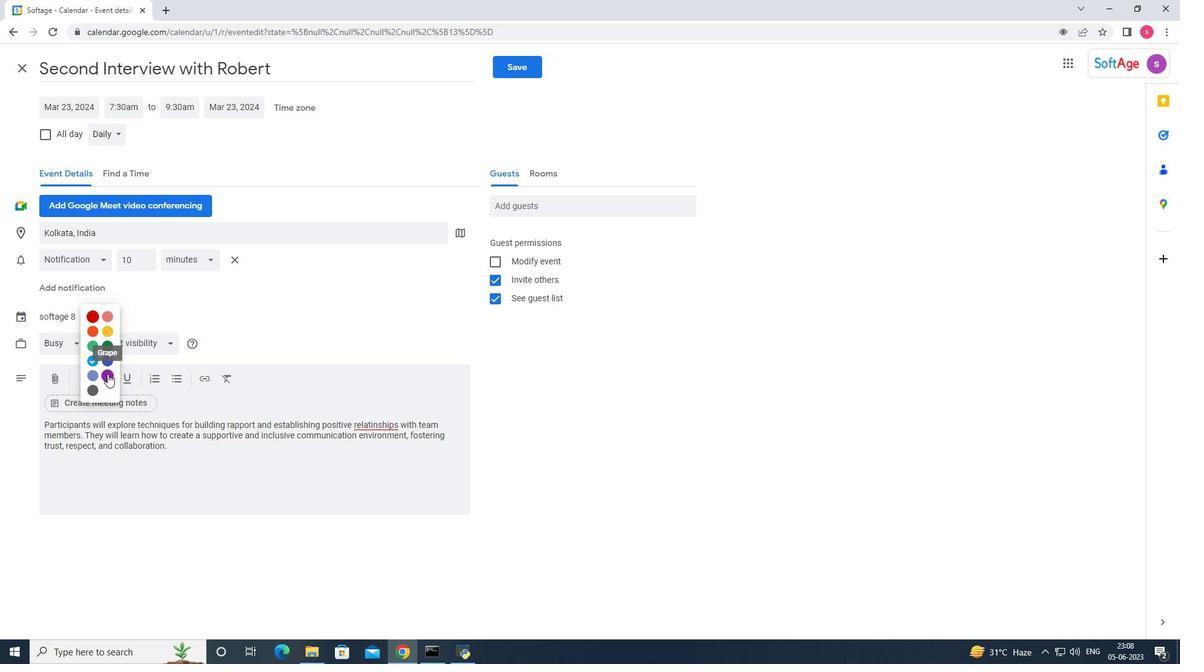 
Action: Mouse moved to (523, 211)
Screenshot: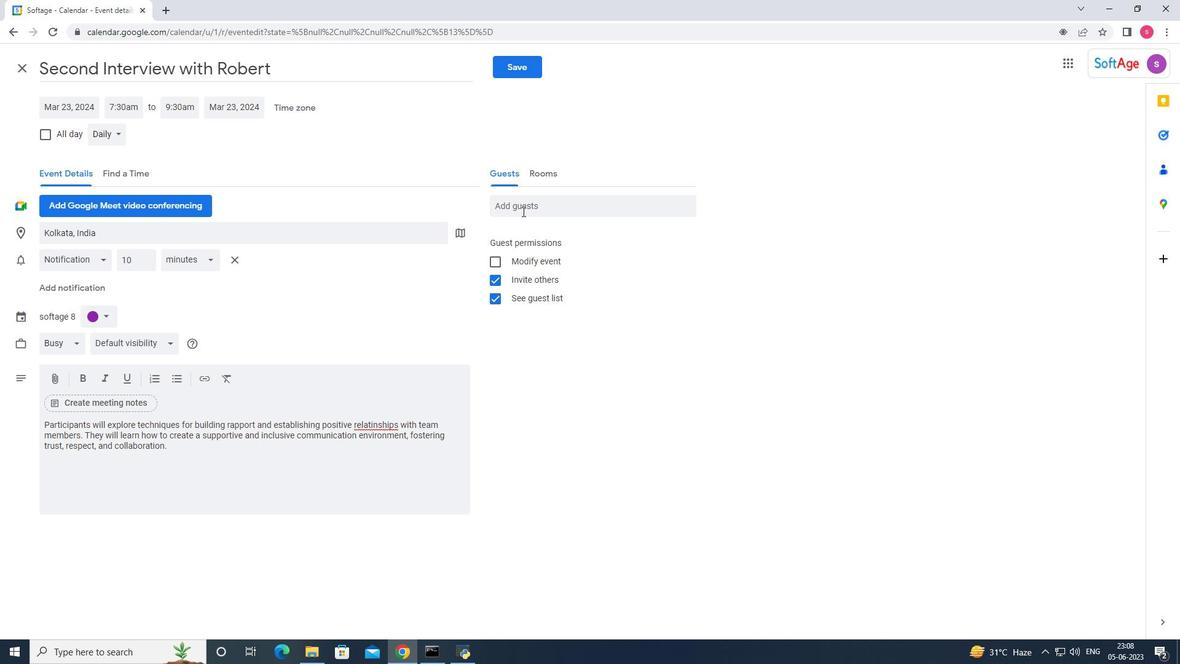 
Action: Mouse pressed left at (523, 211)
Screenshot: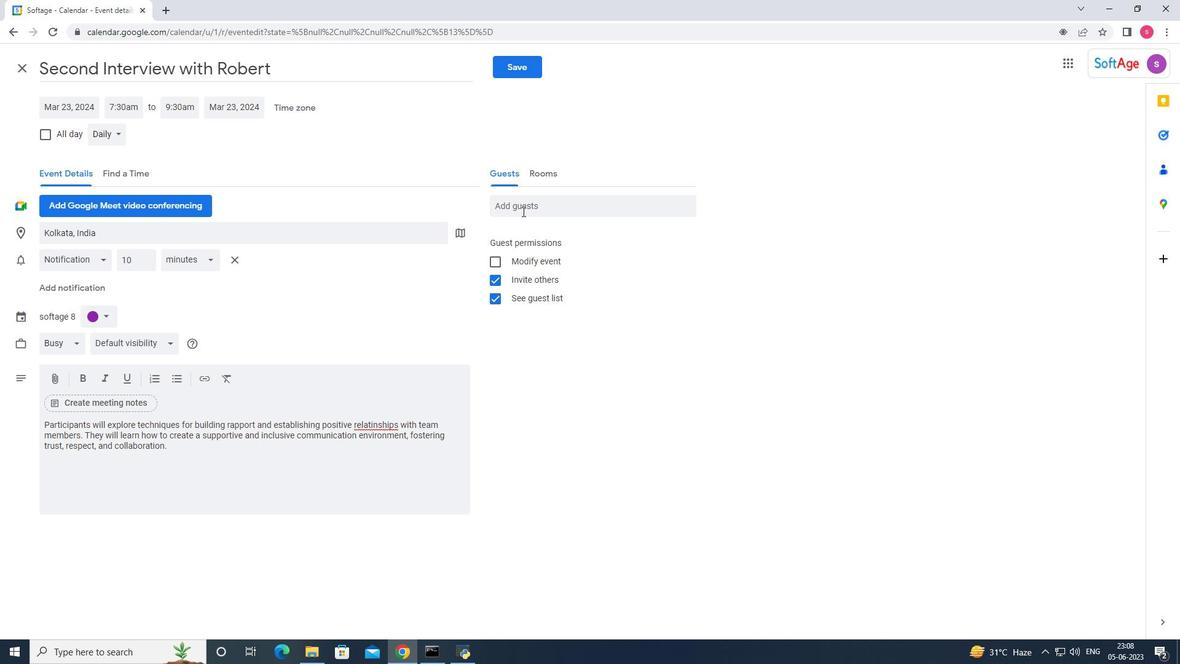
Action: Key pressed softage.7
Screenshot: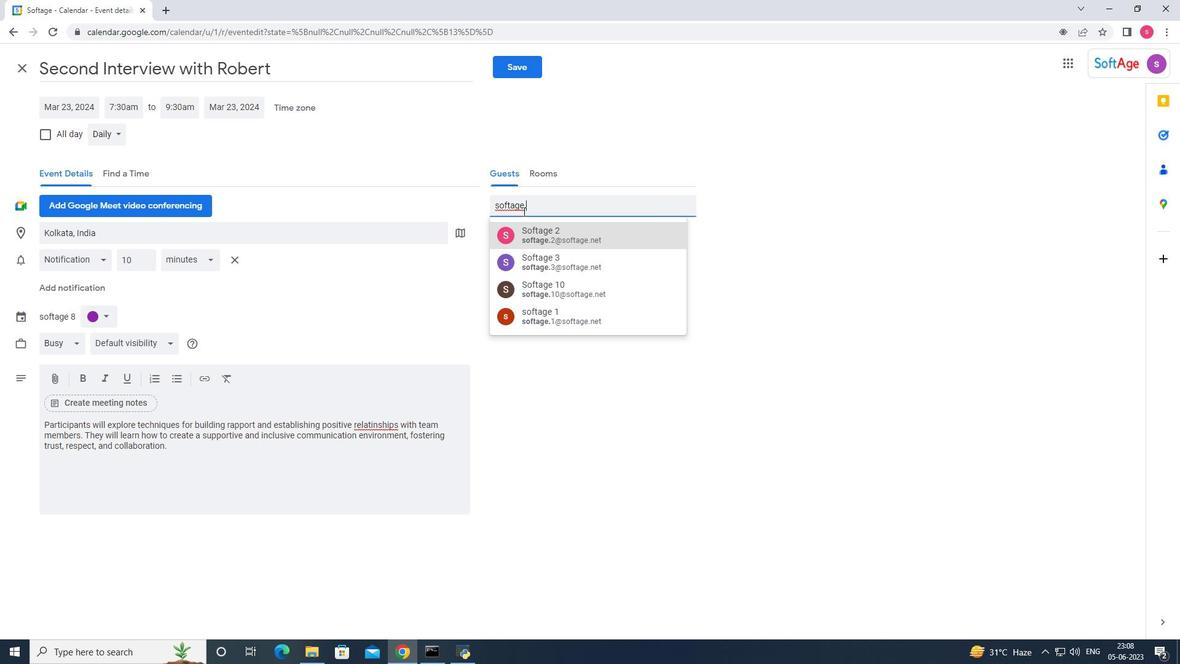 
Action: Mouse moved to (529, 240)
Screenshot: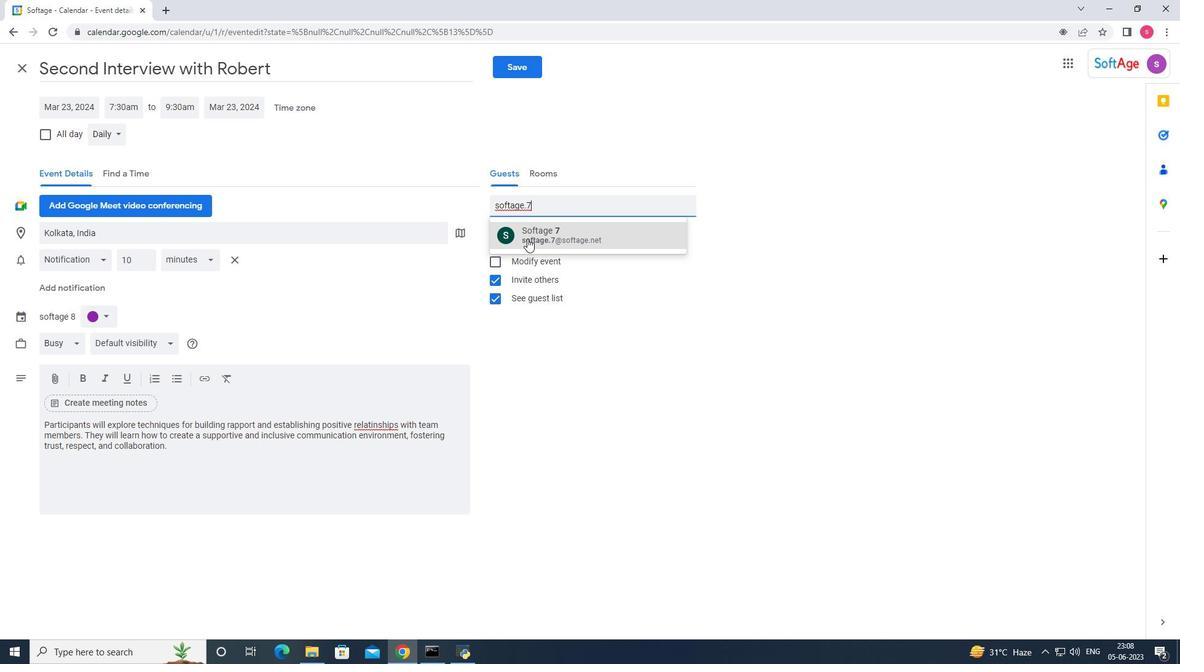 
Action: Mouse pressed left at (529, 240)
Screenshot: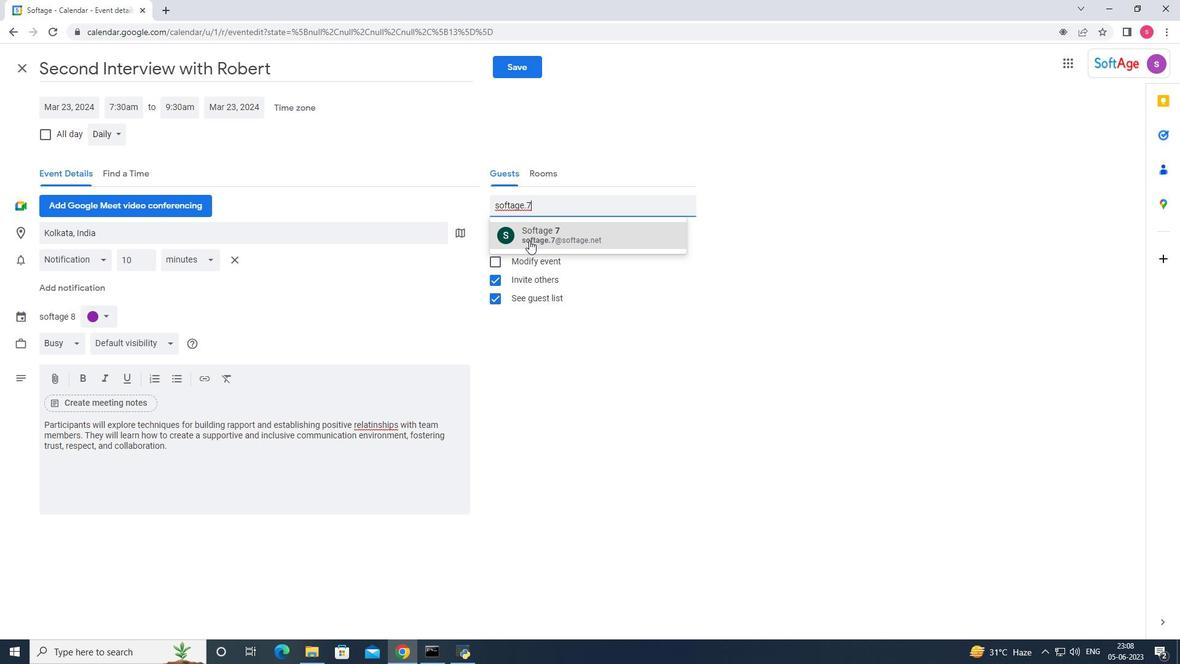 
Action: Key pressed softage.6
Screenshot: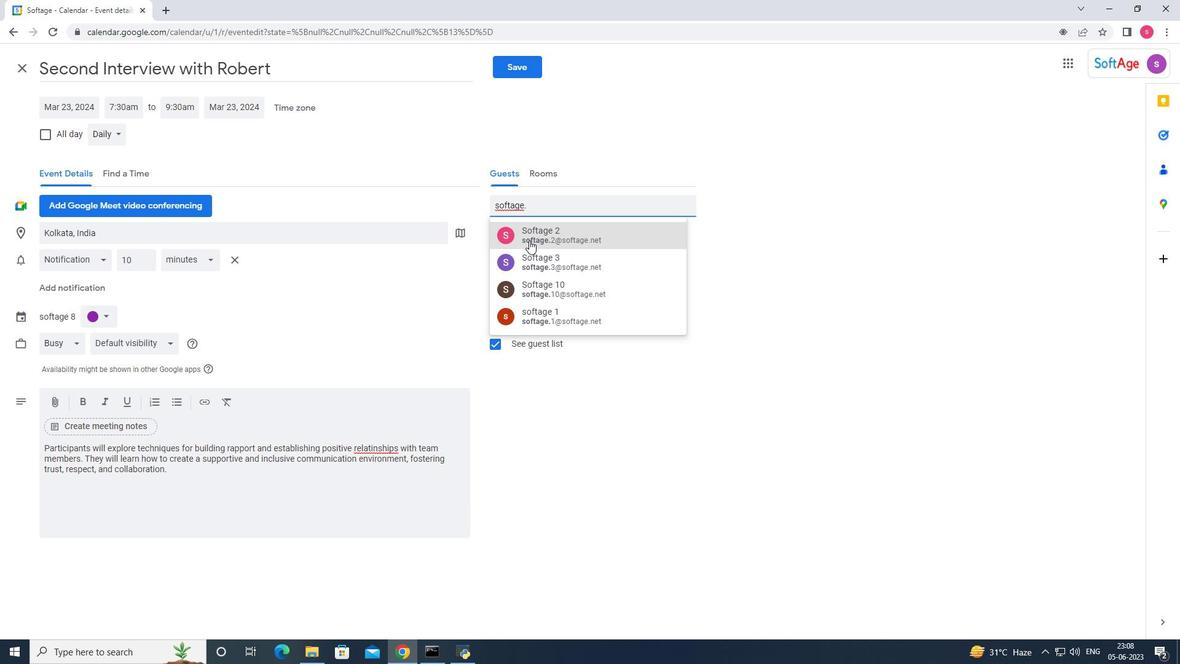 
Action: Mouse pressed left at (529, 240)
Screenshot: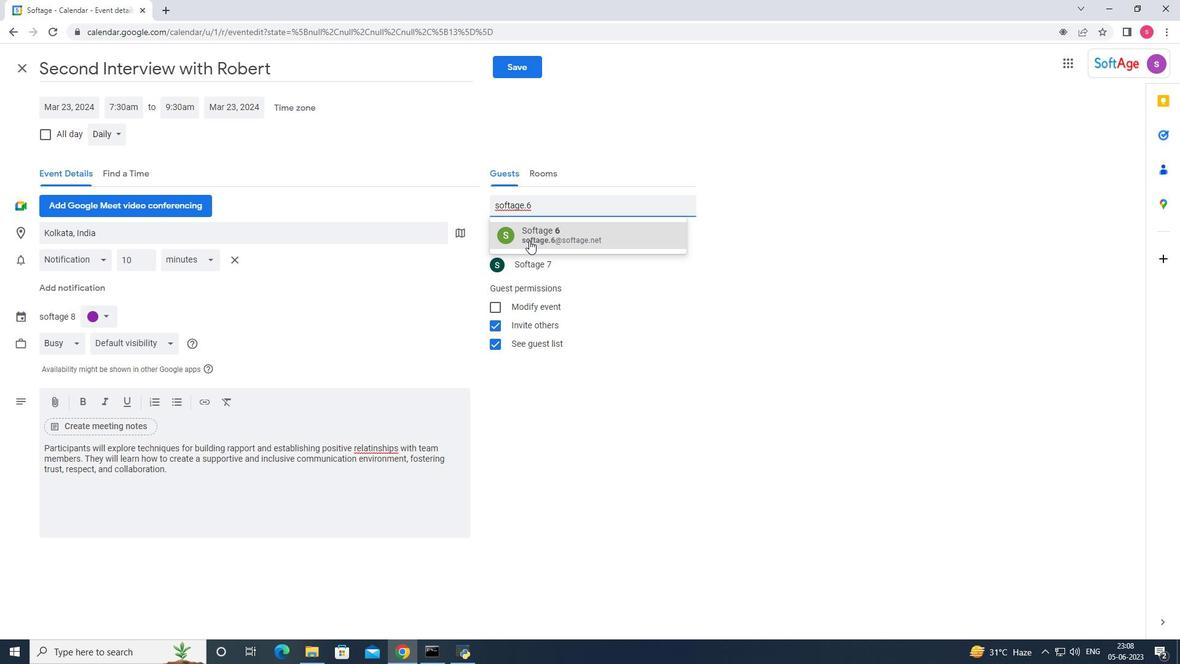 
Action: Mouse moved to (577, 413)
Screenshot: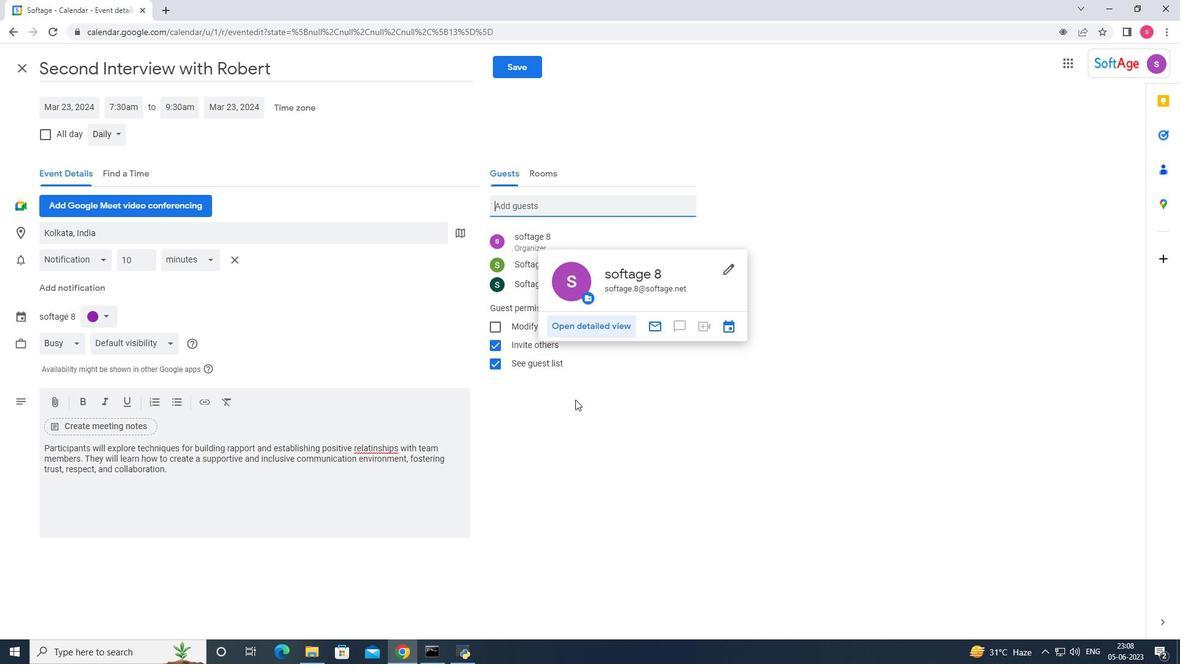 
Action: Mouse pressed left at (577, 413)
Screenshot: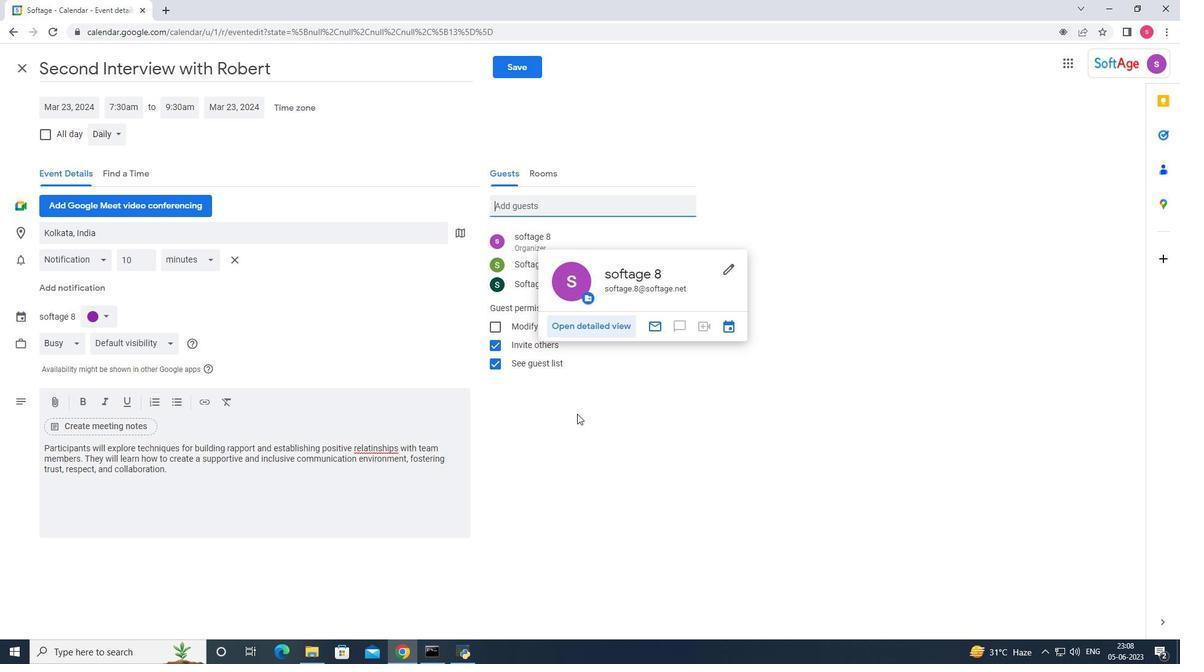 
Action: Mouse moved to (520, 73)
Screenshot: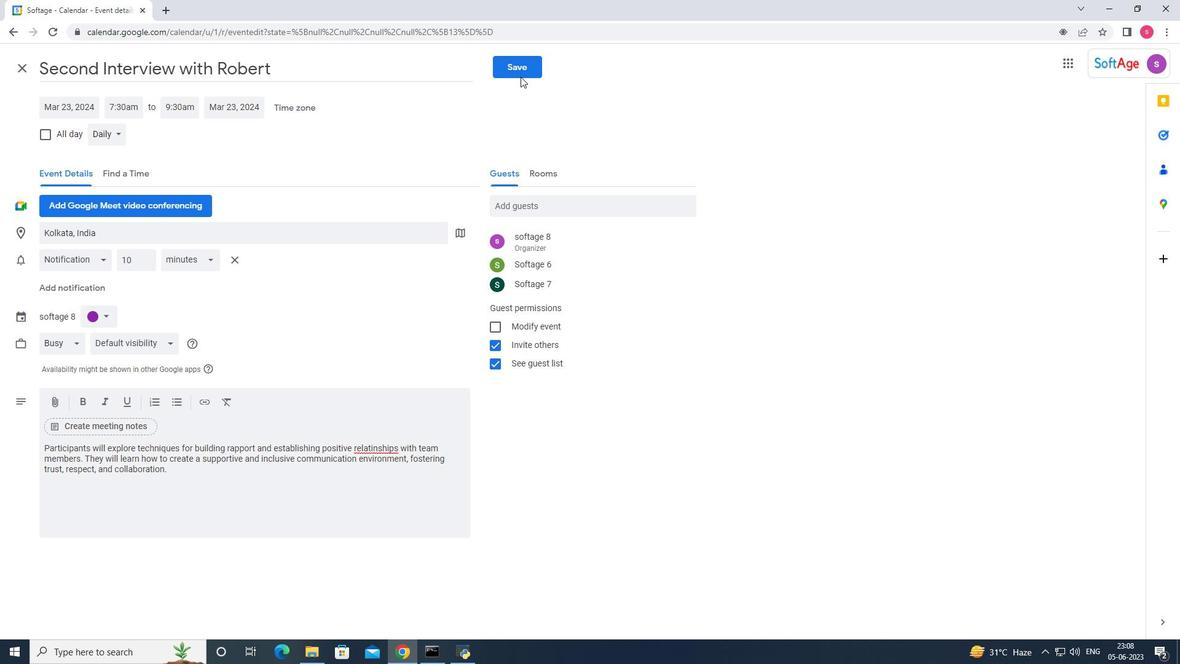 
Action: Mouse pressed left at (520, 73)
Screenshot: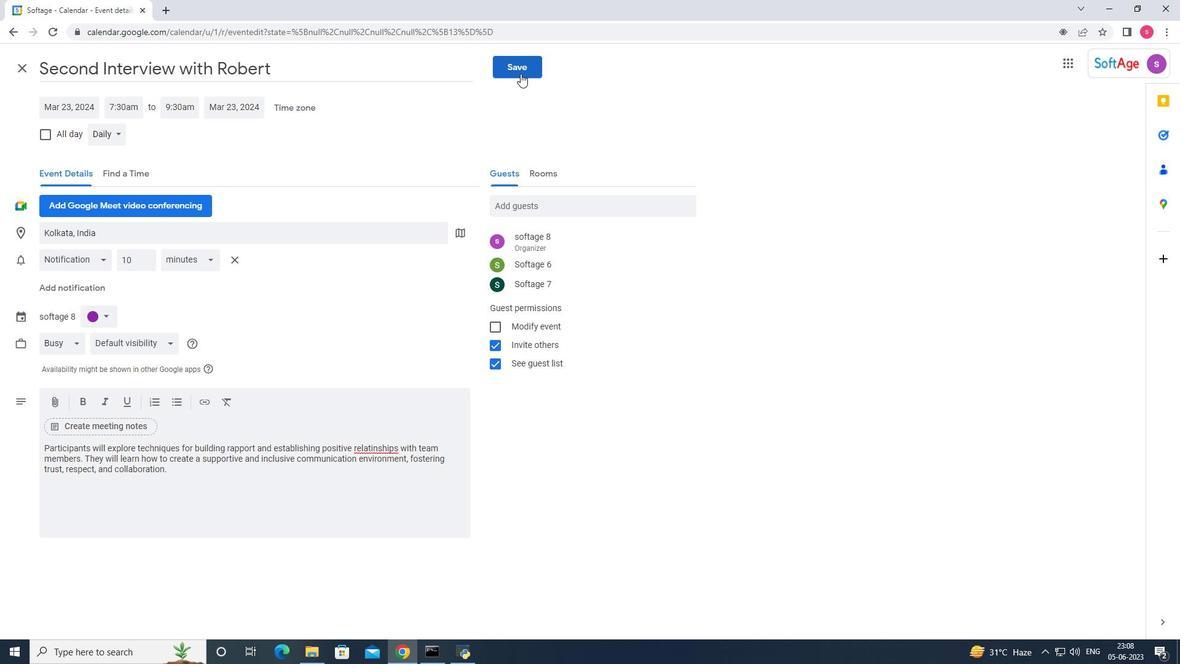 
Action: Mouse moved to (706, 373)
Screenshot: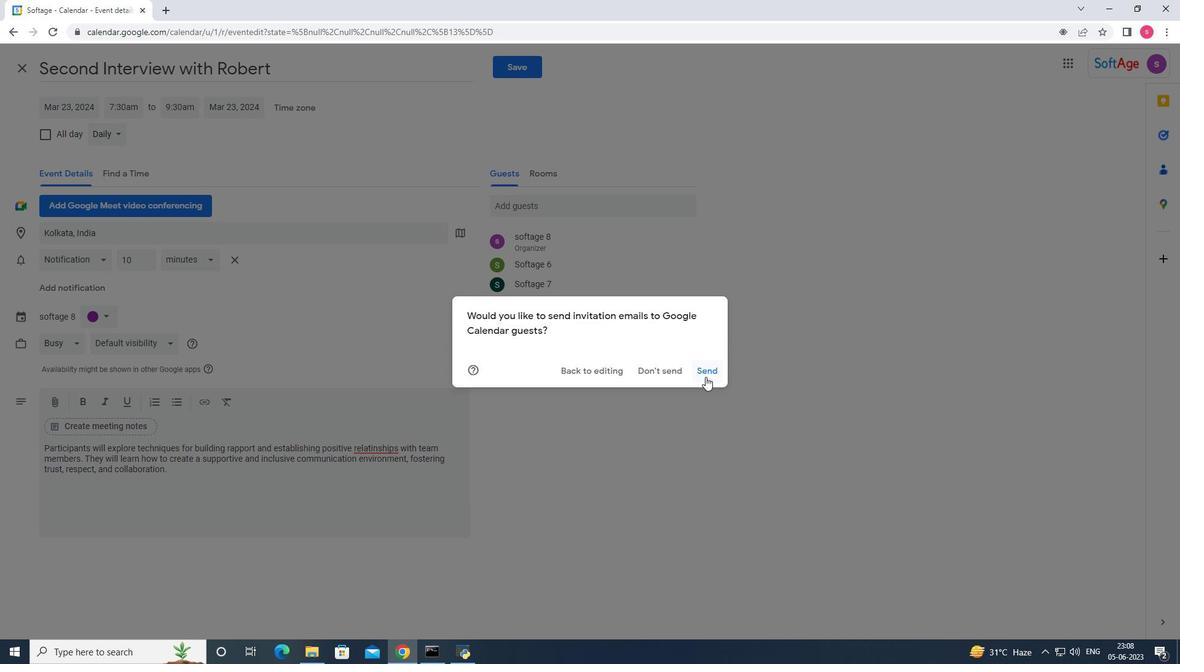 
Action: Mouse pressed left at (706, 373)
Screenshot: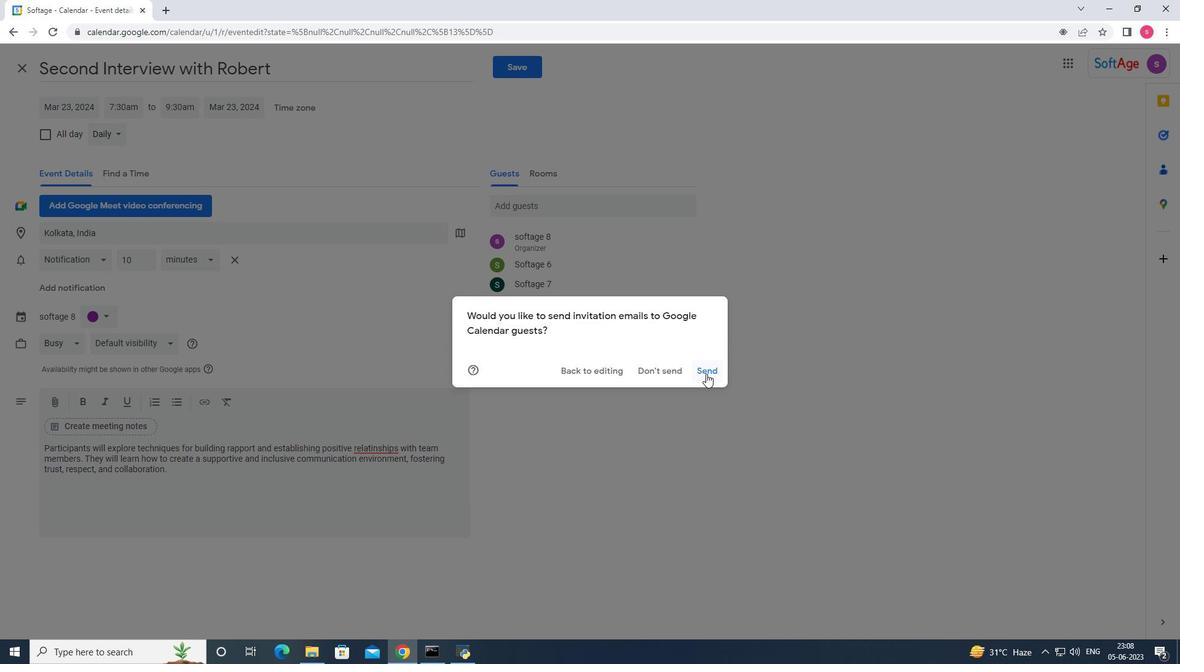 
